 Task: Look for space in Blaj, Romania from 6th September, 2023 to 10th September, 2023 for 1 adult in price range Rs.9000 to Rs.17000. Place can be private room with 1  bedroom having 1 bed and 1 bathroom. Property type can be house, flat, guest house, hotel. Booking option can be shelf check-in. Required host language is English.
Action: Mouse moved to (600, 122)
Screenshot: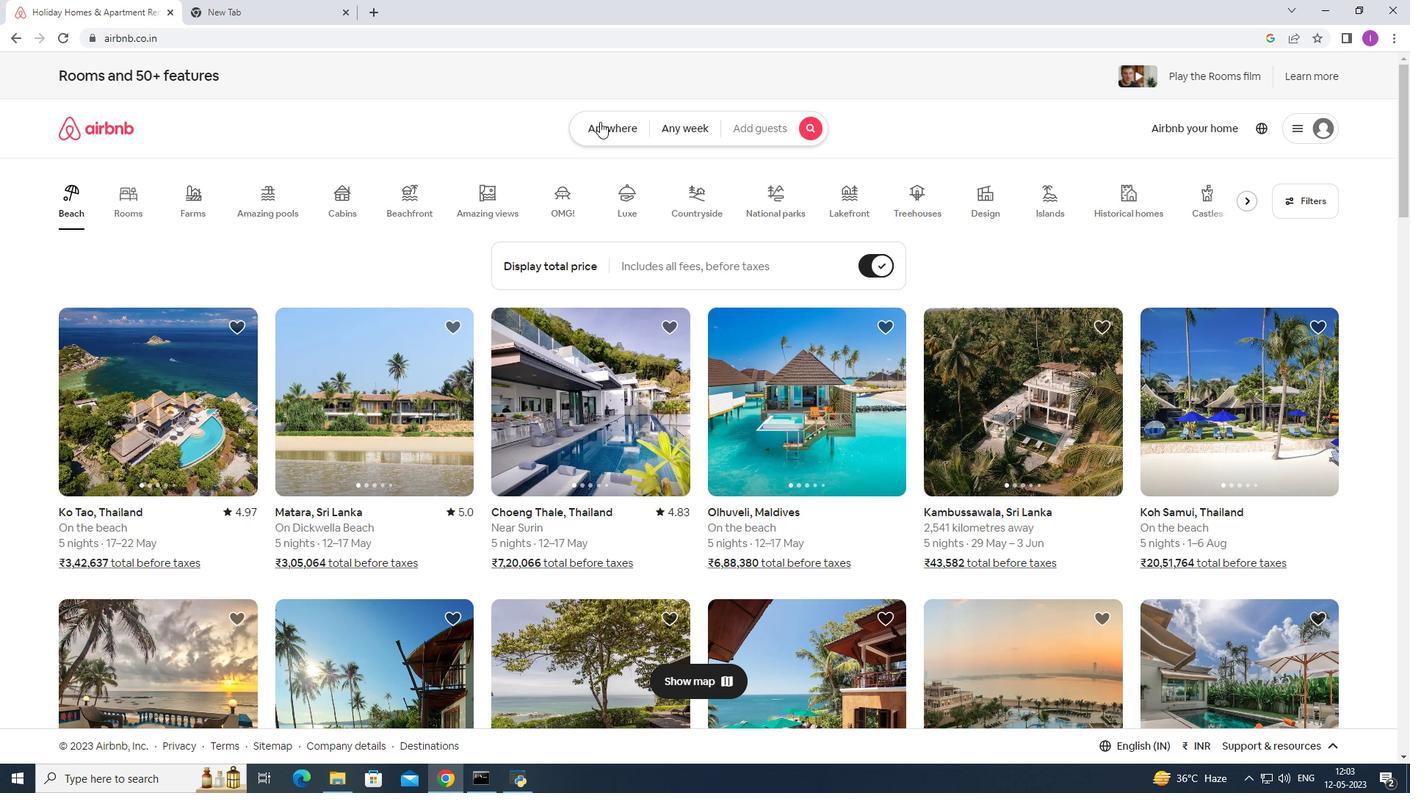 
Action: Mouse pressed left at (600, 122)
Screenshot: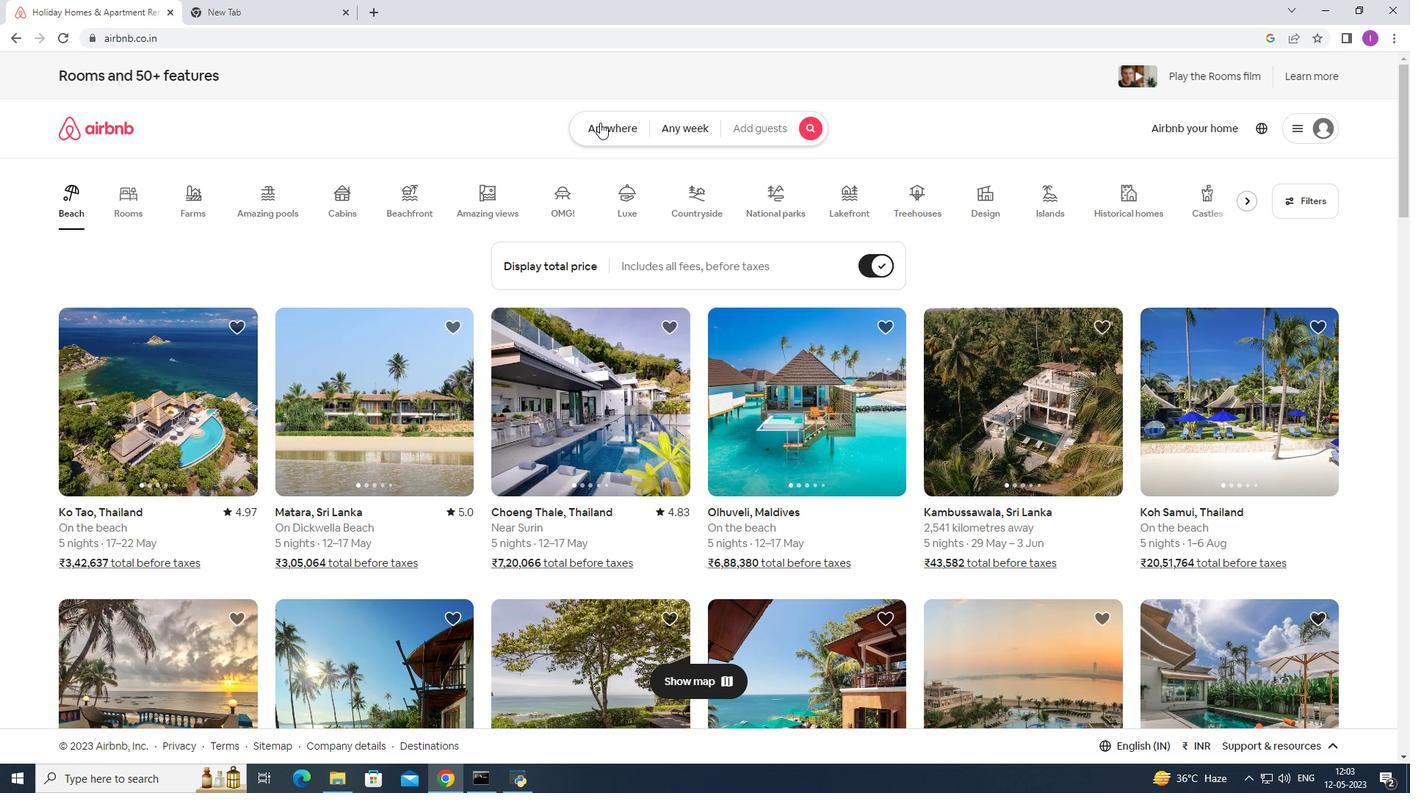 
Action: Mouse moved to (472, 193)
Screenshot: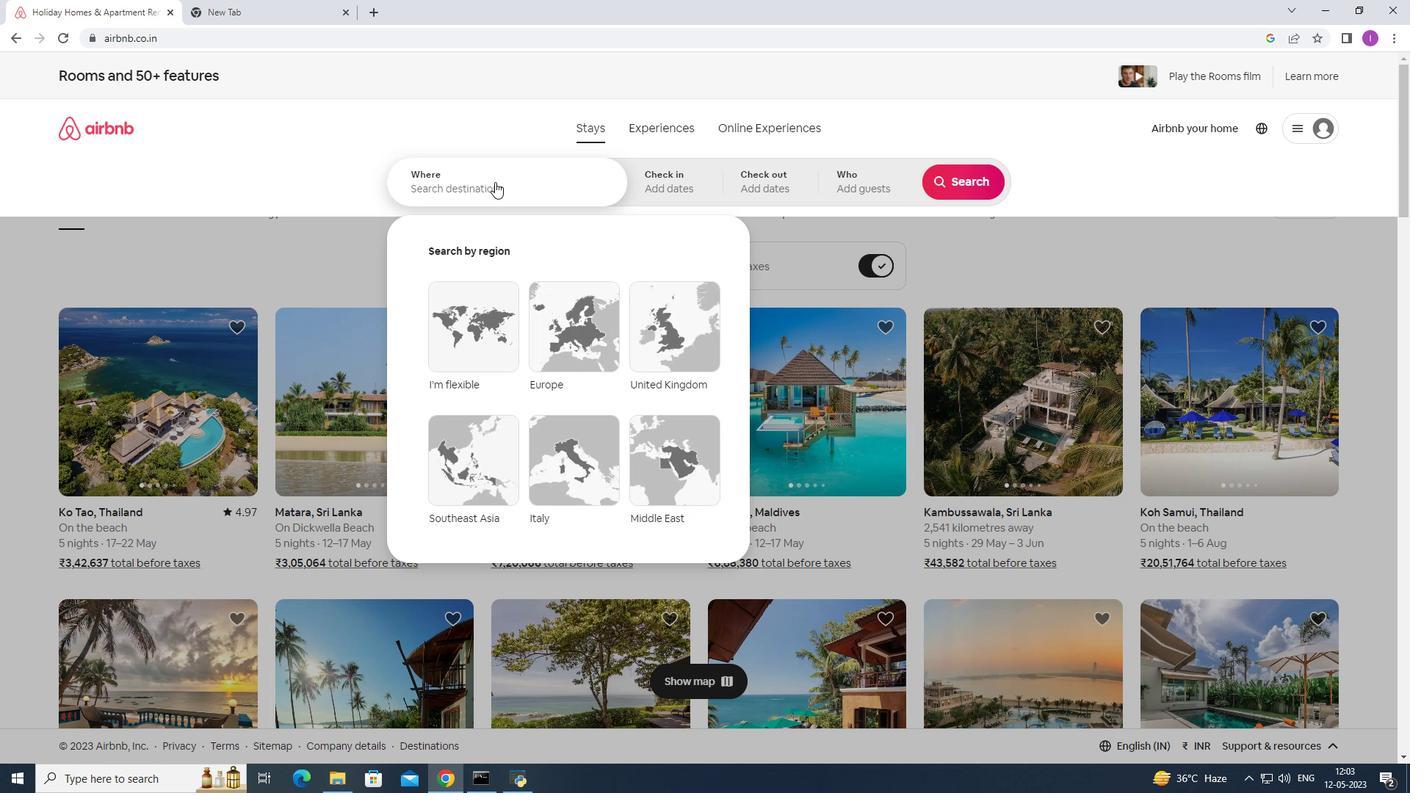 
Action: Mouse pressed left at (472, 193)
Screenshot: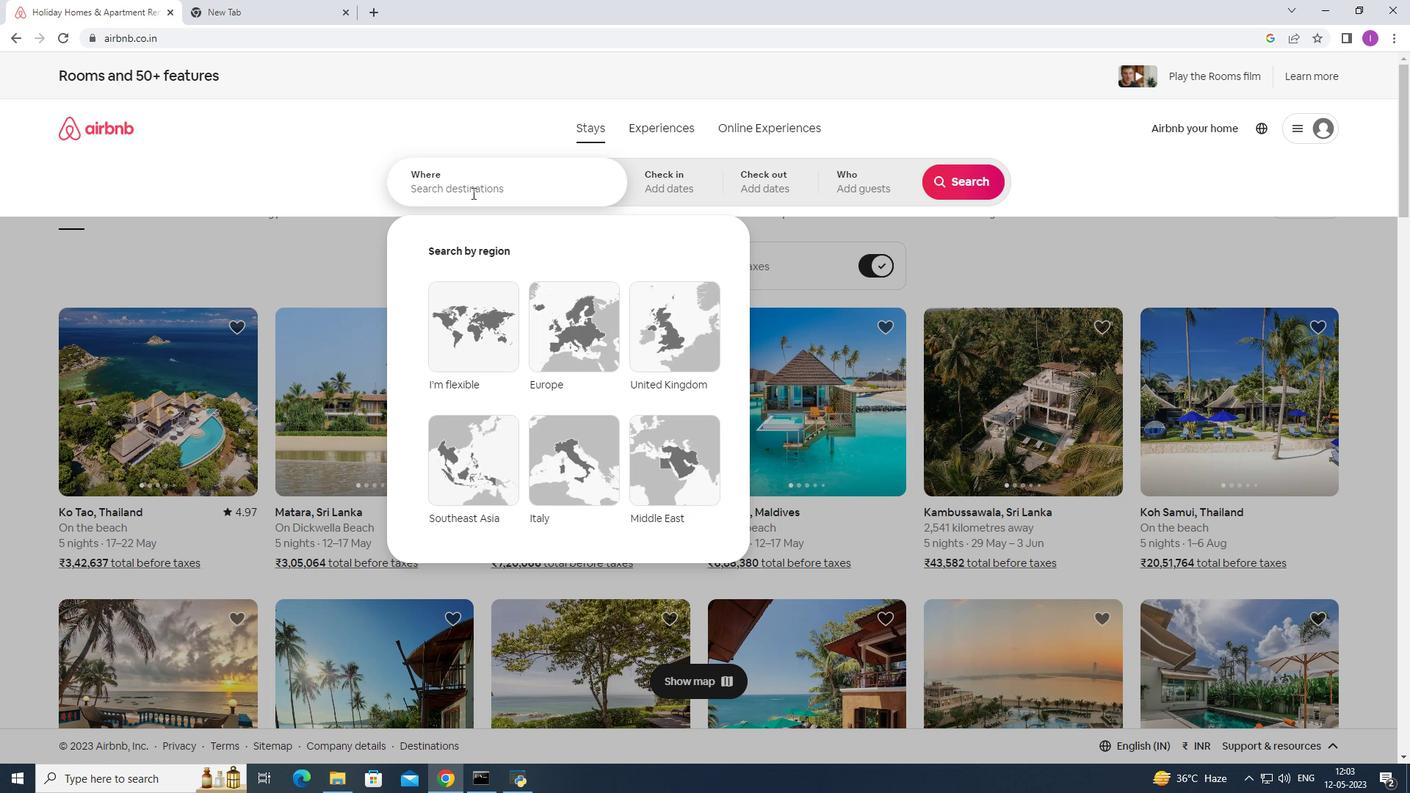 
Action: Mouse moved to (500, 181)
Screenshot: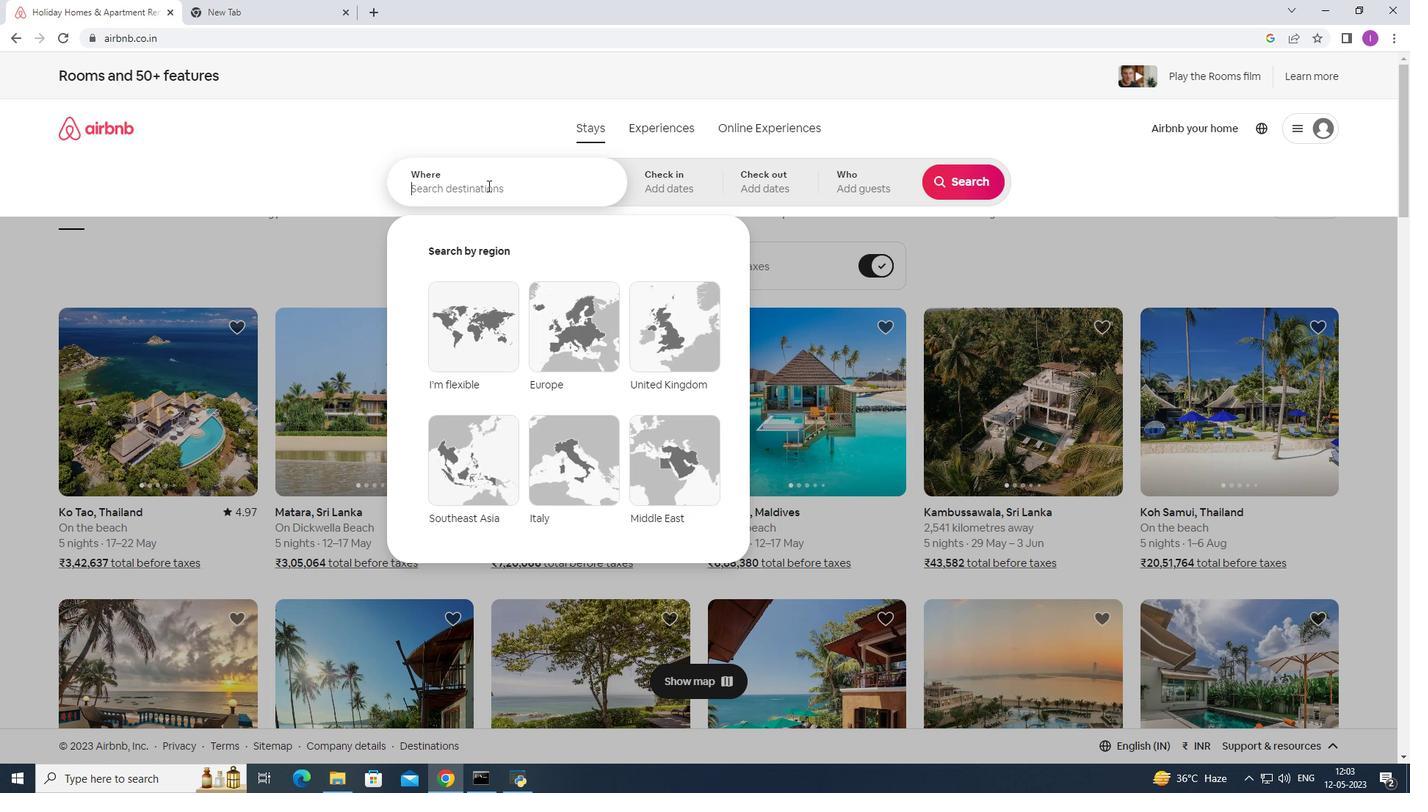 
Action: Key pressed <Key.shift><Key.shift><Key.shift><Key.shift><Key.shift><Key.shift><Key.shift><Key.shift><Key.shift><Key.shift><Key.shift><Key.shift><Key.shift><Key.shift><Key.shift><Key.shift><Key.shift><Key.shift><Key.shift><Key.shift><Key.shift>Blaj,<Key.shift><Key.shift><Key.shift><Key.shift><Key.shift><Key.shift><Key.shift><Key.shift><Key.shift><Key.shift>Romania
Screenshot: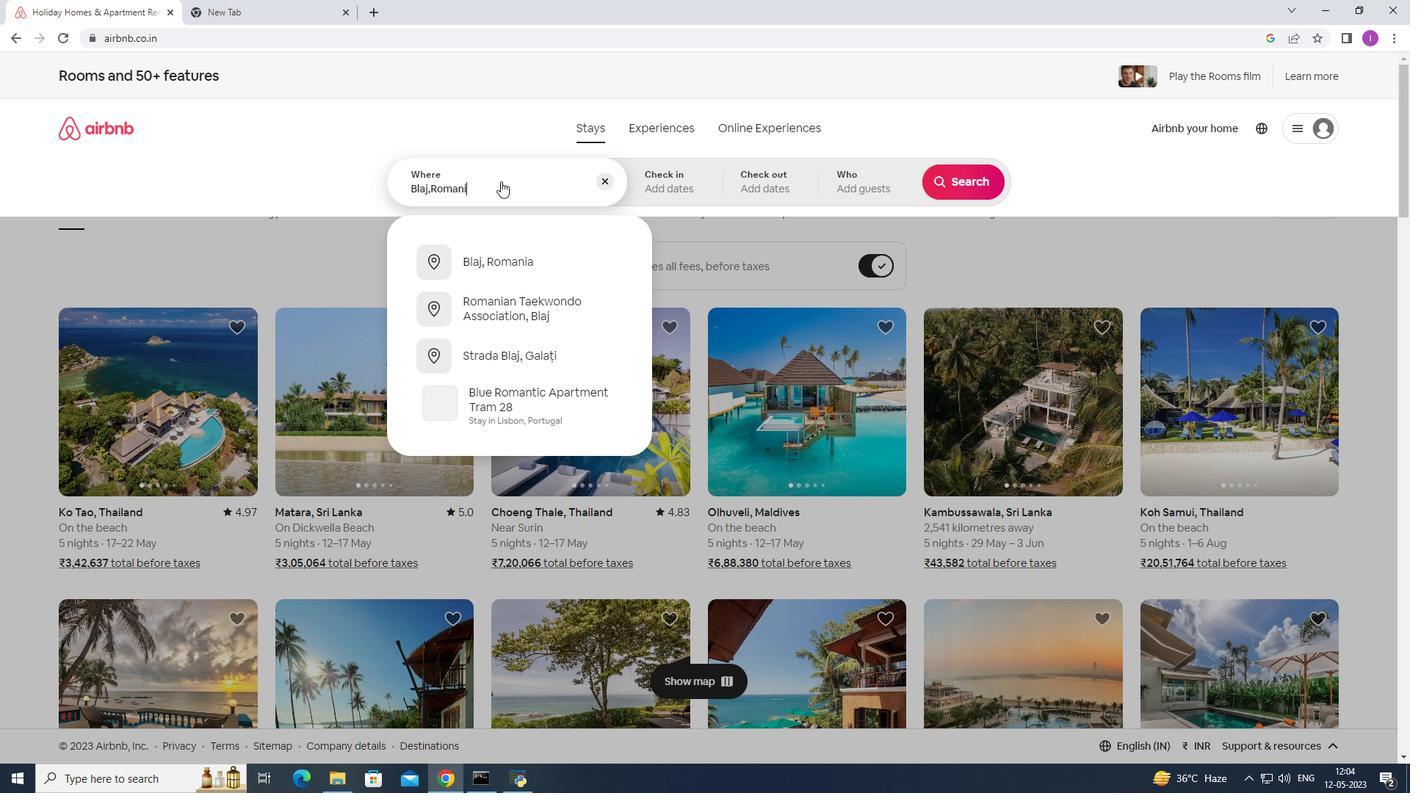 
Action: Mouse moved to (481, 259)
Screenshot: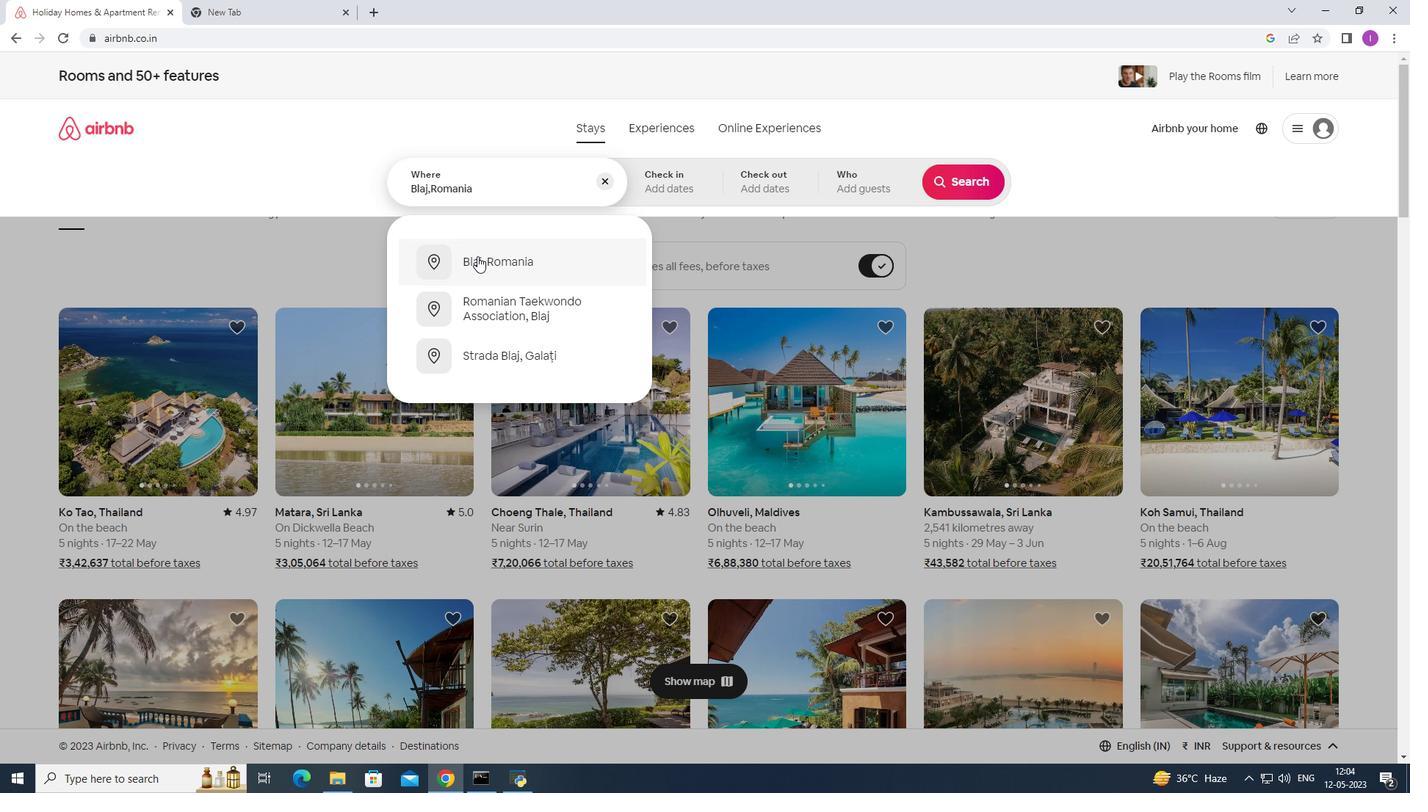 
Action: Mouse pressed left at (481, 259)
Screenshot: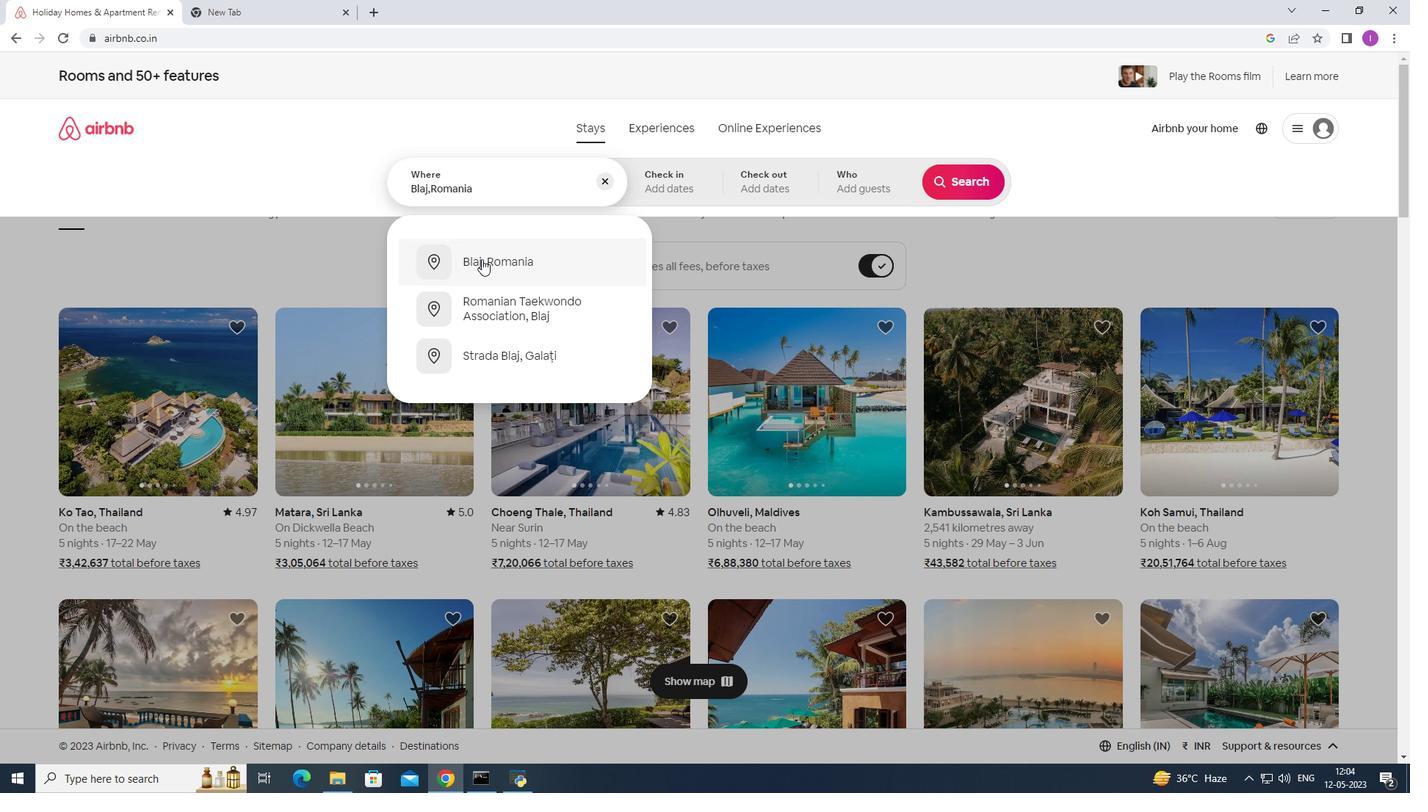 
Action: Mouse moved to (956, 298)
Screenshot: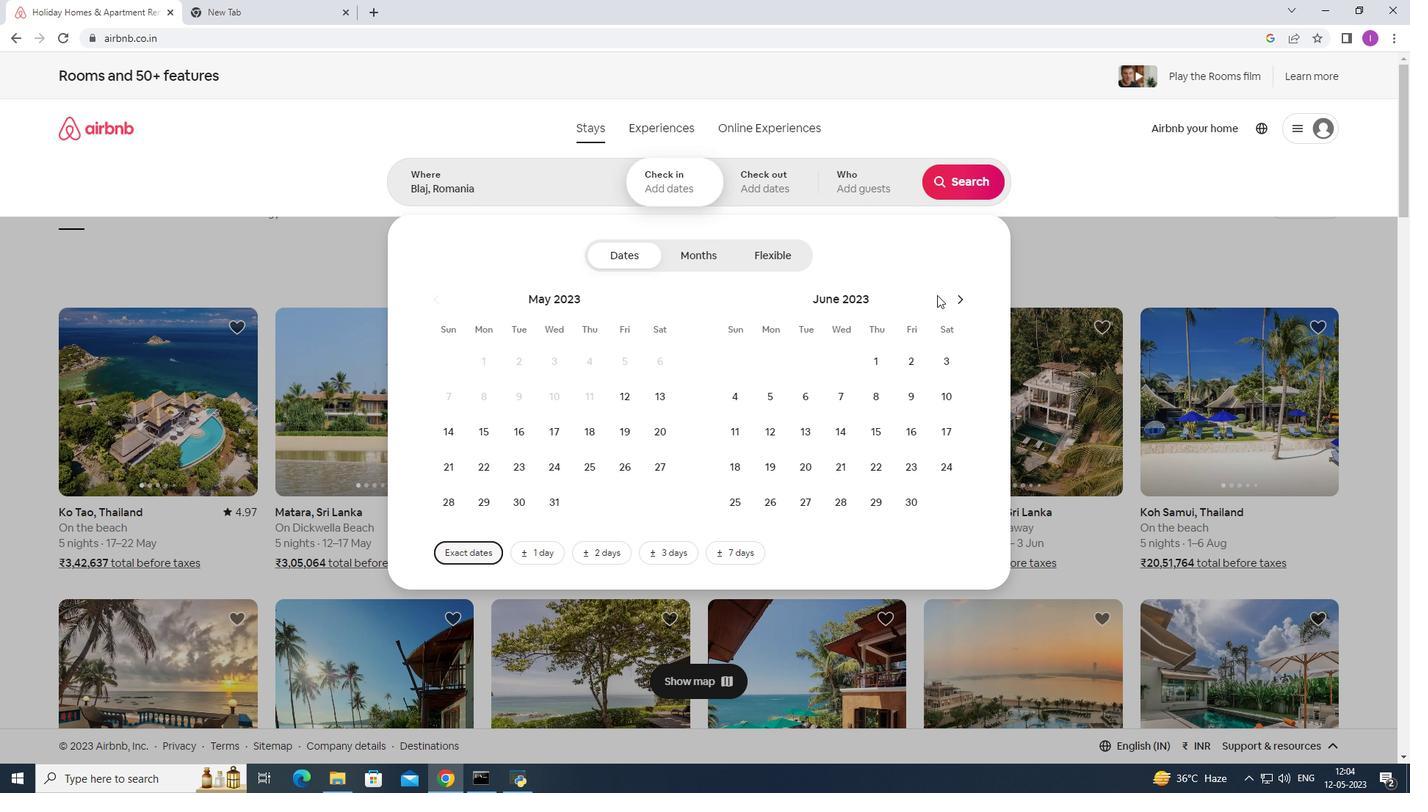 
Action: Mouse pressed left at (956, 298)
Screenshot: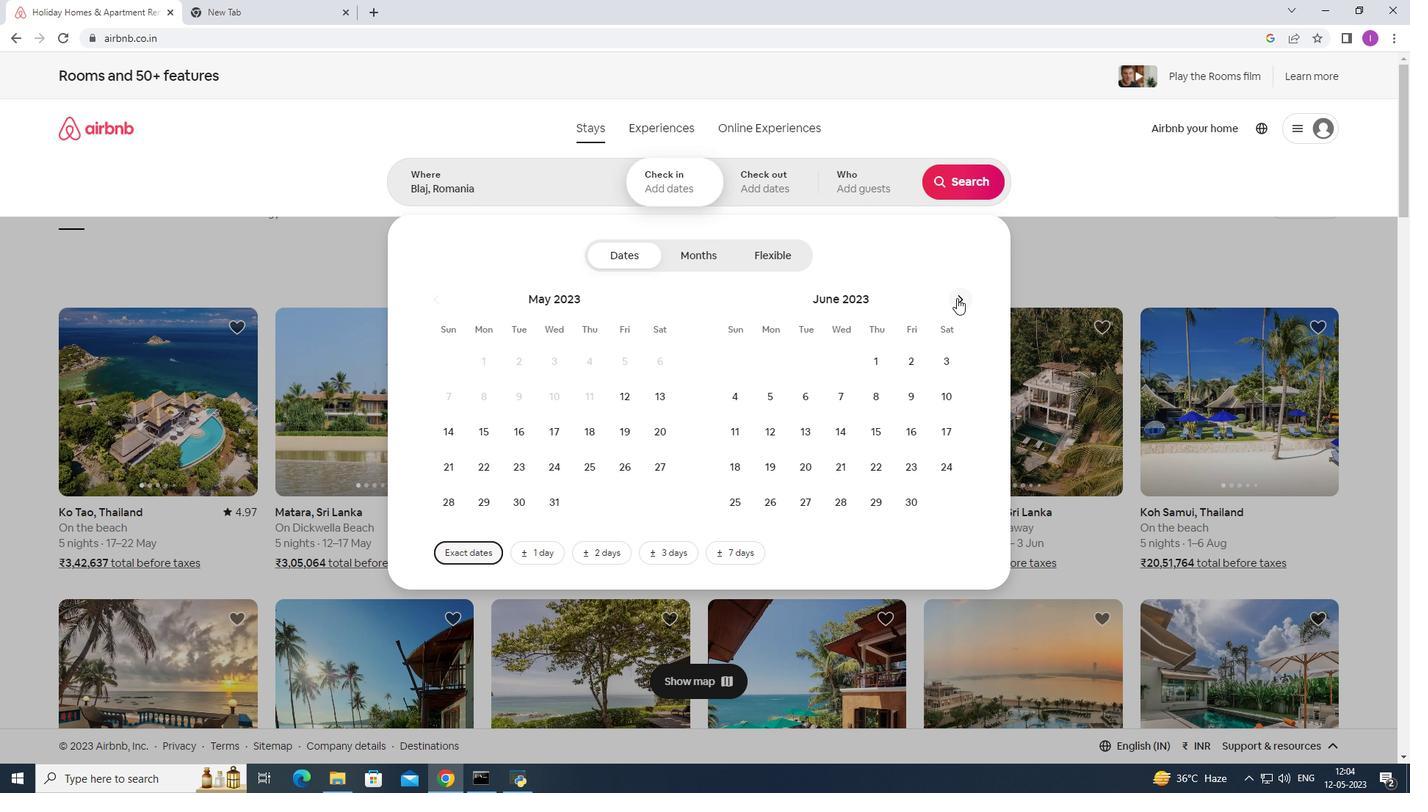 
Action: Mouse pressed left at (956, 298)
Screenshot: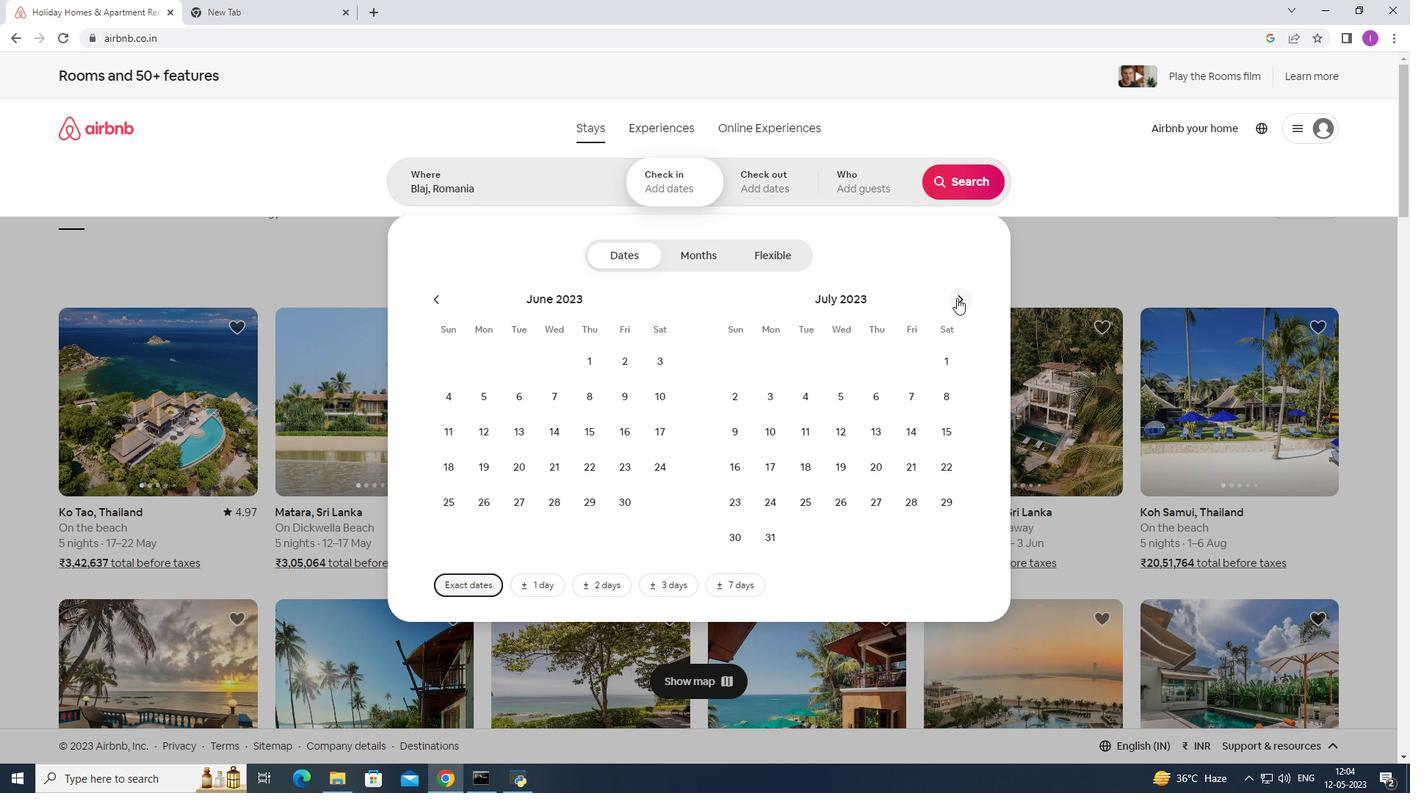 
Action: Mouse pressed left at (956, 298)
Screenshot: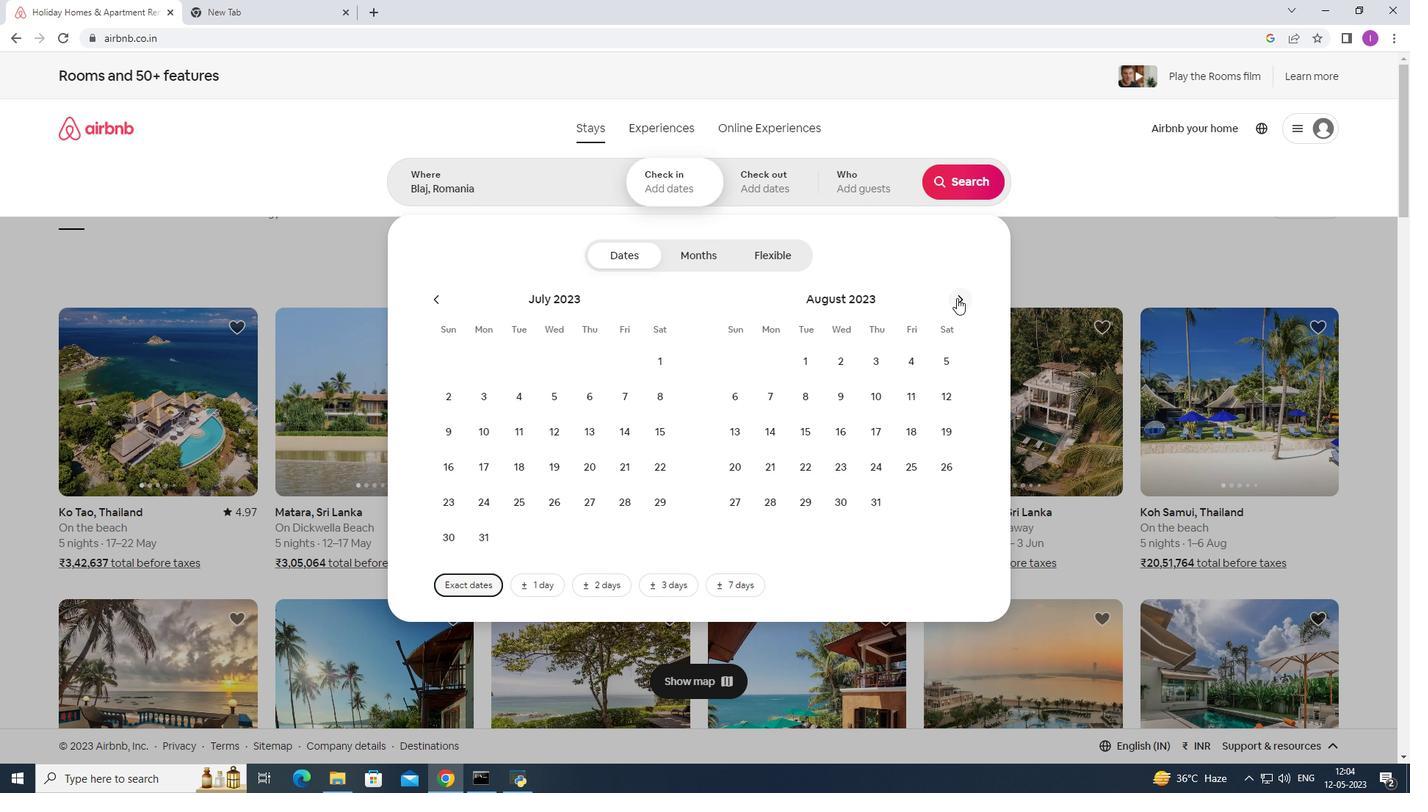 
Action: Mouse moved to (826, 396)
Screenshot: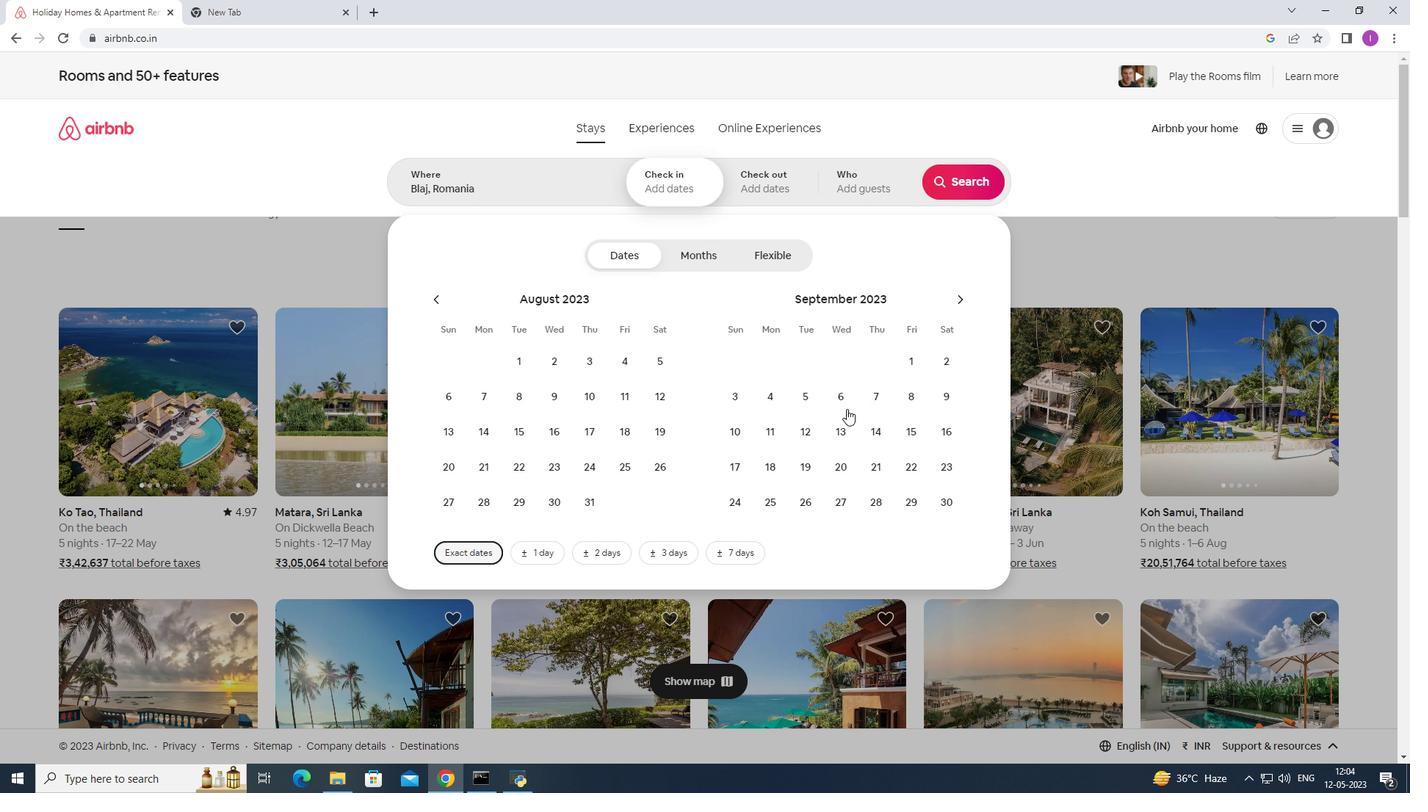
Action: Mouse pressed left at (826, 396)
Screenshot: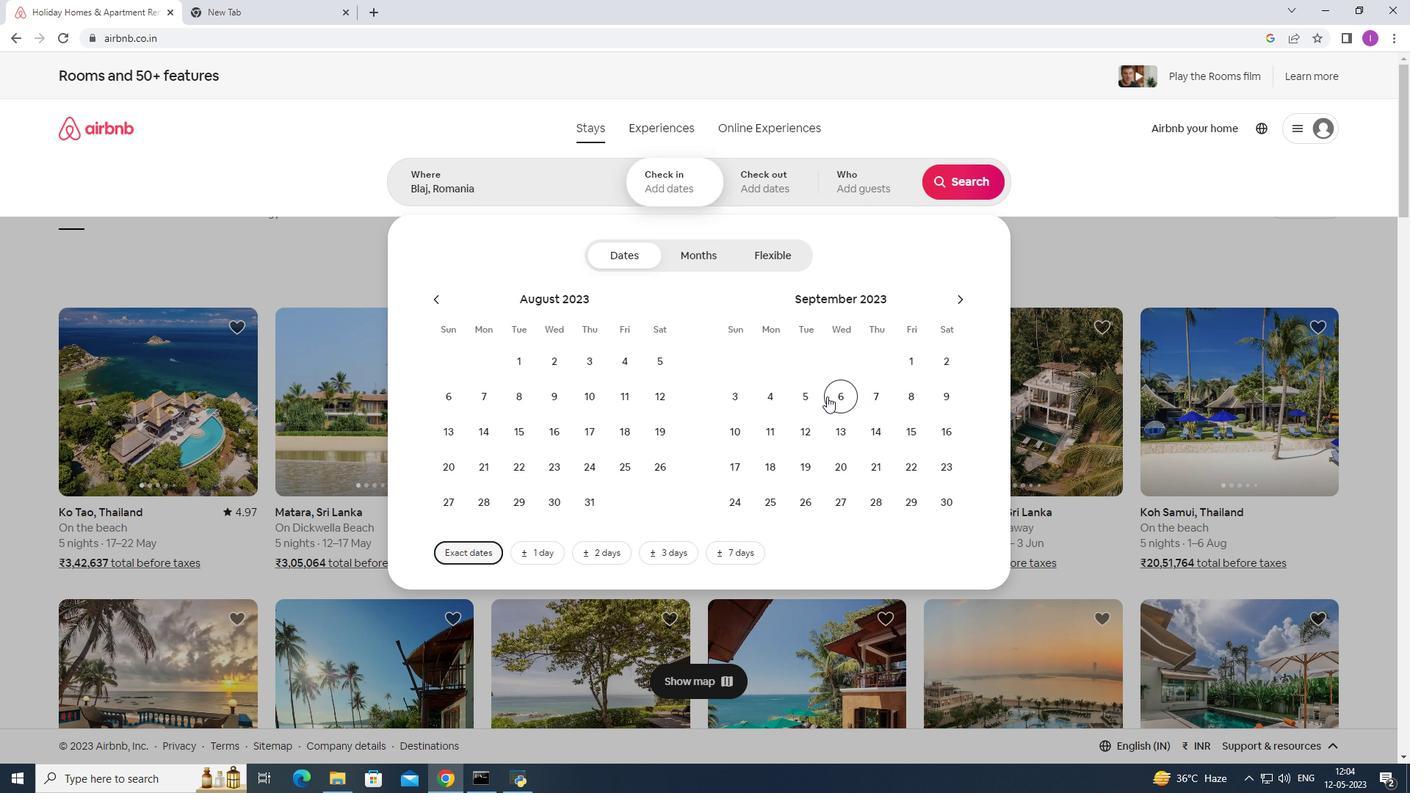 
Action: Mouse moved to (734, 436)
Screenshot: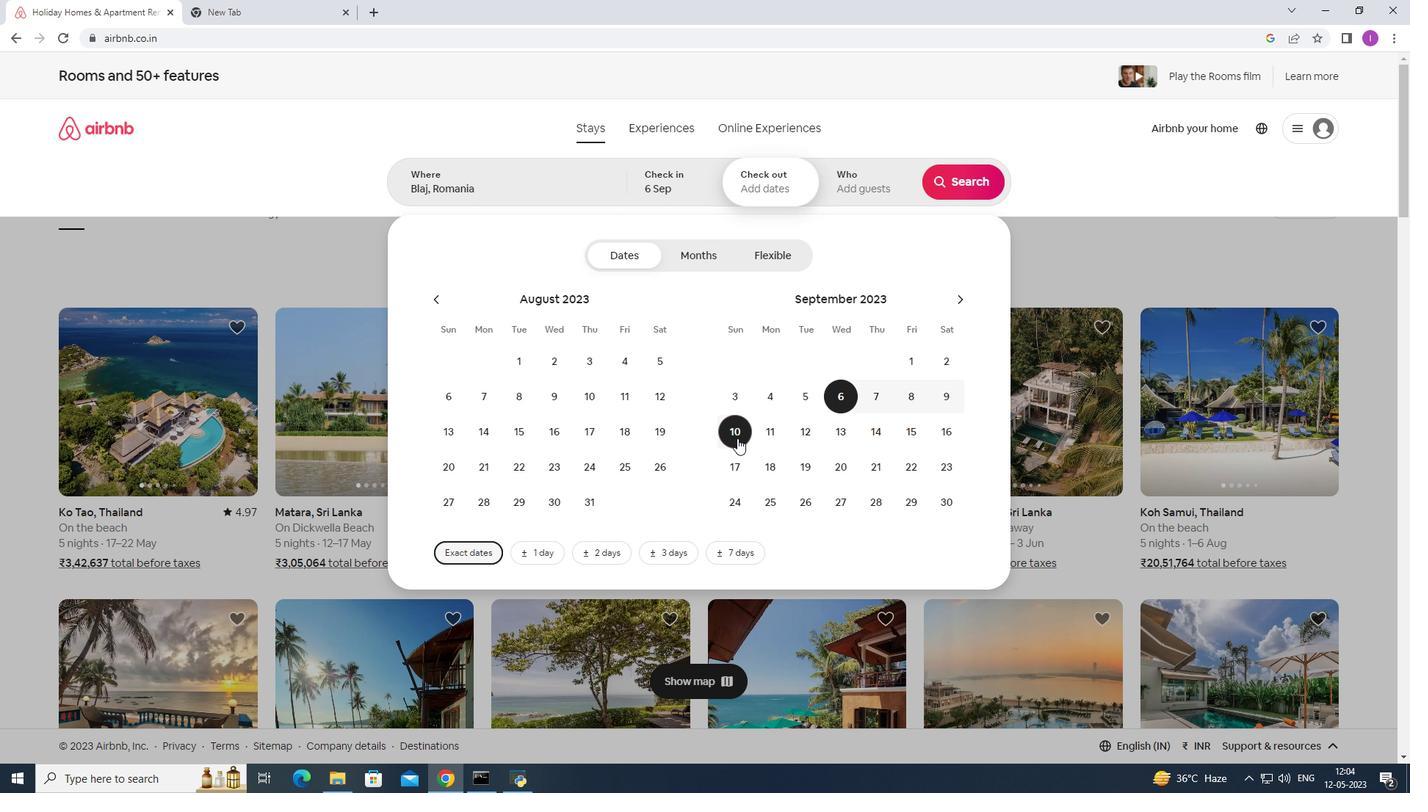 
Action: Mouse pressed left at (734, 436)
Screenshot: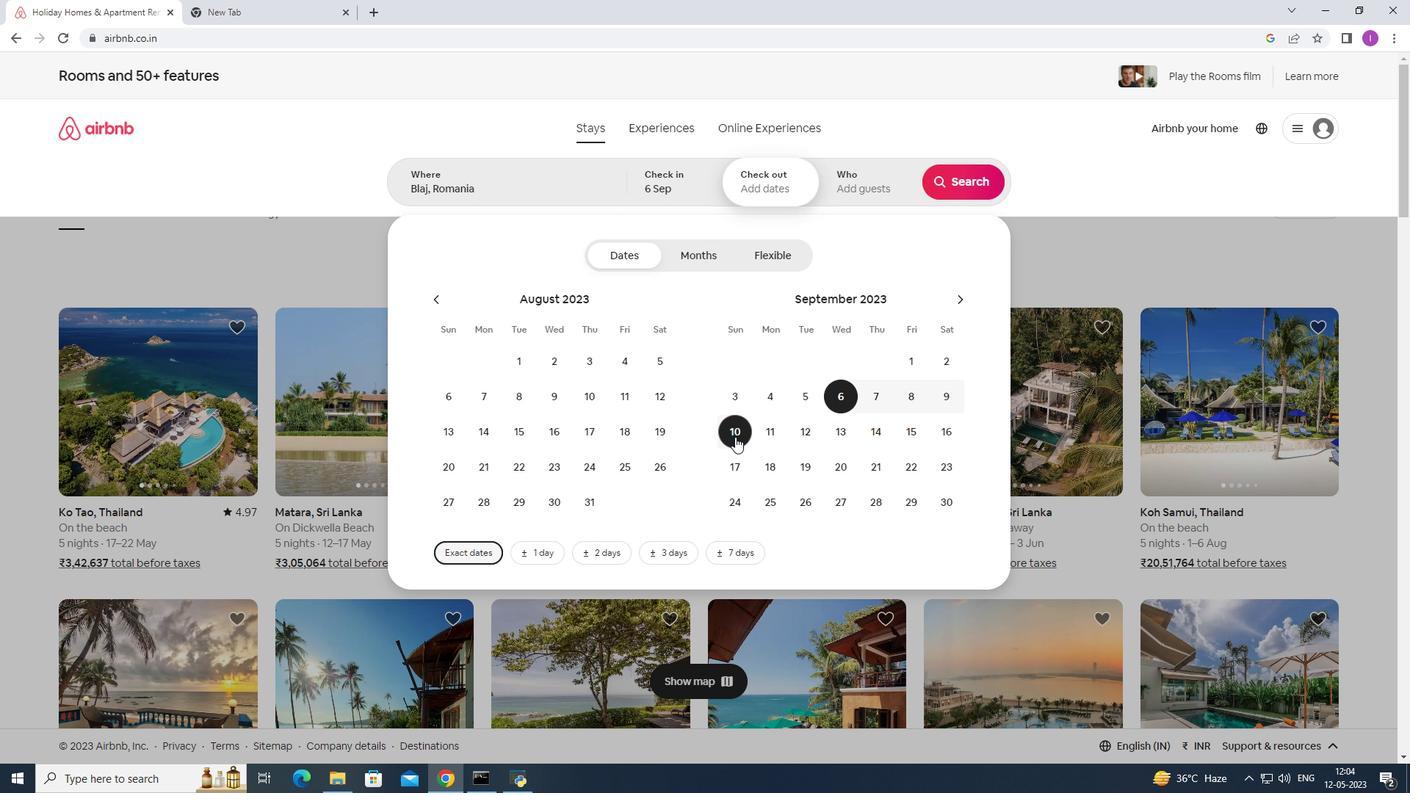 
Action: Mouse moved to (885, 186)
Screenshot: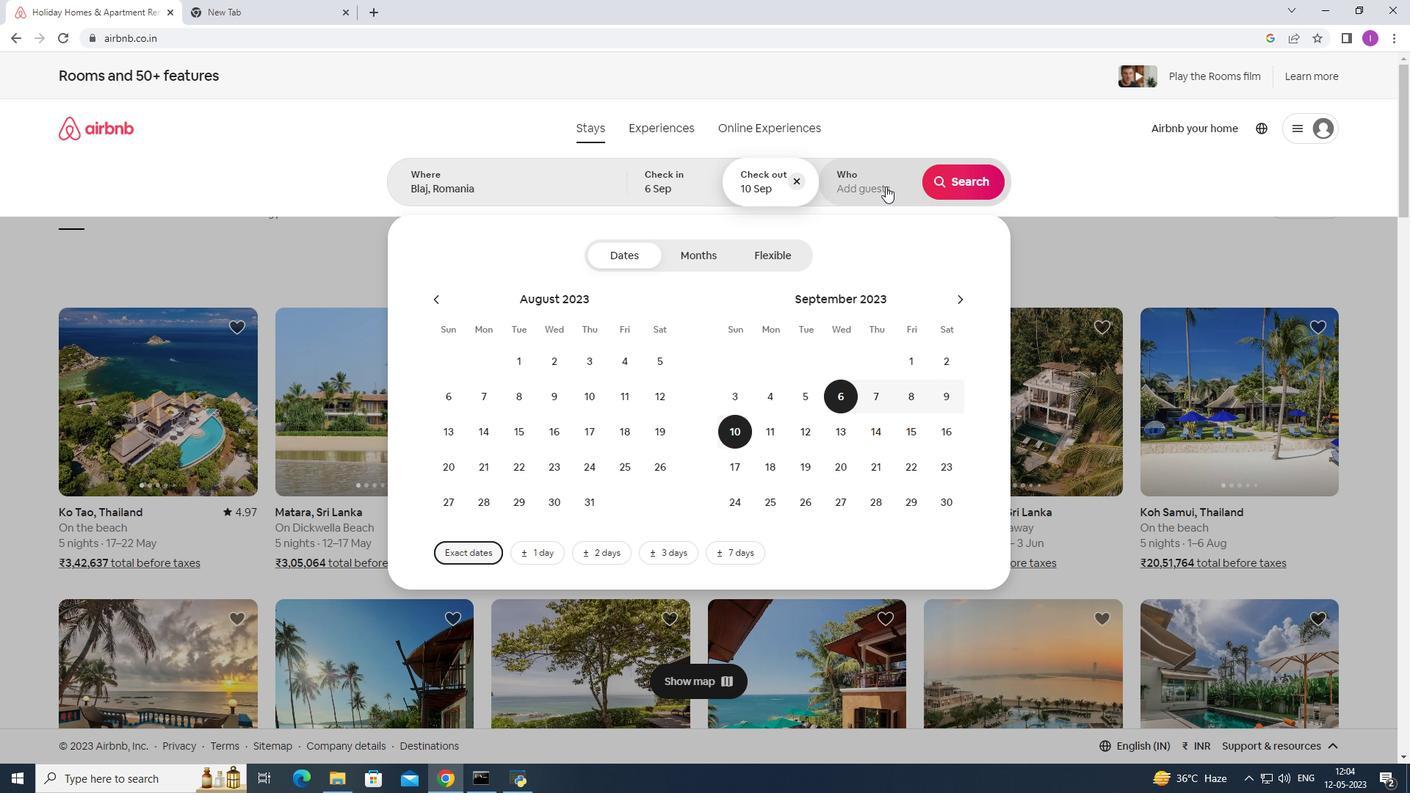 
Action: Mouse pressed left at (885, 186)
Screenshot: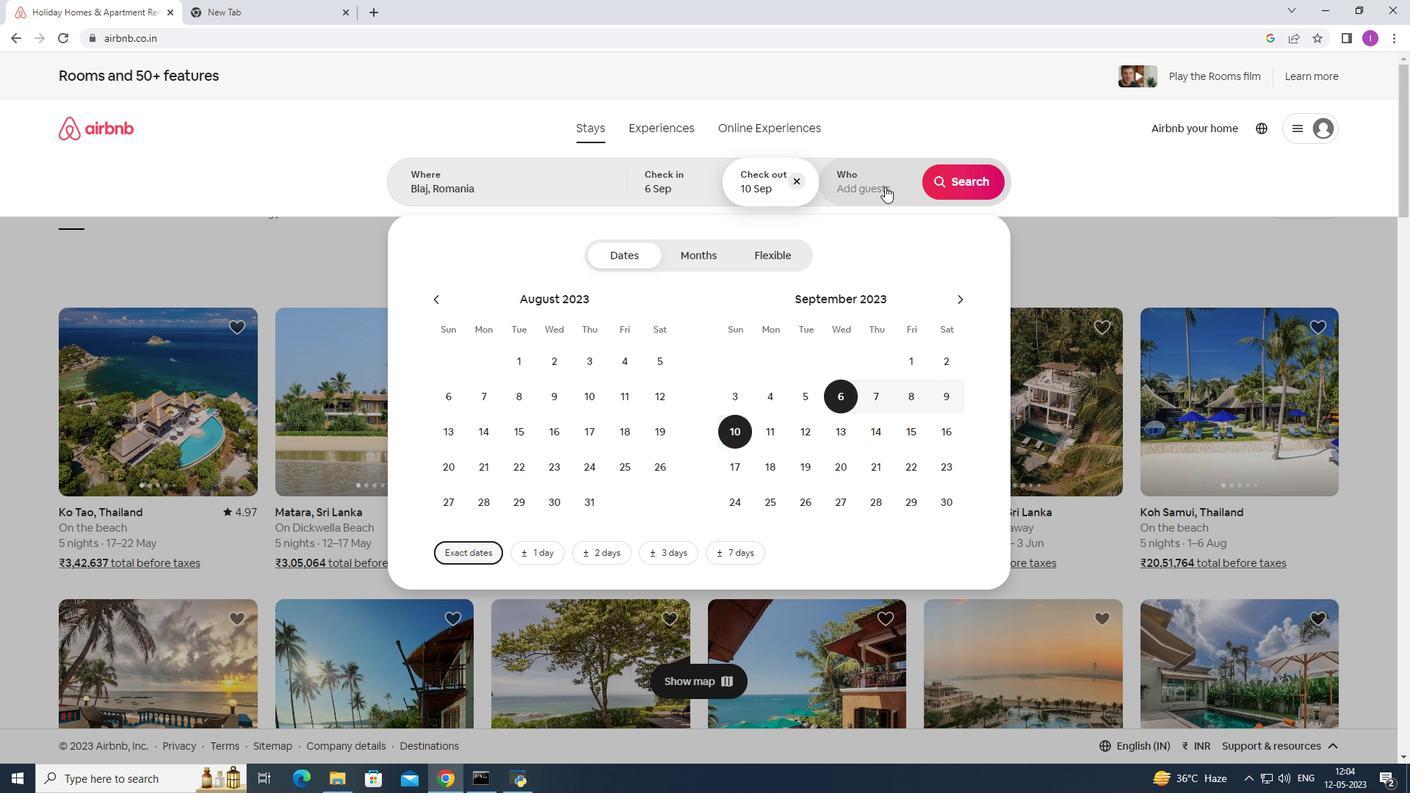 
Action: Mouse moved to (960, 263)
Screenshot: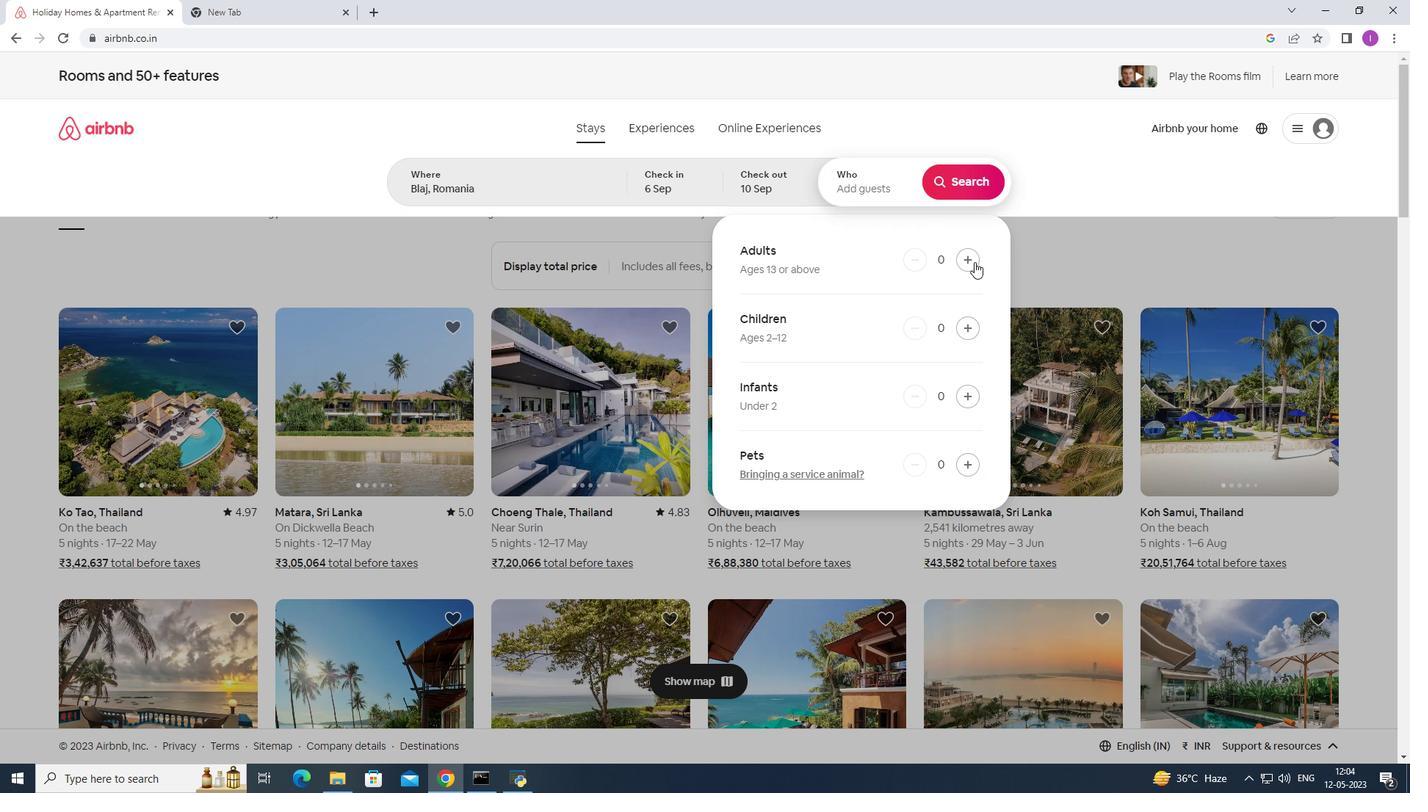 
Action: Mouse pressed left at (960, 263)
Screenshot: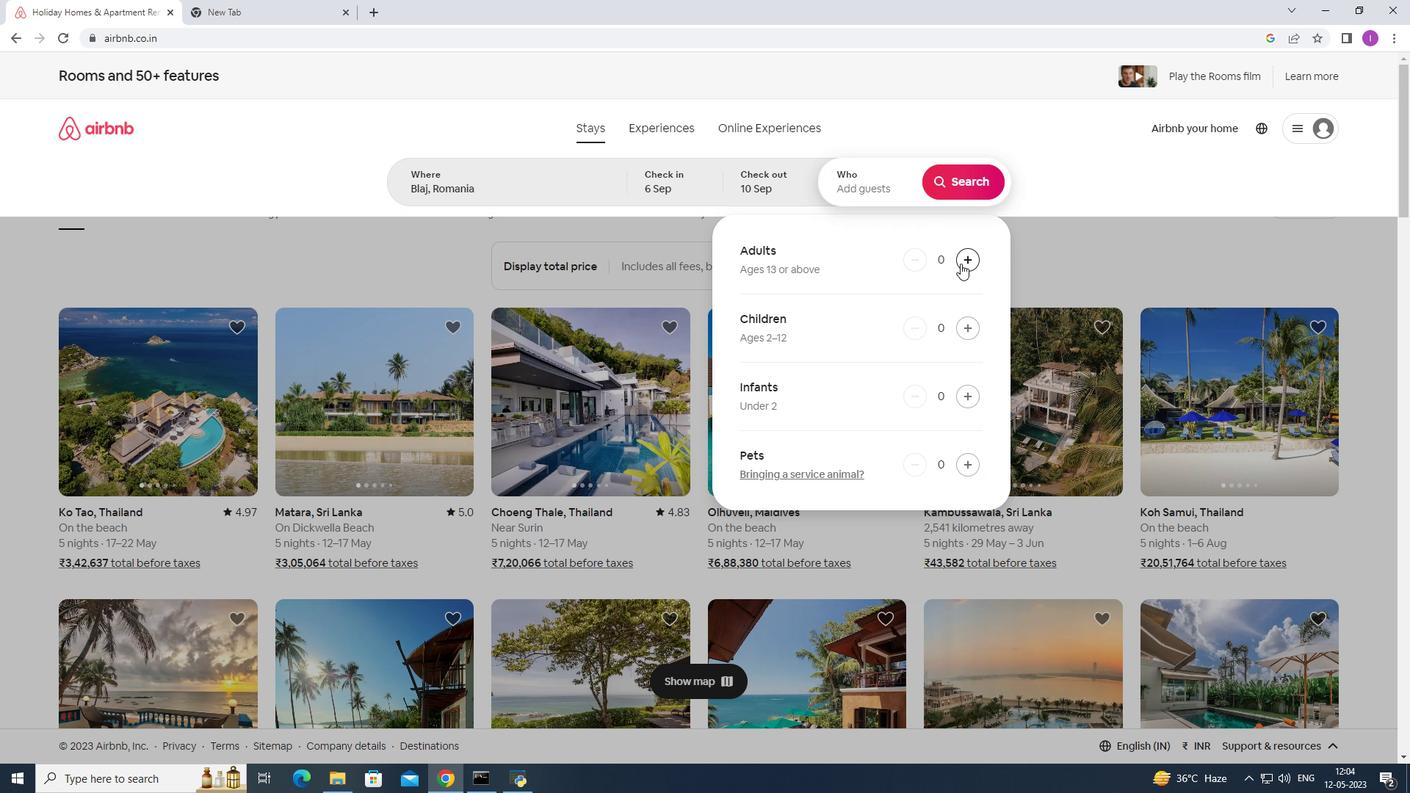 
Action: Mouse moved to (960, 179)
Screenshot: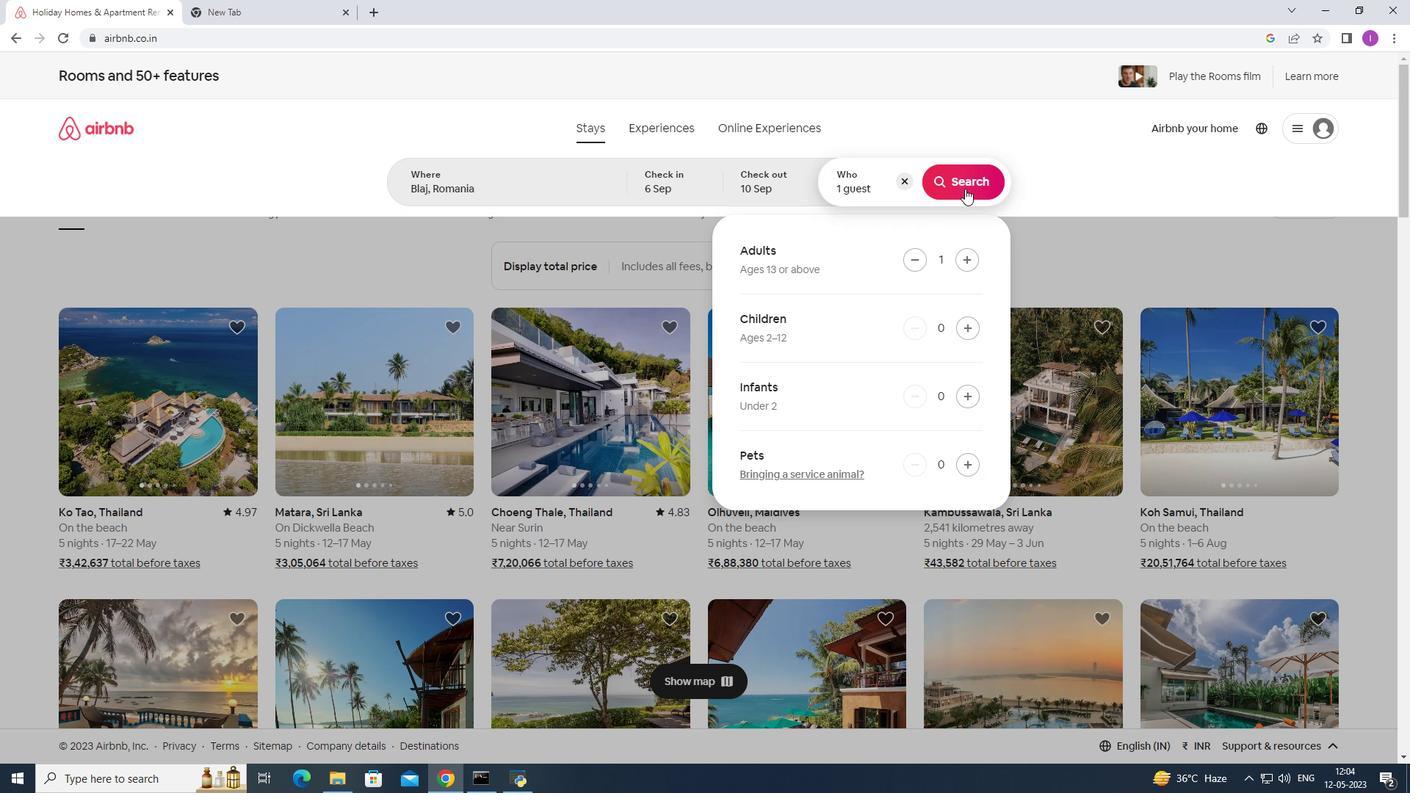 
Action: Mouse pressed left at (960, 179)
Screenshot: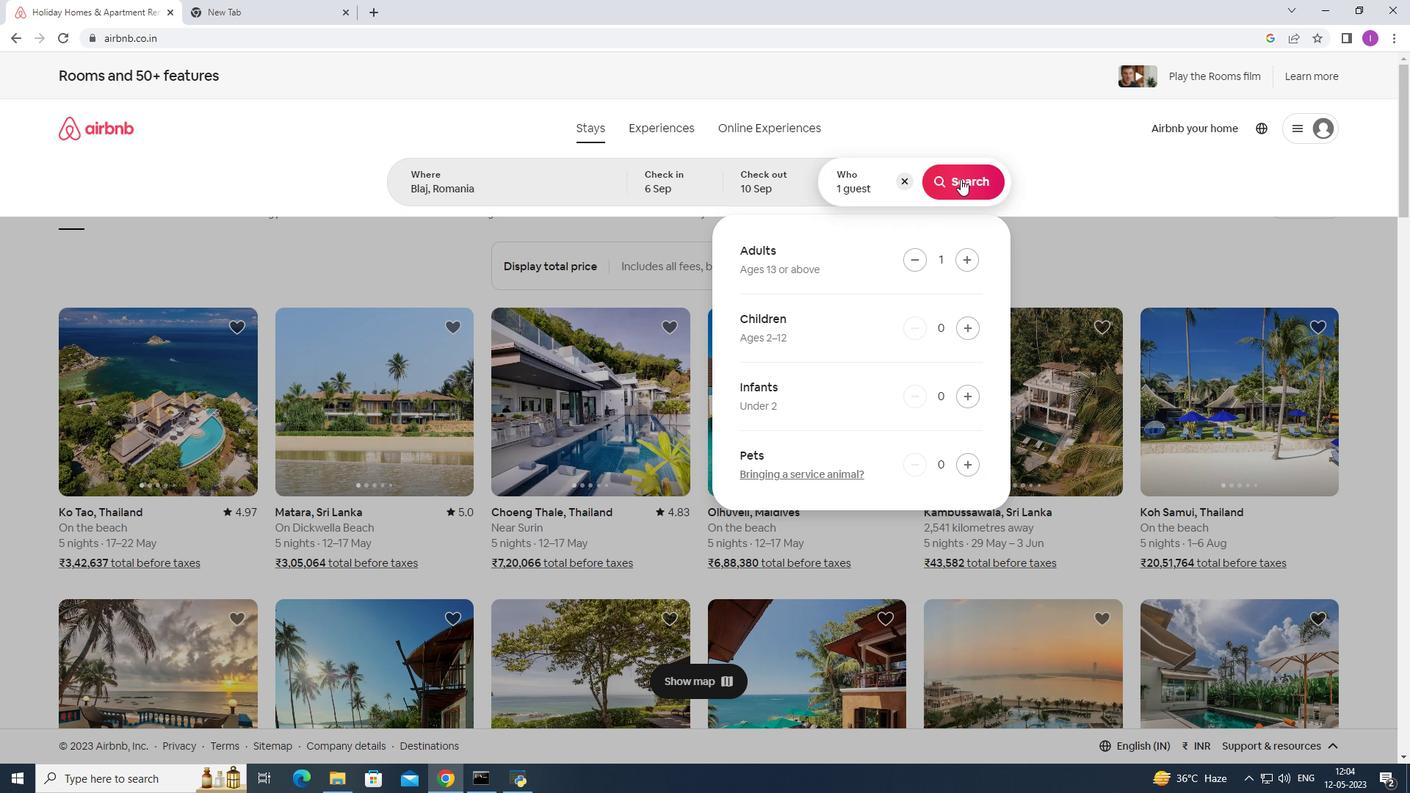 
Action: Mouse moved to (1357, 147)
Screenshot: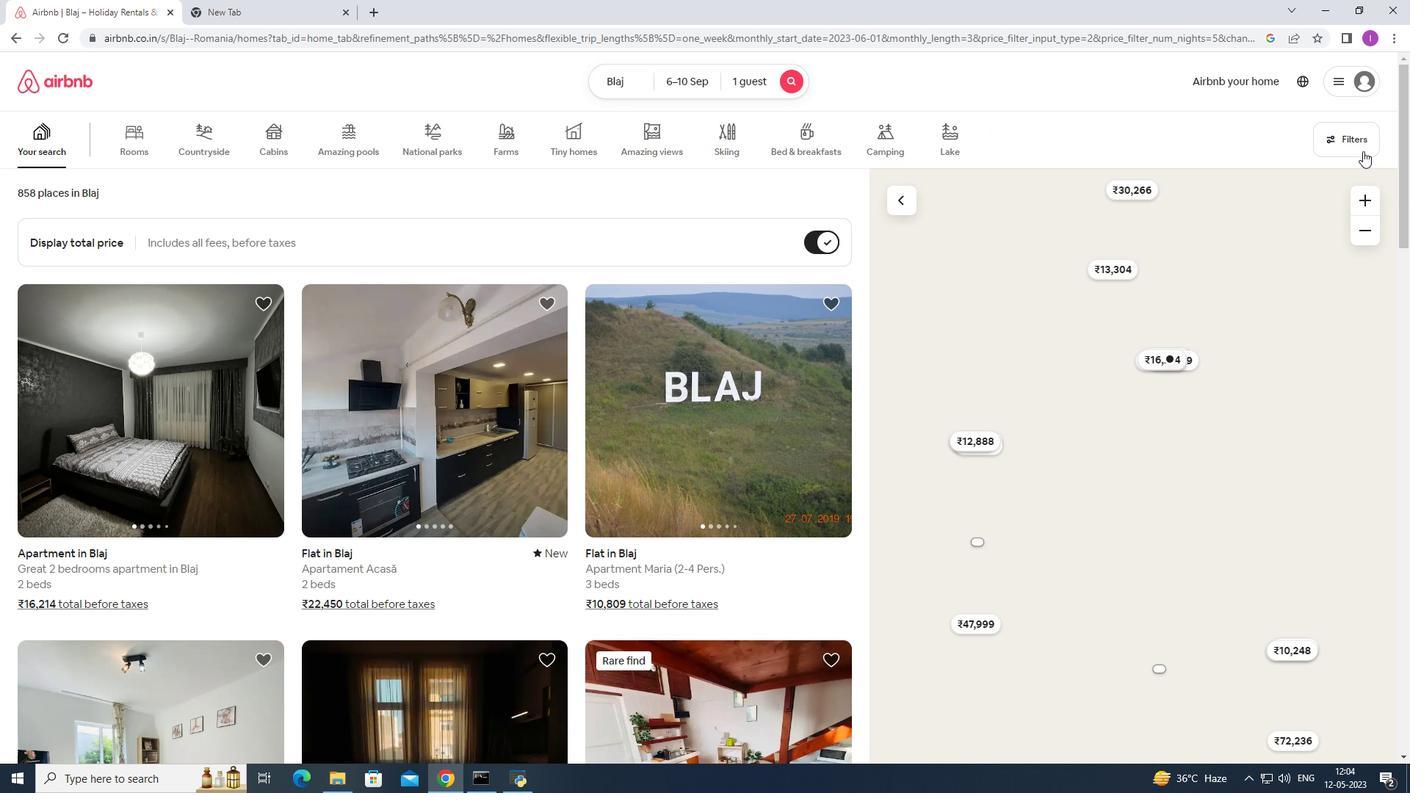 
Action: Mouse pressed left at (1357, 147)
Screenshot: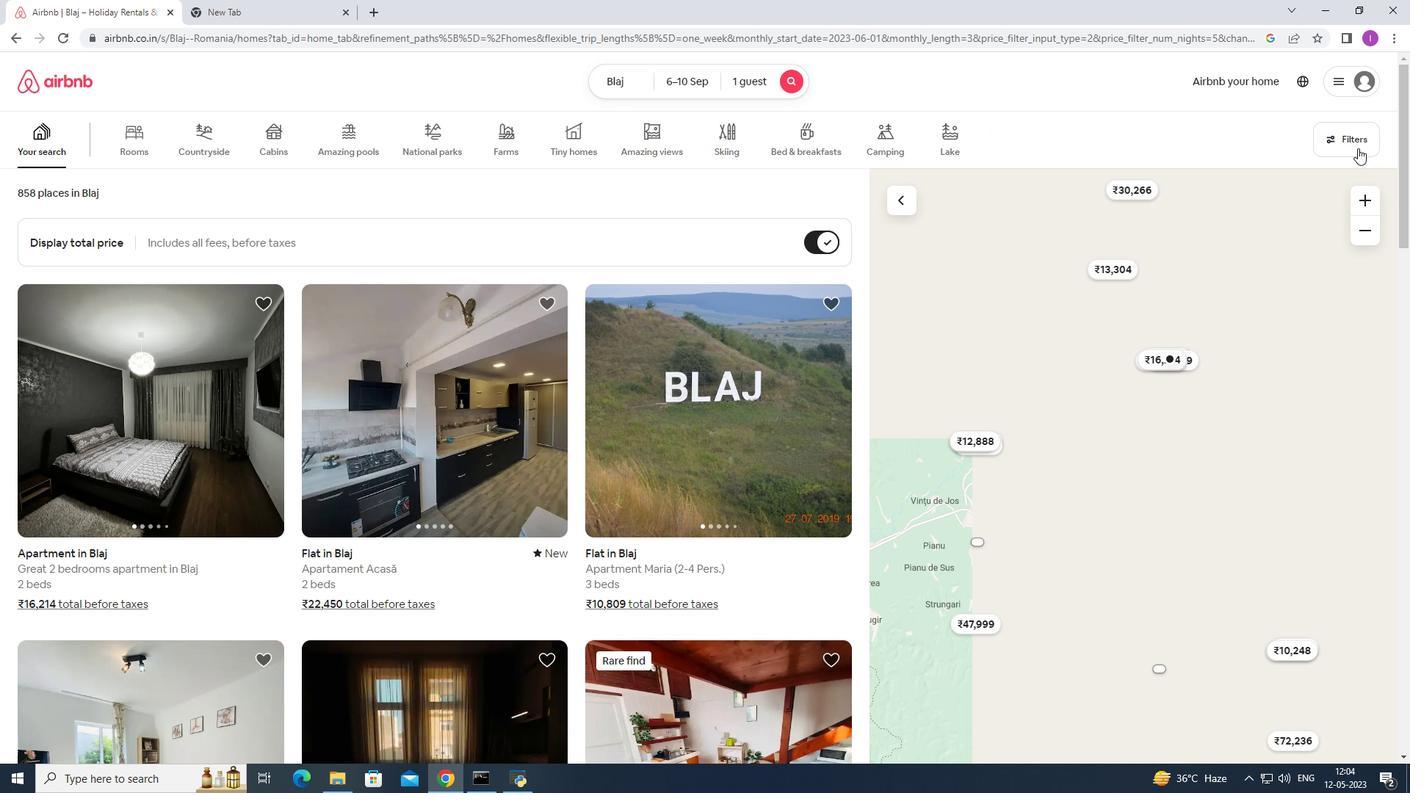 
Action: Mouse moved to (783, 502)
Screenshot: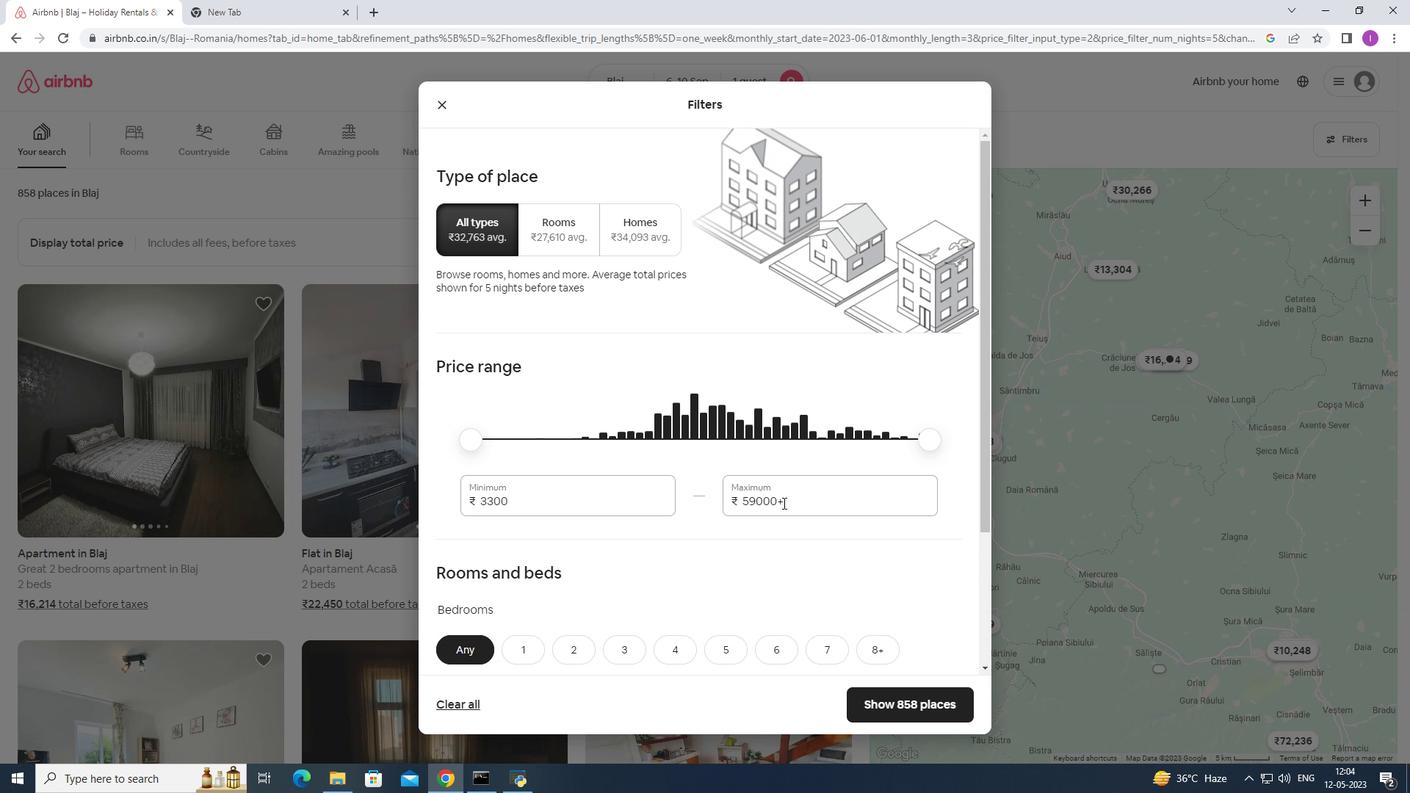 
Action: Mouse pressed left at (783, 502)
Screenshot: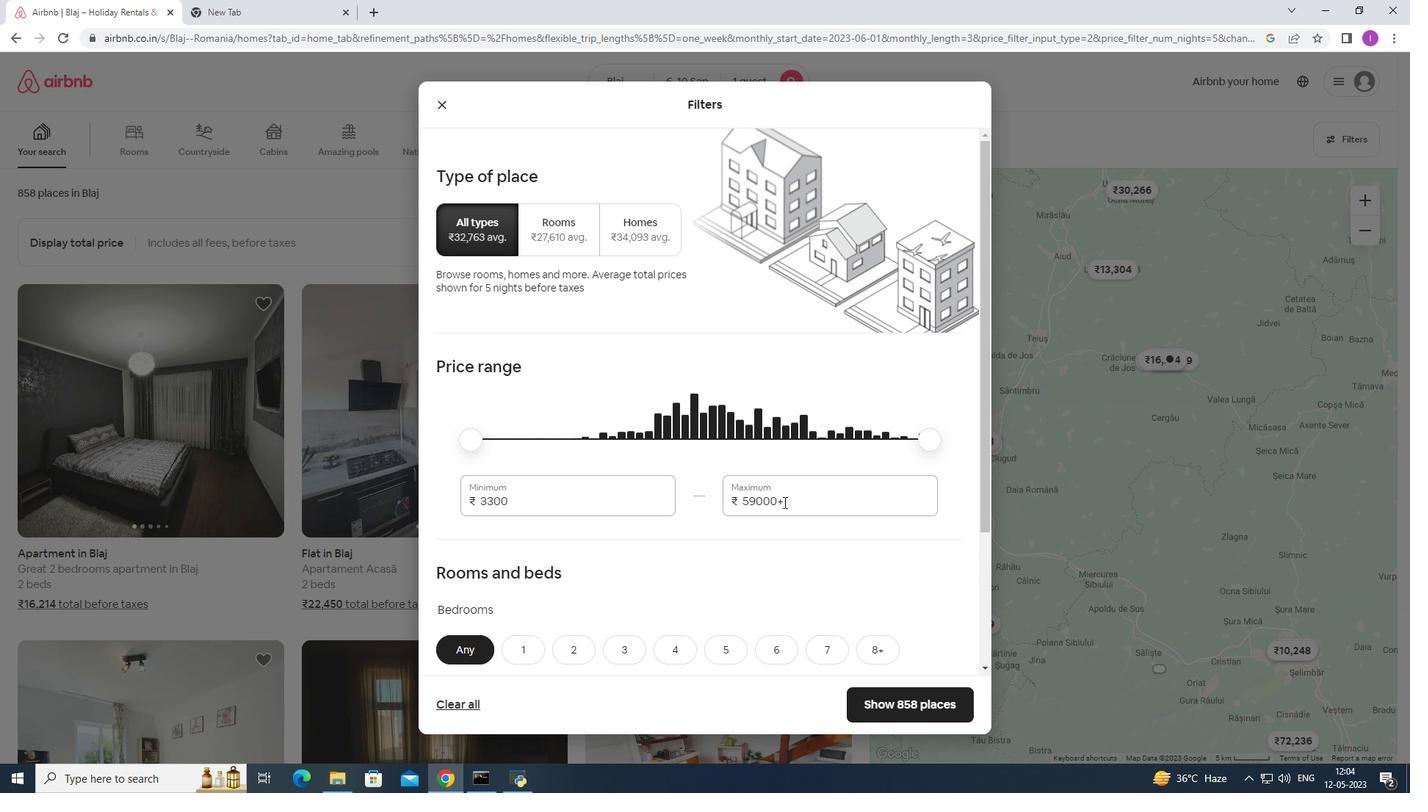 
Action: Mouse moved to (741, 495)
Screenshot: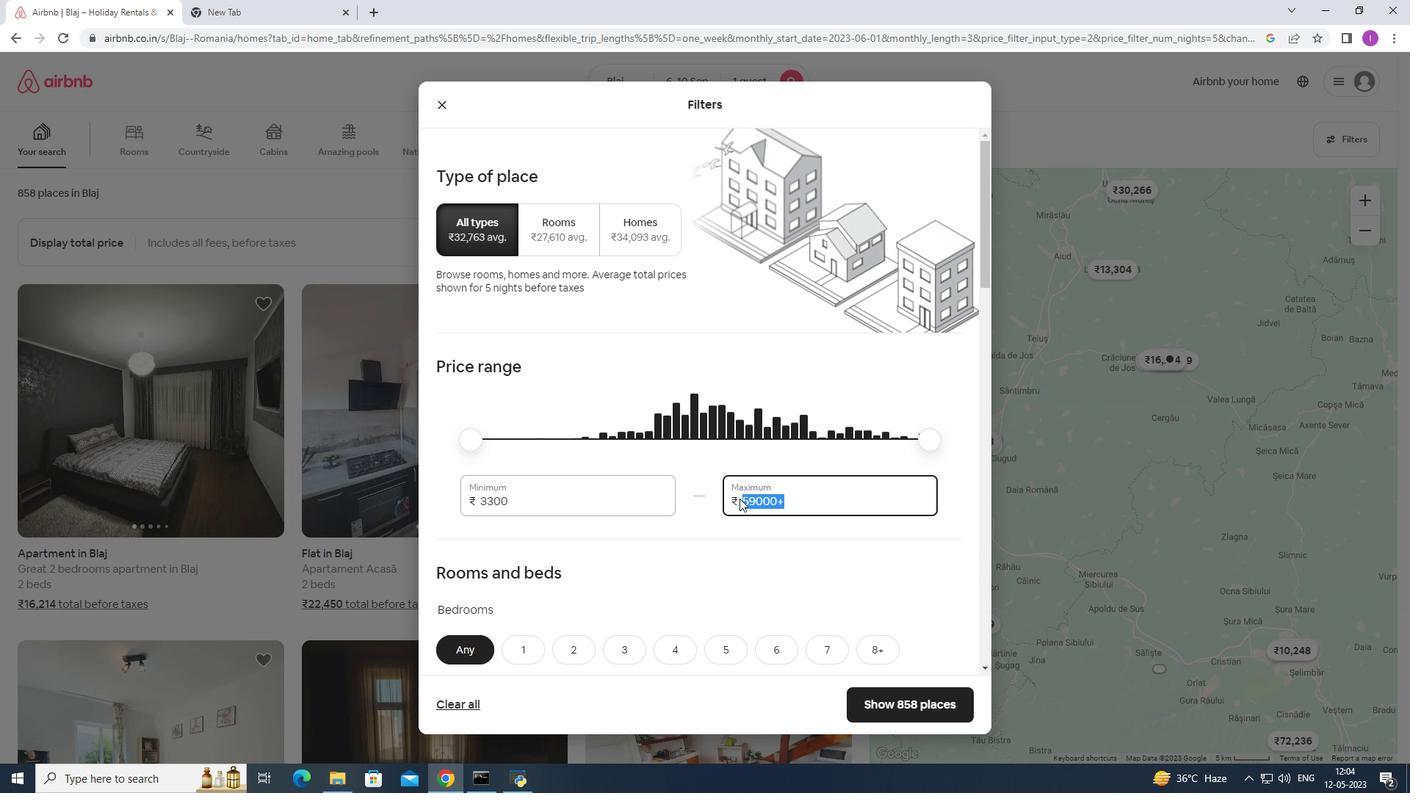 
Action: Key pressed 1
Screenshot: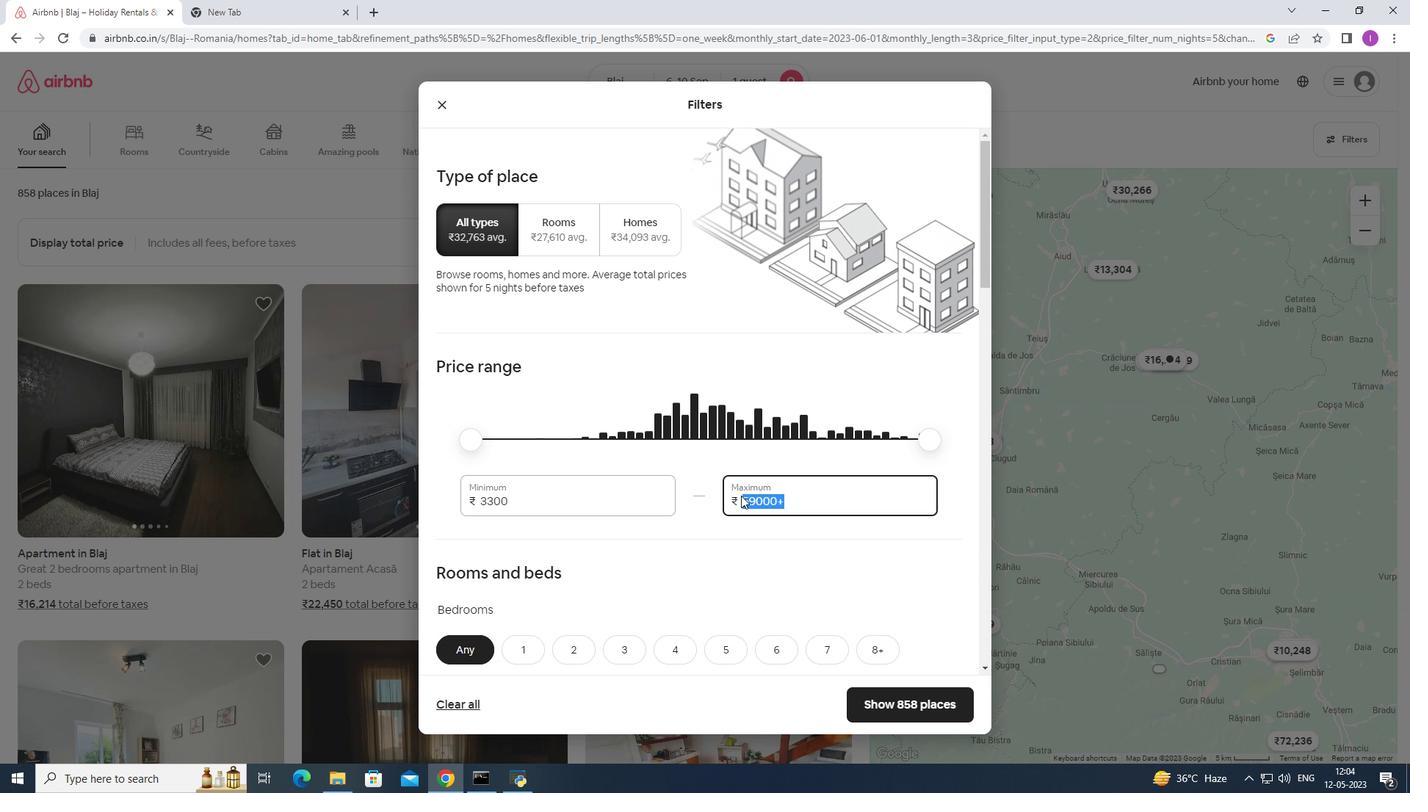 
Action: Mouse moved to (742, 491)
Screenshot: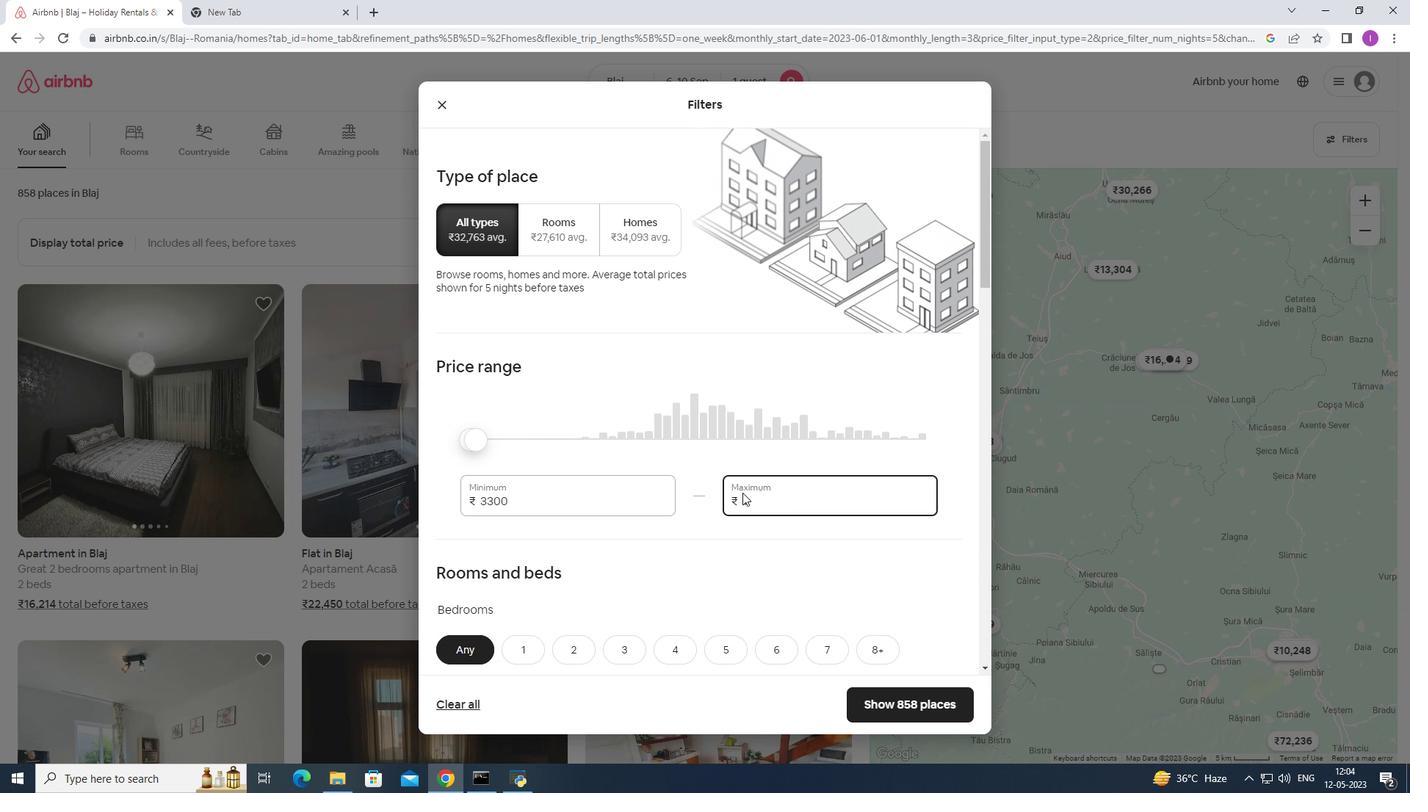 
Action: Key pressed 7
Screenshot: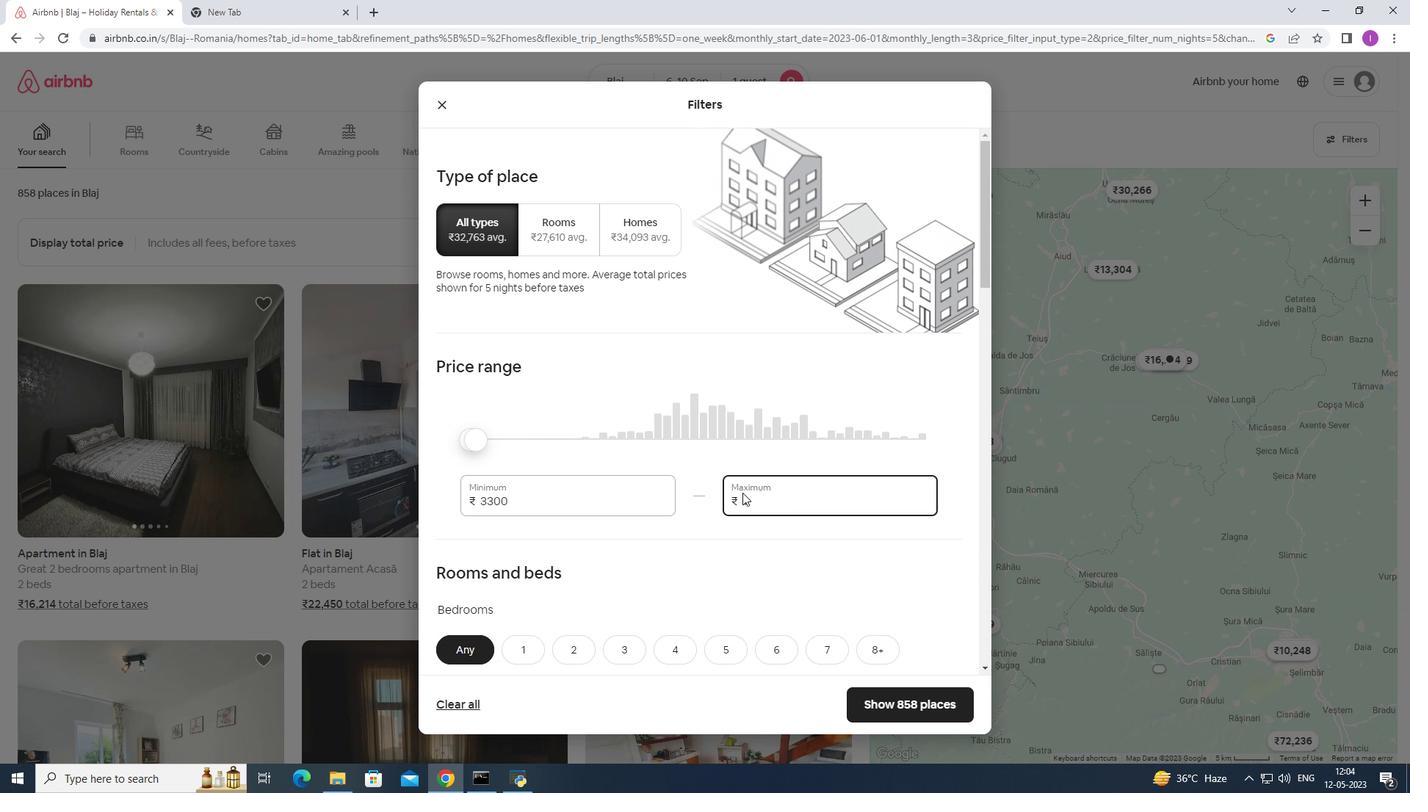 
Action: Mouse moved to (743, 489)
Screenshot: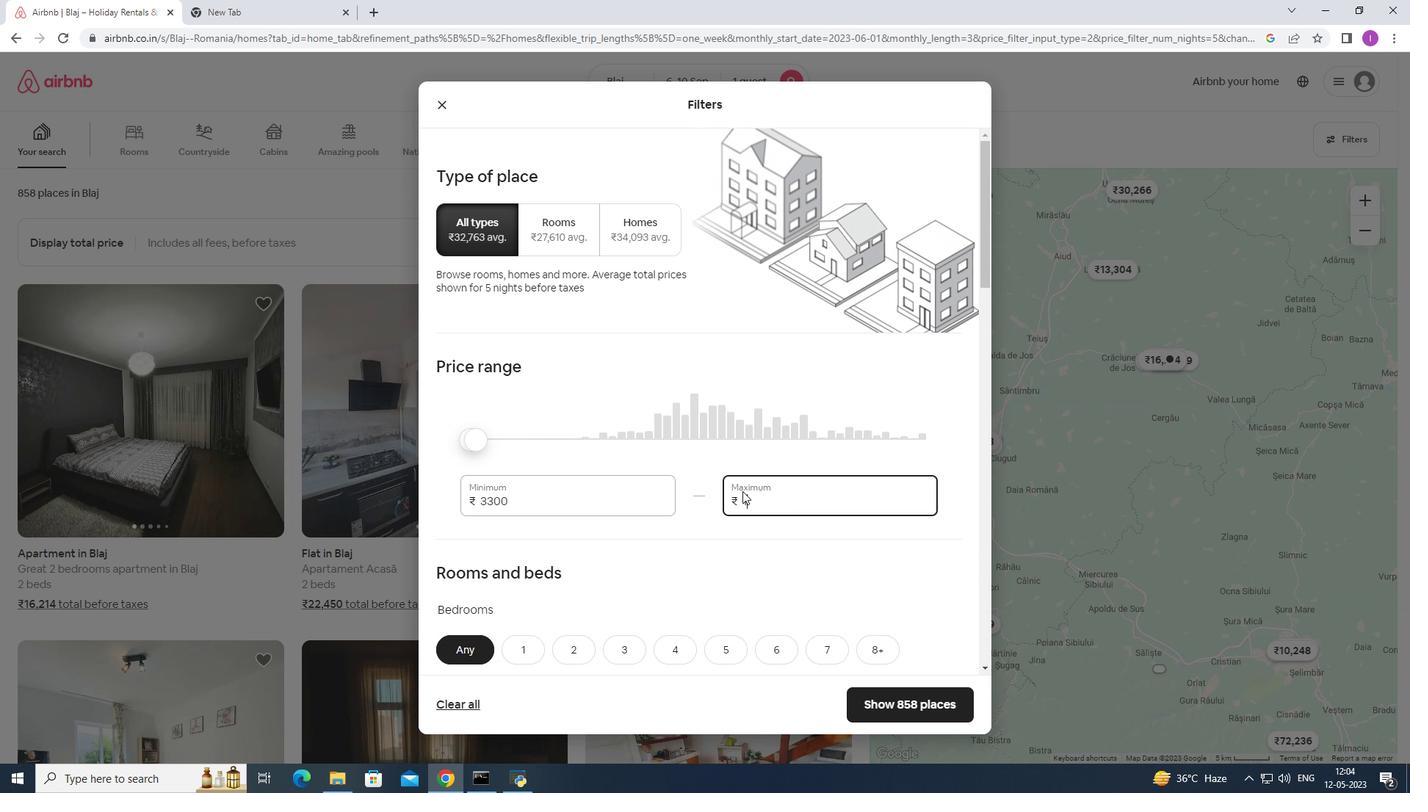 
Action: Key pressed 0
Screenshot: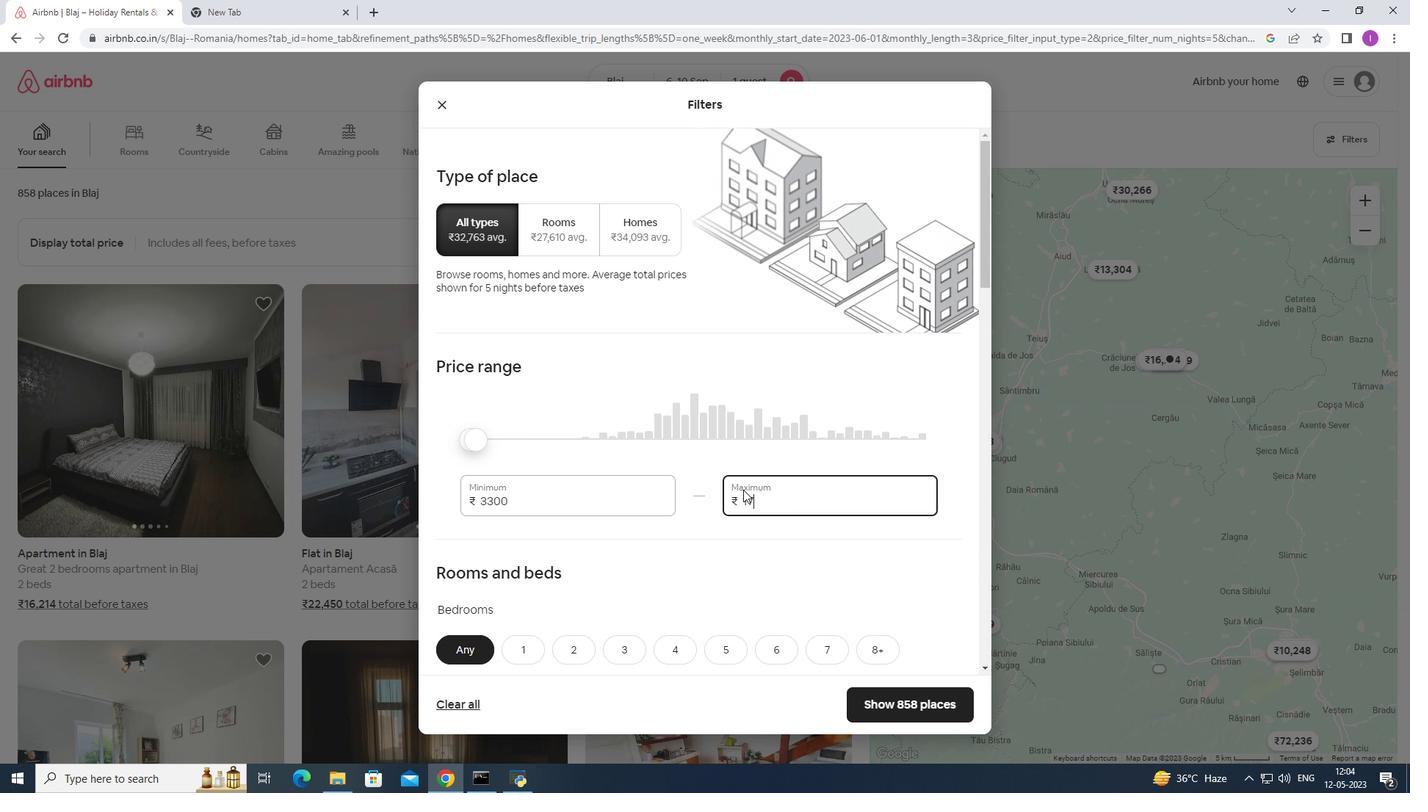 
Action: Mouse moved to (743, 489)
Screenshot: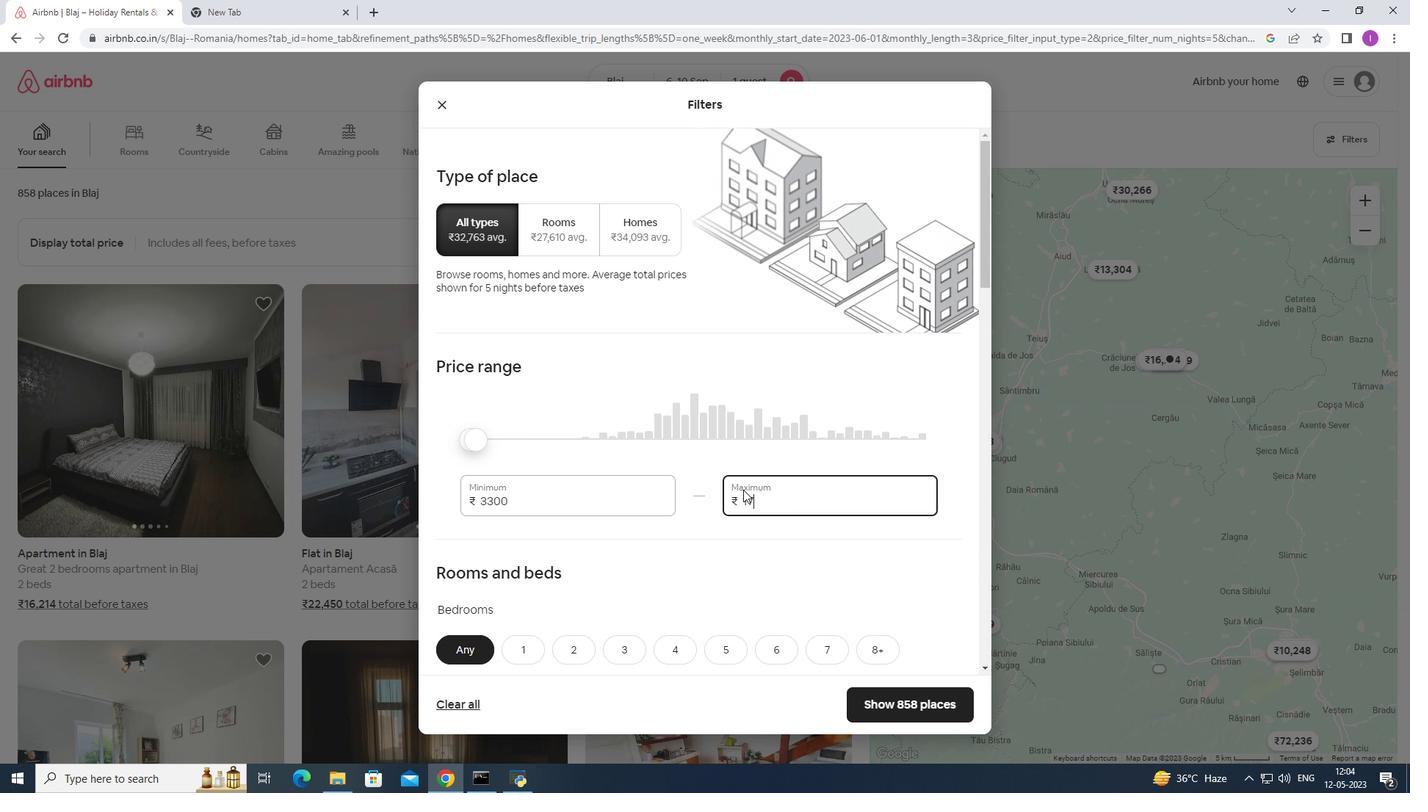 
Action: Key pressed 0
Screenshot: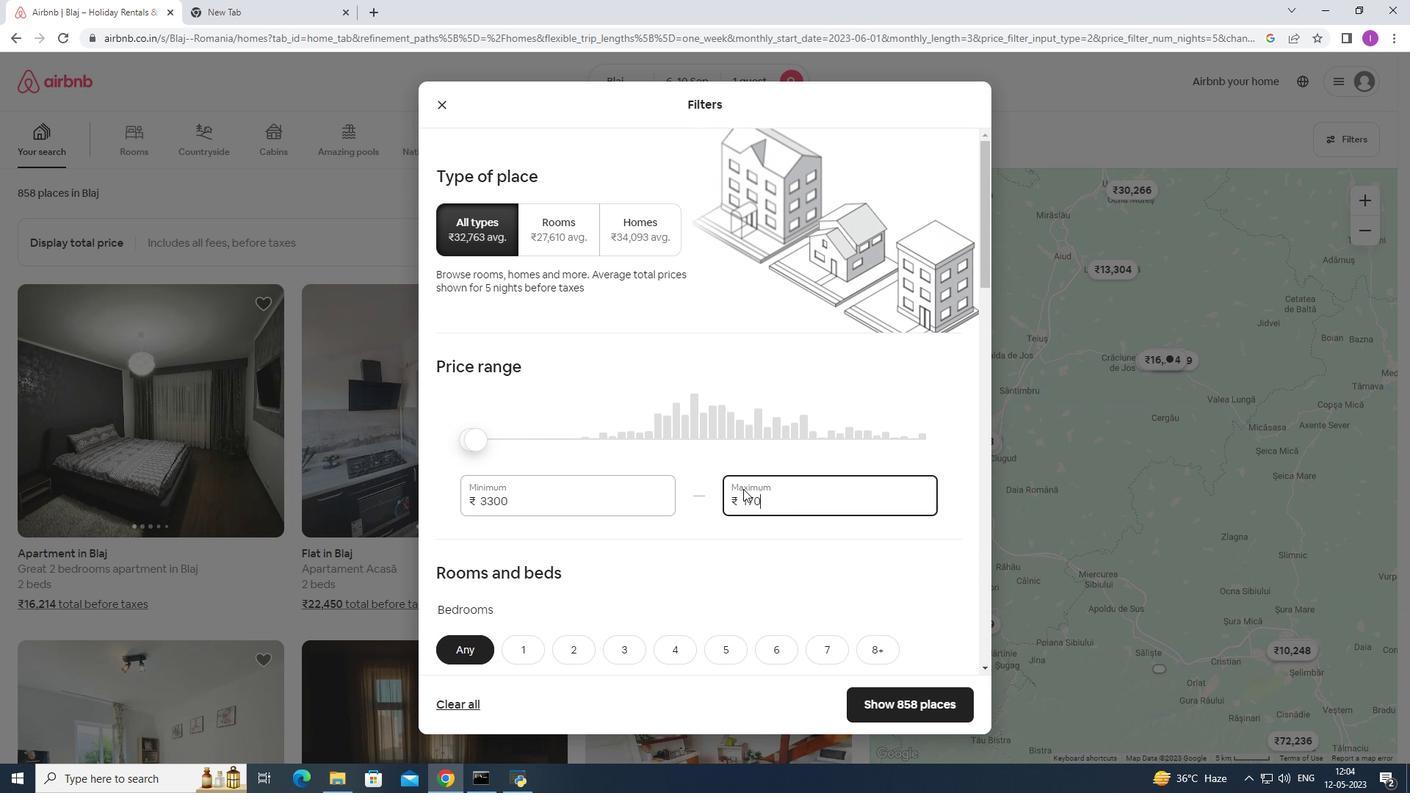 
Action: Mouse moved to (744, 488)
Screenshot: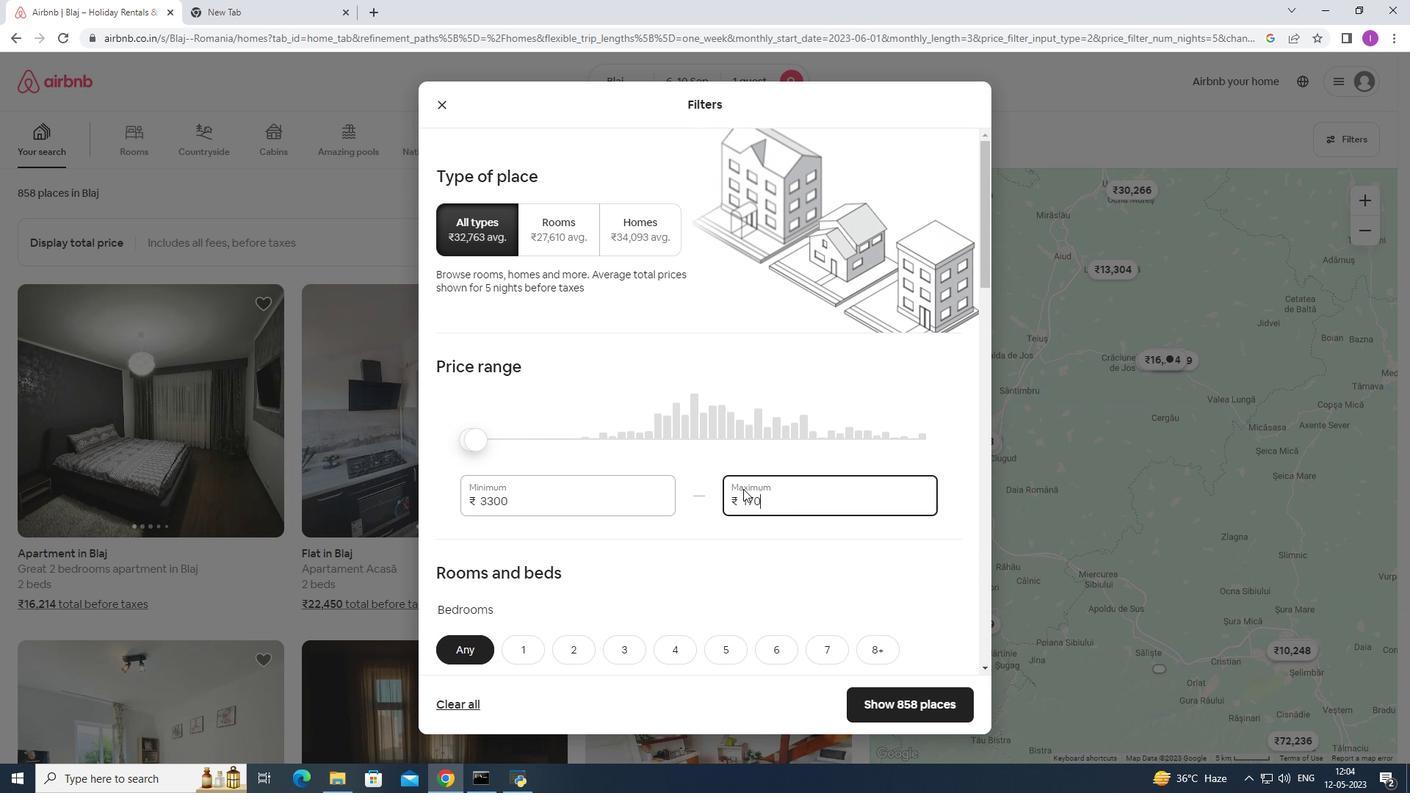 
Action: Key pressed 0
Screenshot: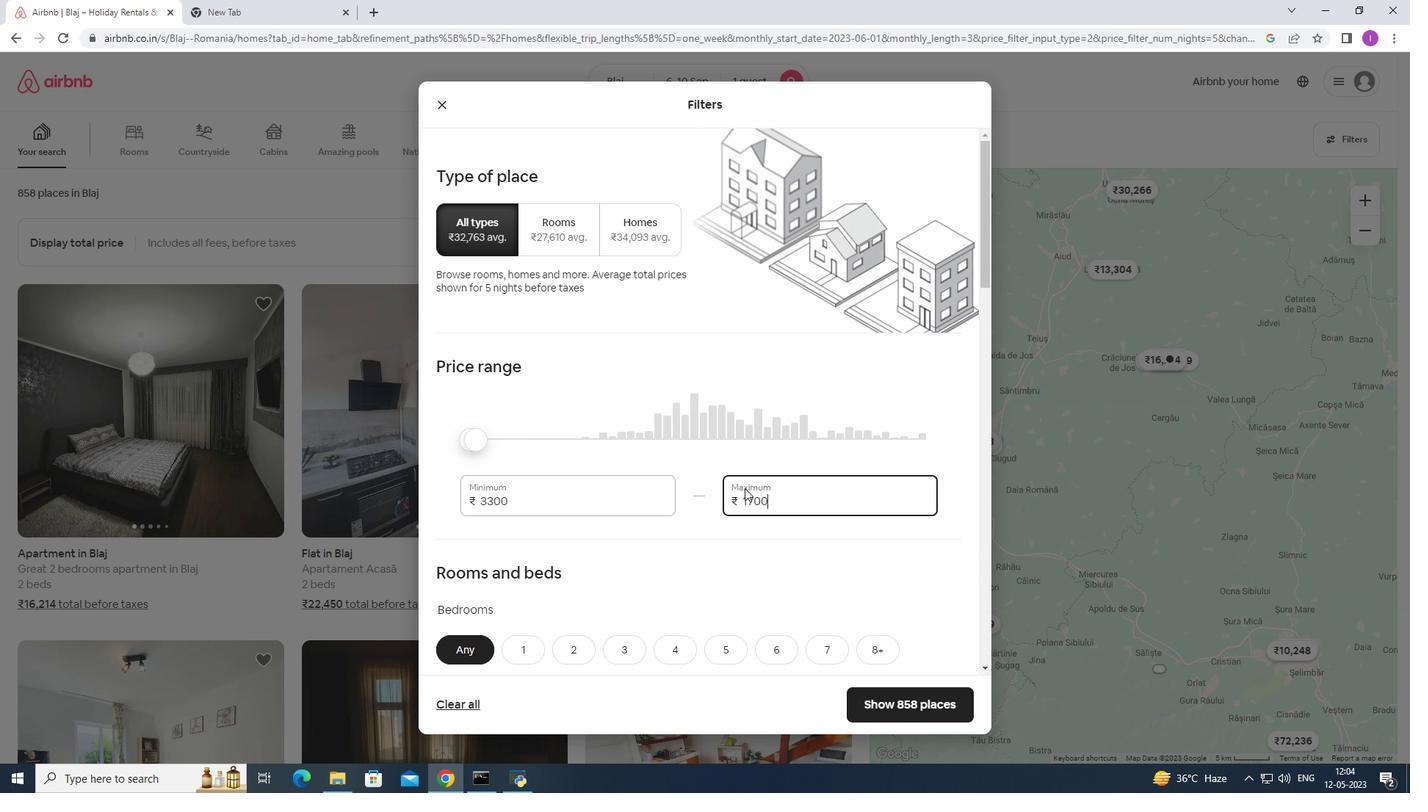 
Action: Mouse moved to (514, 502)
Screenshot: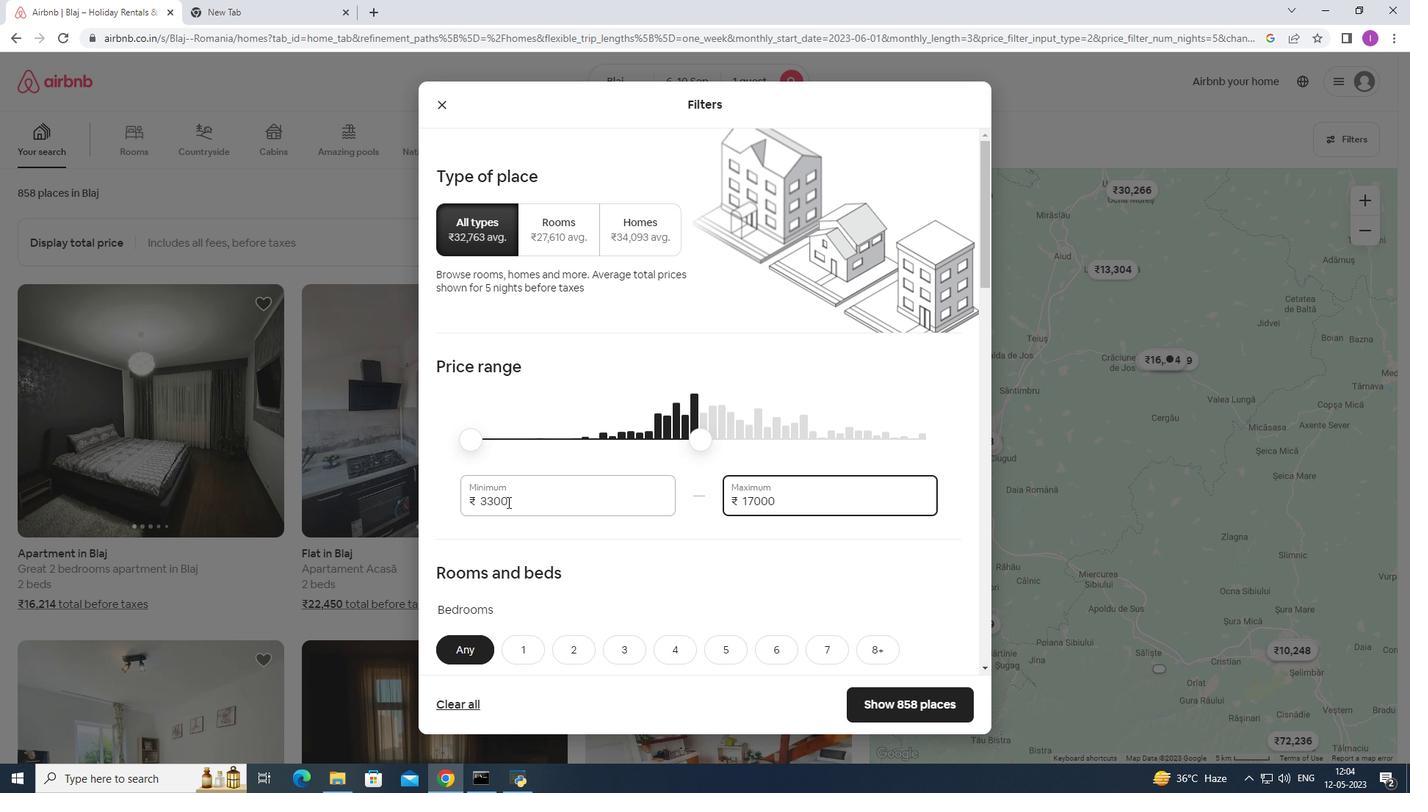 
Action: Mouse pressed left at (514, 502)
Screenshot: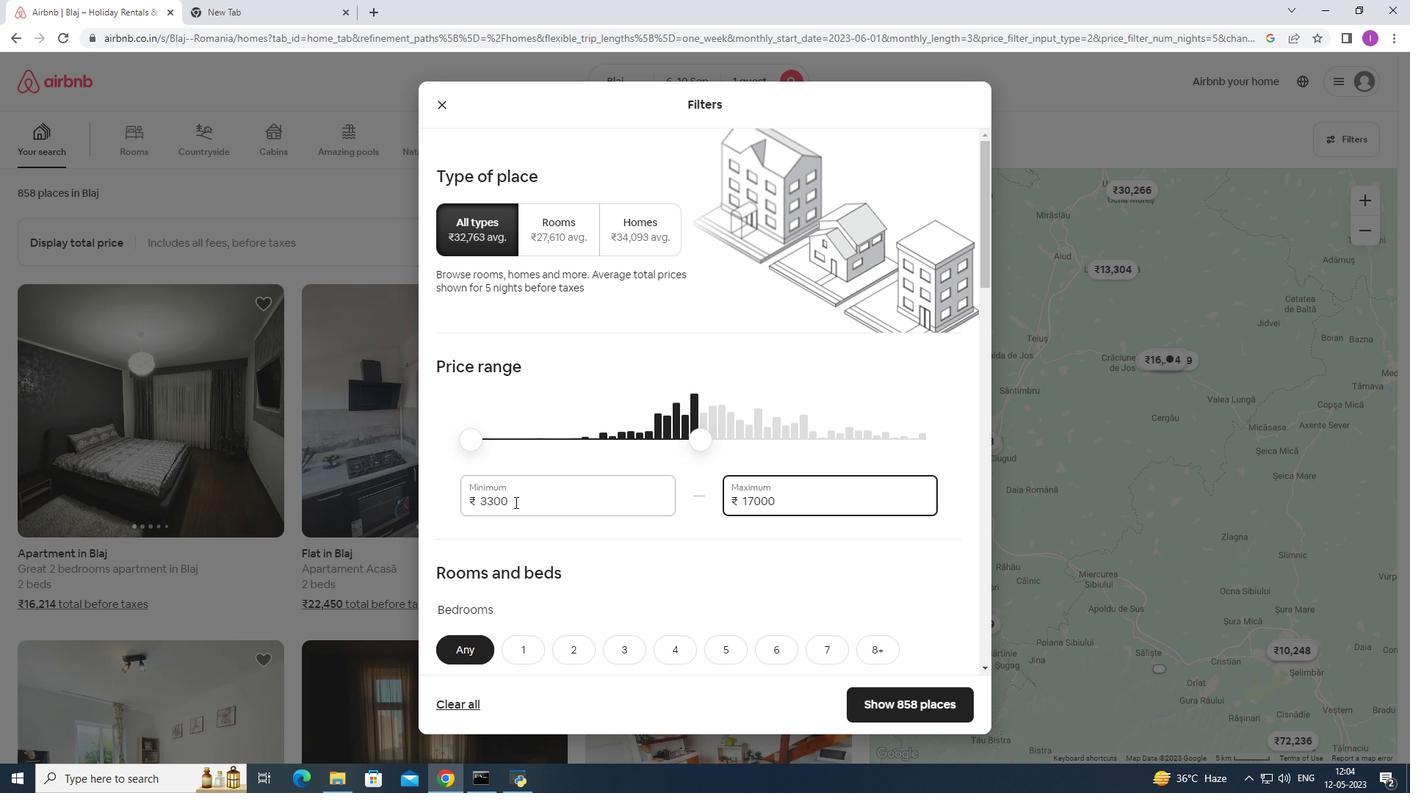 
Action: Mouse moved to (591, 522)
Screenshot: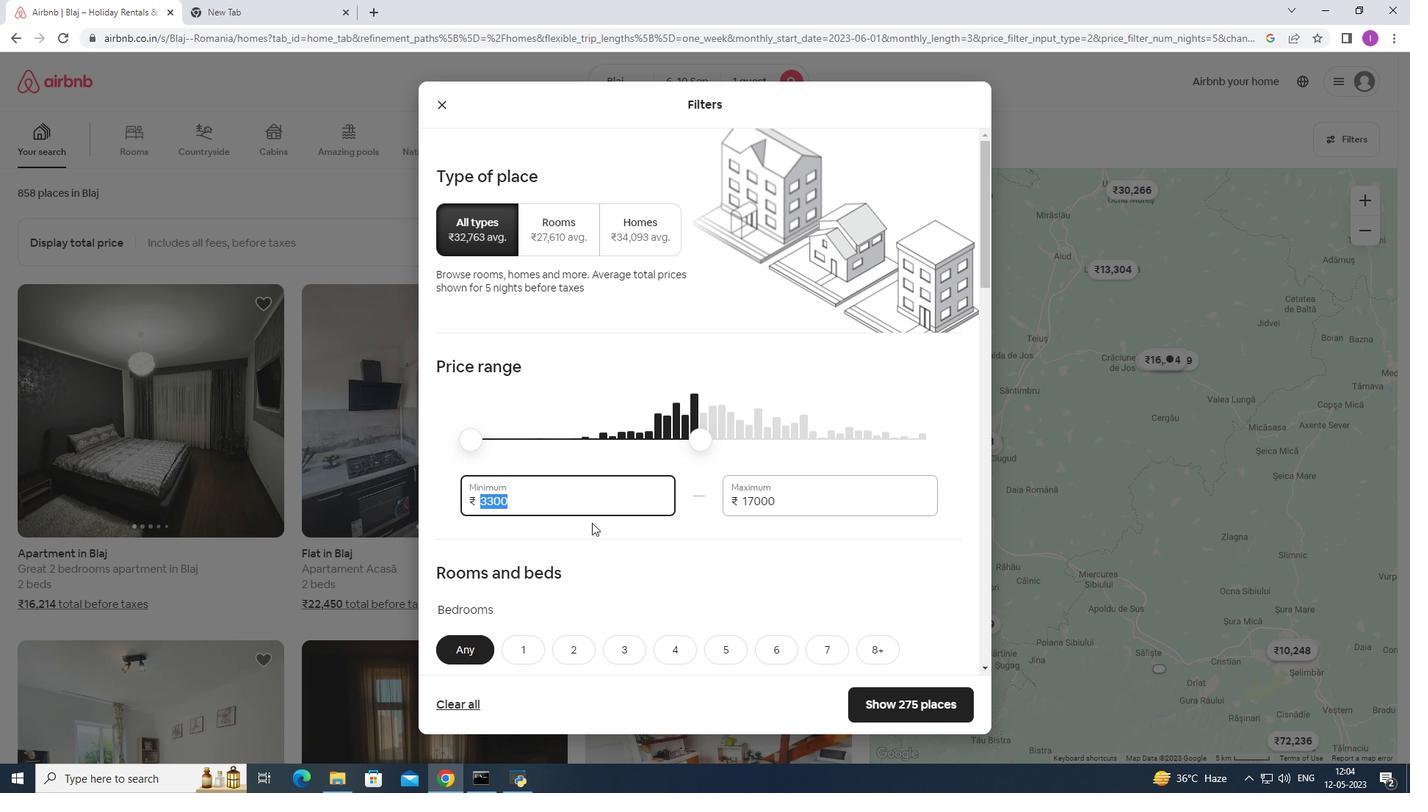 
Action: Key pressed 9
Screenshot: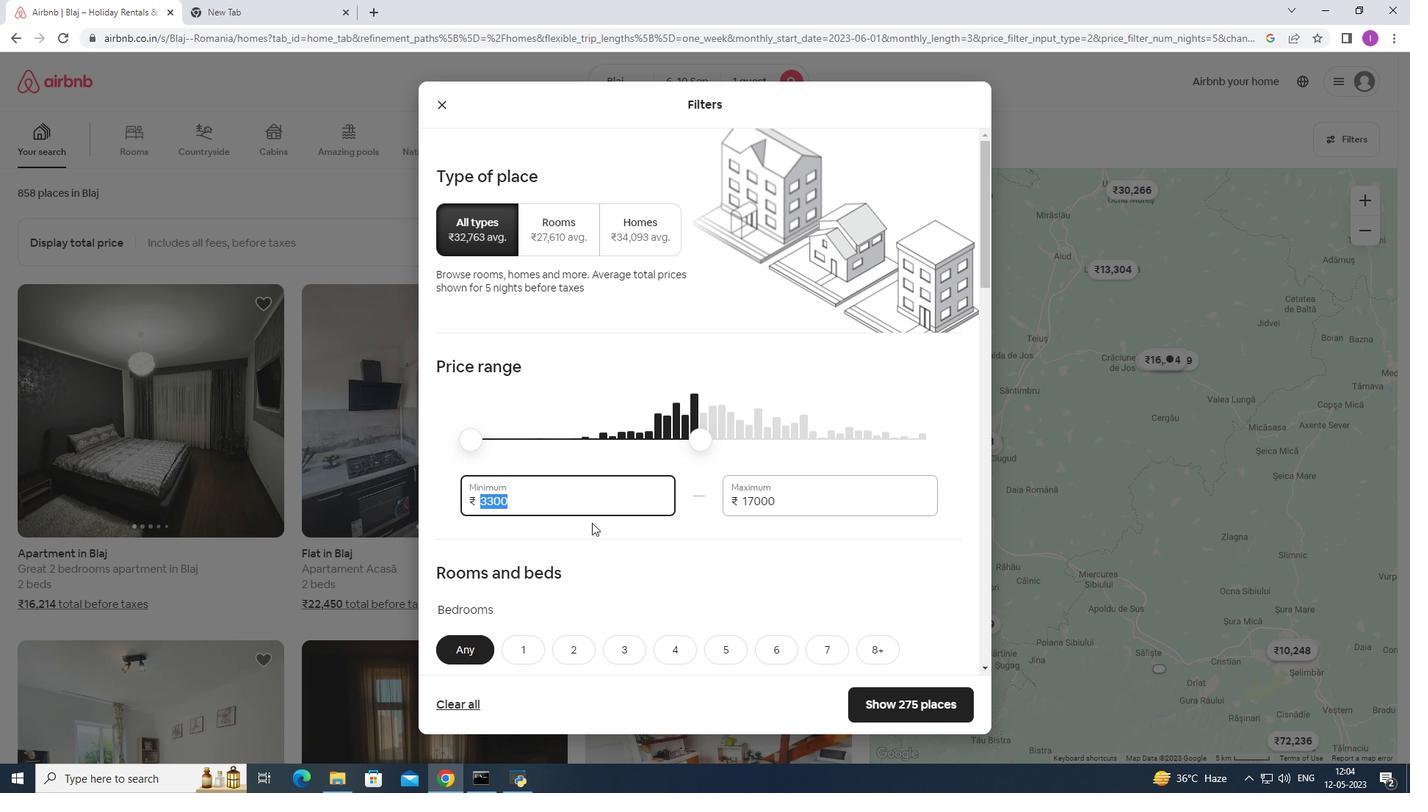 
Action: Mouse moved to (591, 521)
Screenshot: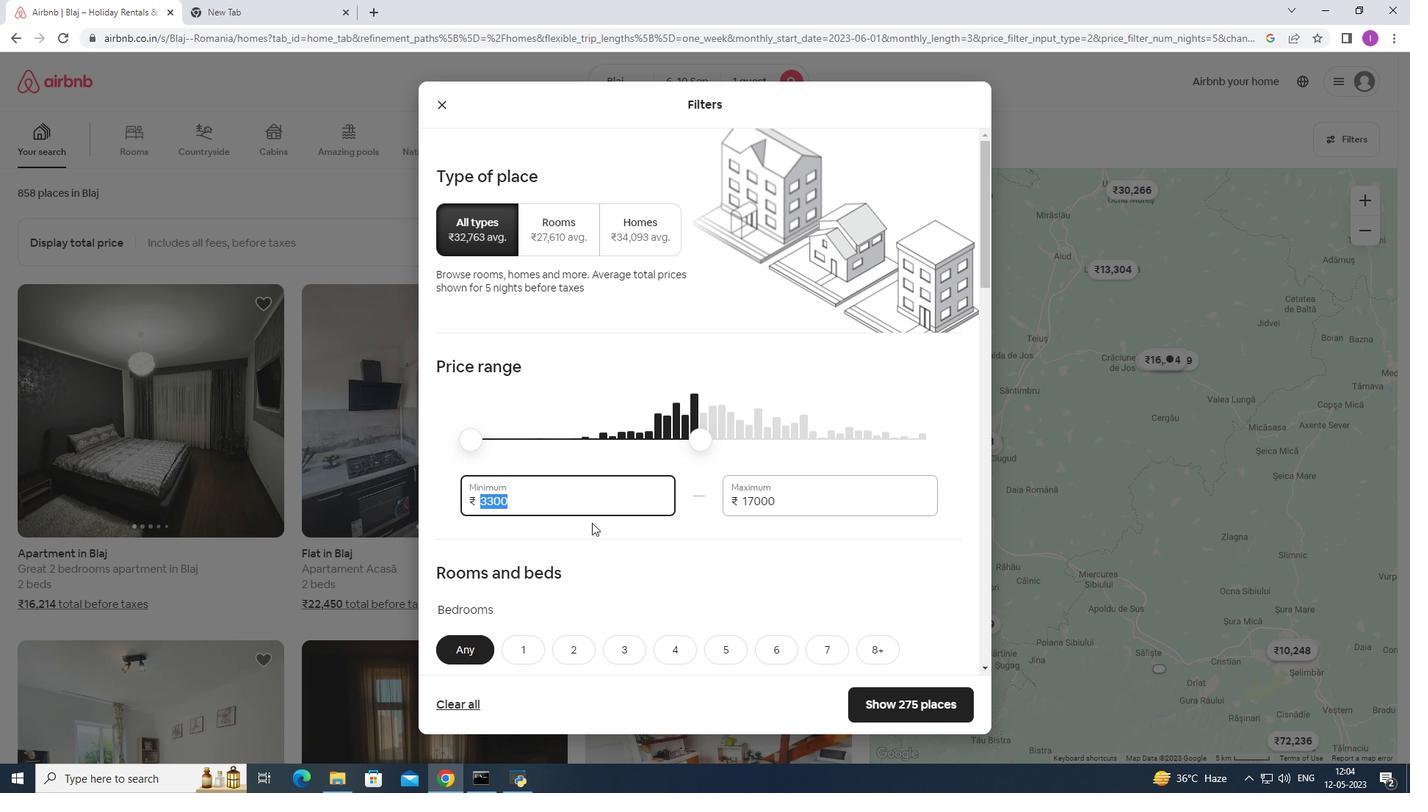 
Action: Key pressed 0000
Screenshot: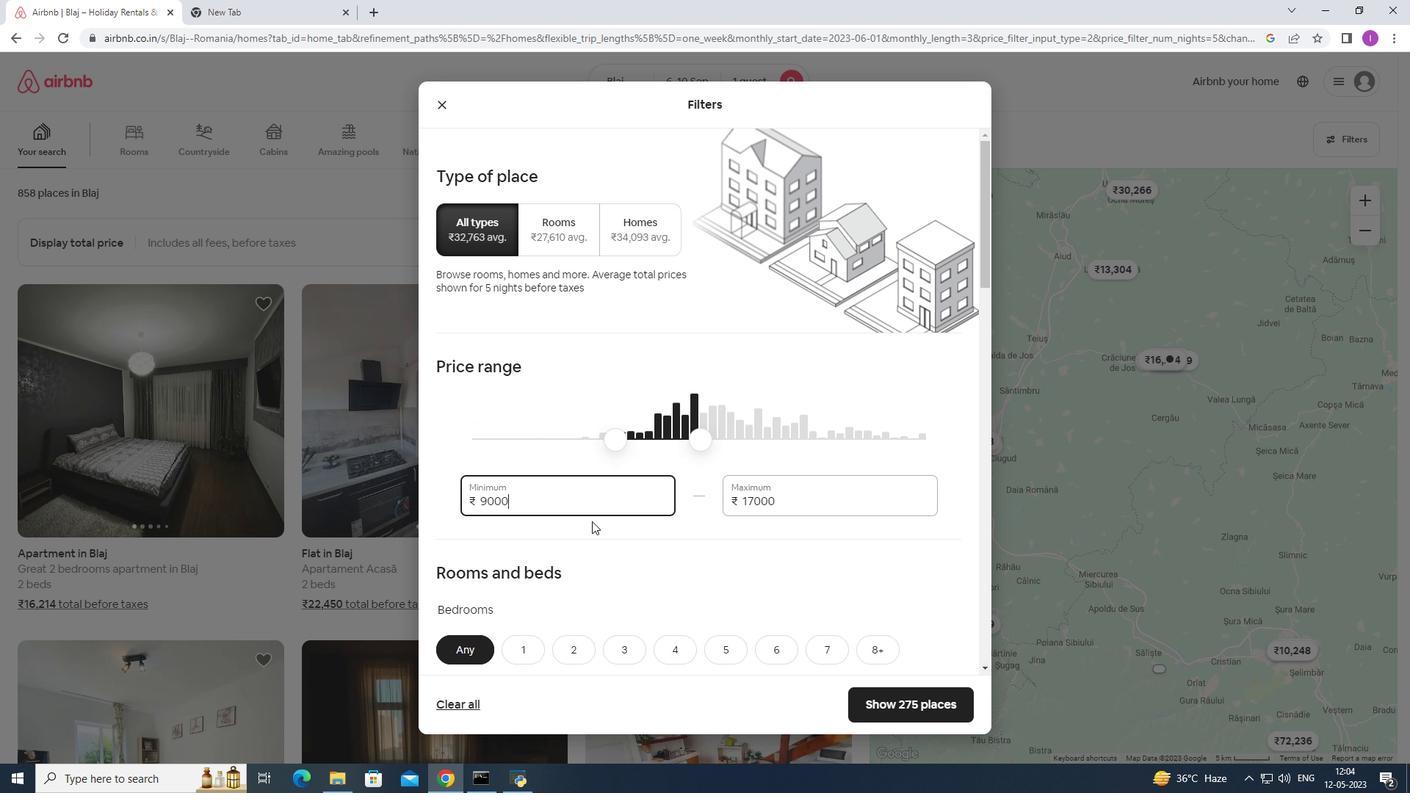 
Action: Mouse moved to (578, 526)
Screenshot: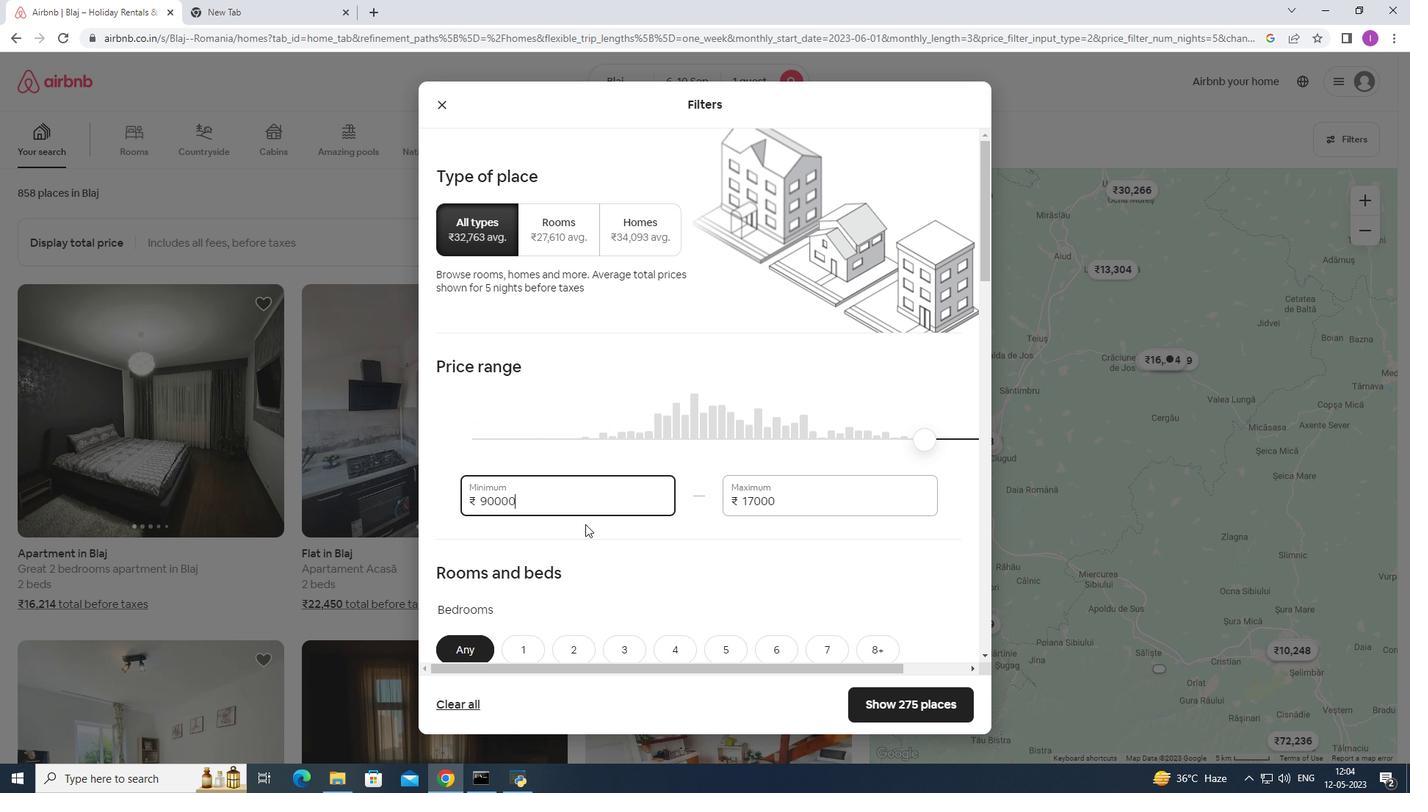 
Action: Key pressed <Key.backspace>
Screenshot: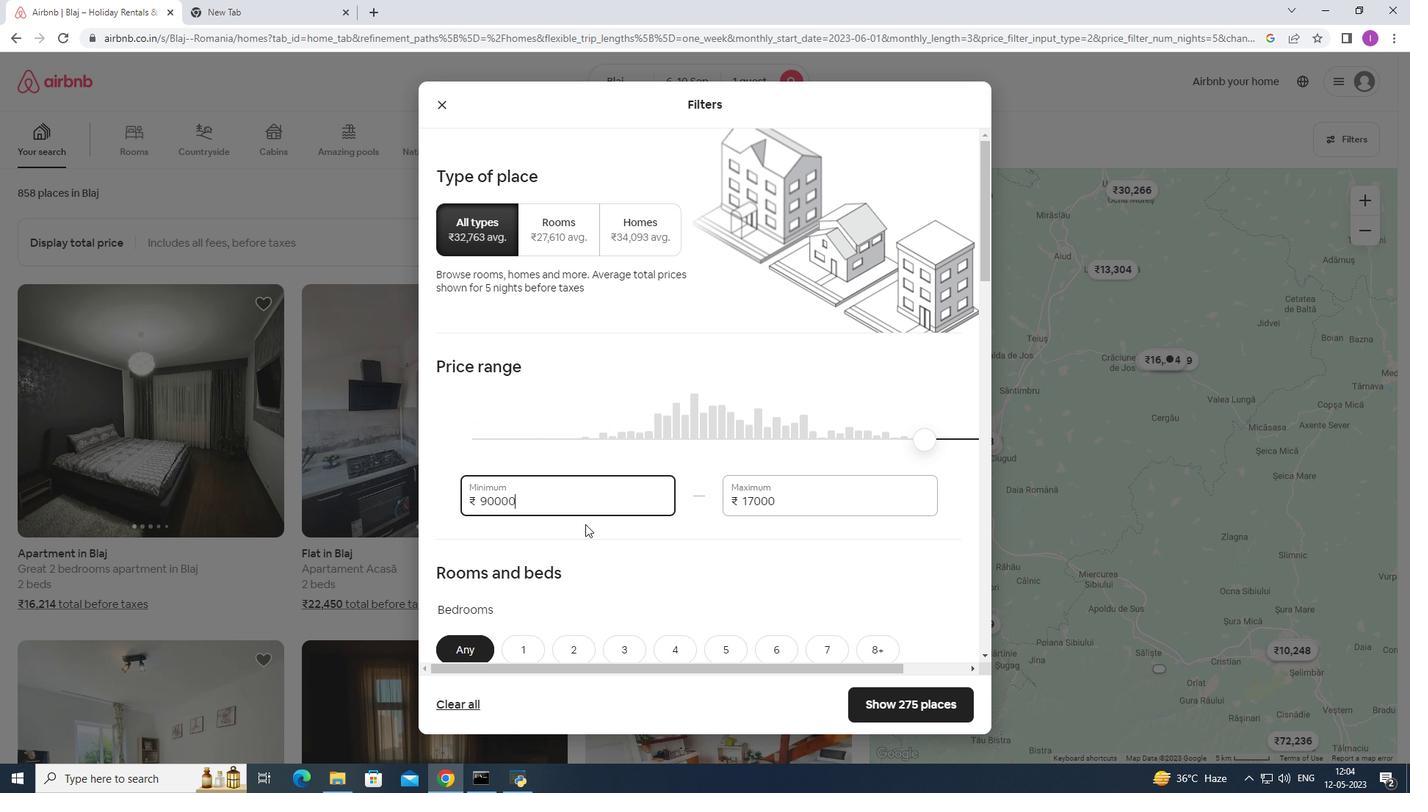 
Action: Mouse moved to (577, 514)
Screenshot: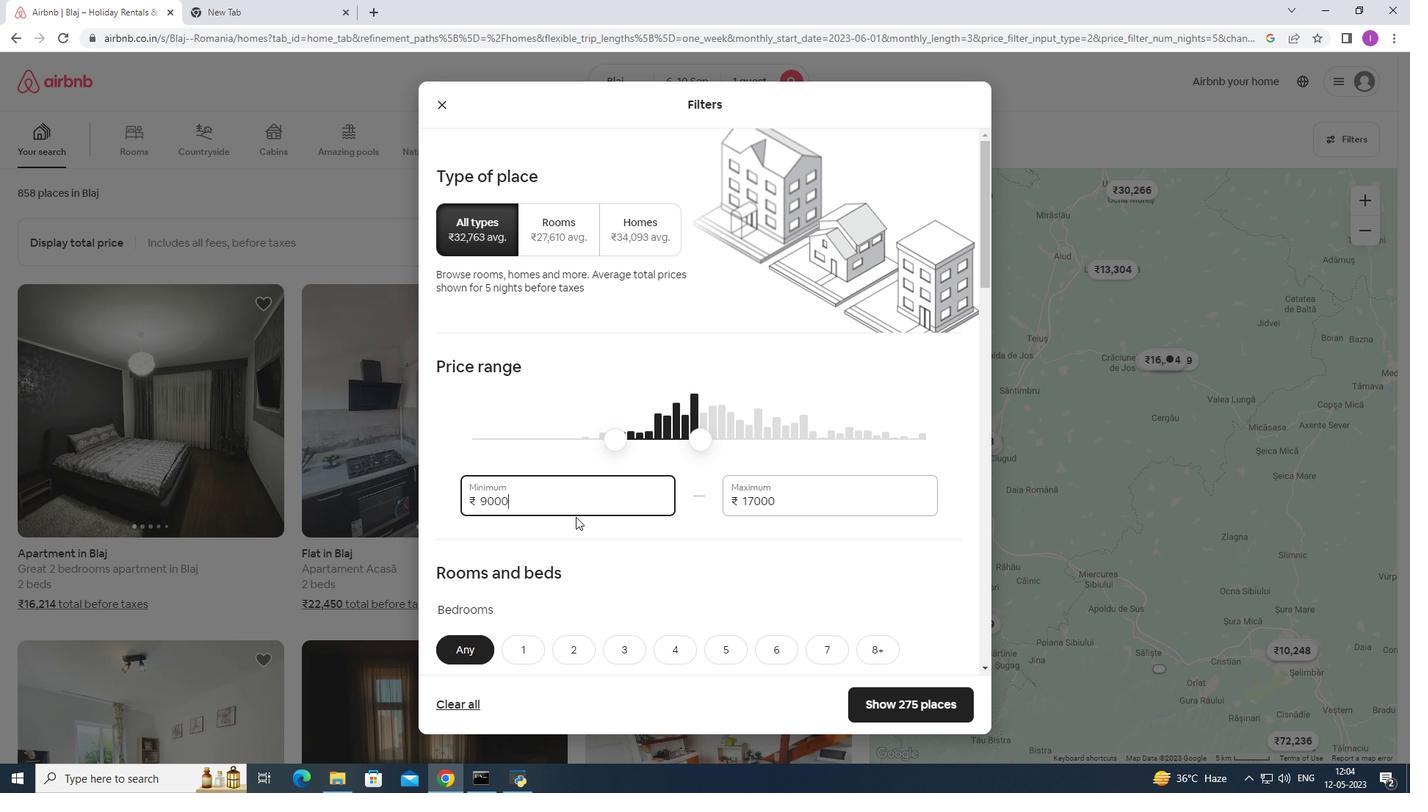 
Action: Mouse scrolled (577, 513) with delta (0, 0)
Screenshot: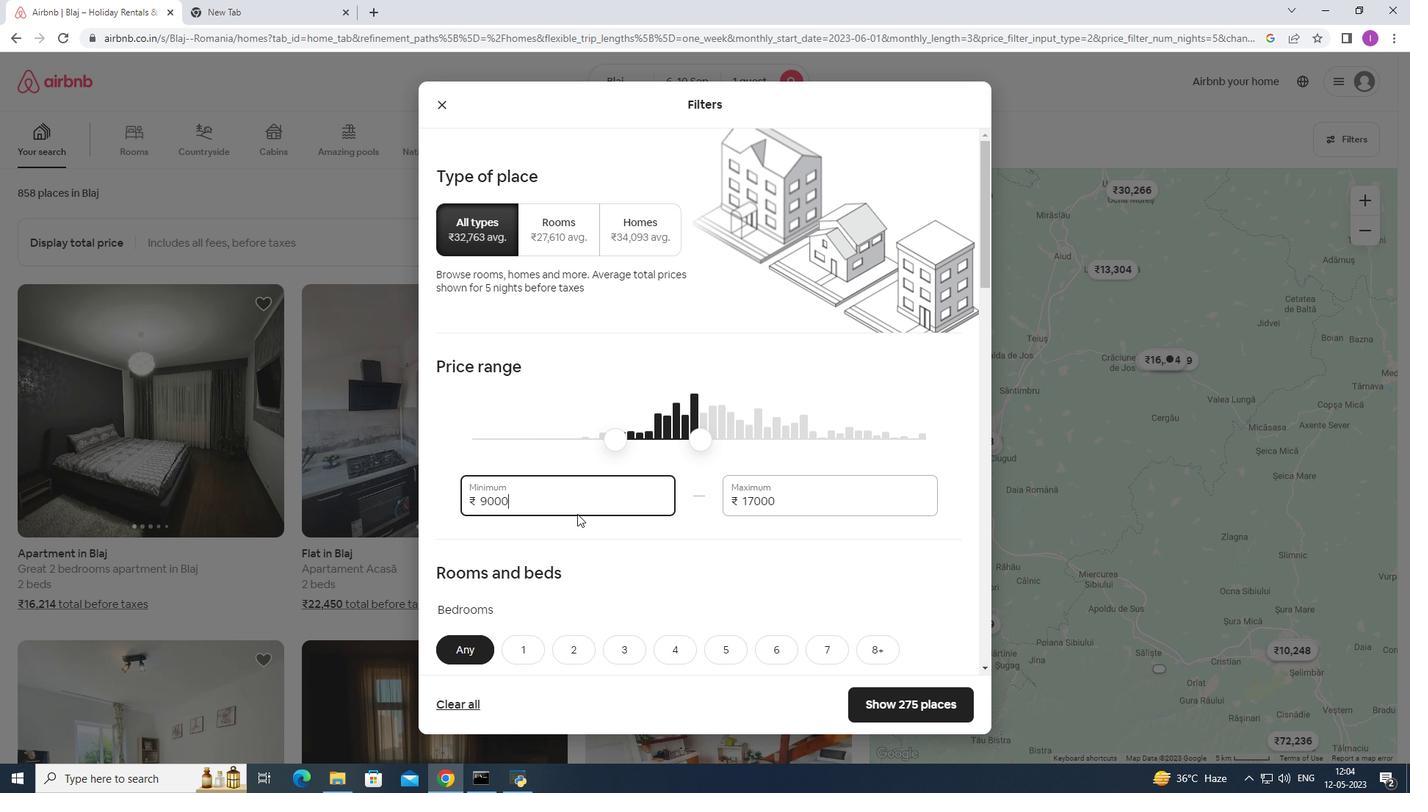 
Action: Mouse scrolled (577, 513) with delta (0, 0)
Screenshot: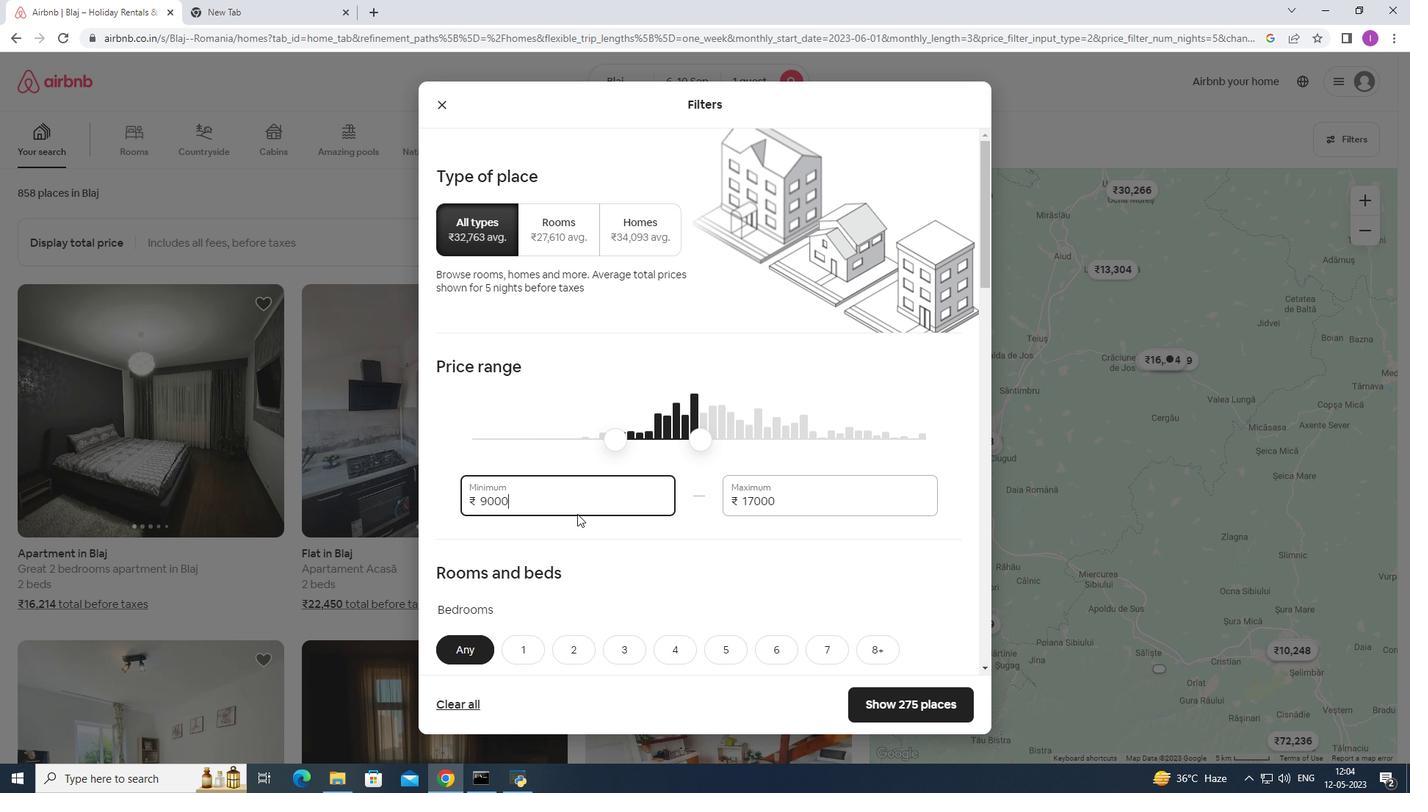 
Action: Mouse scrolled (577, 513) with delta (0, 0)
Screenshot: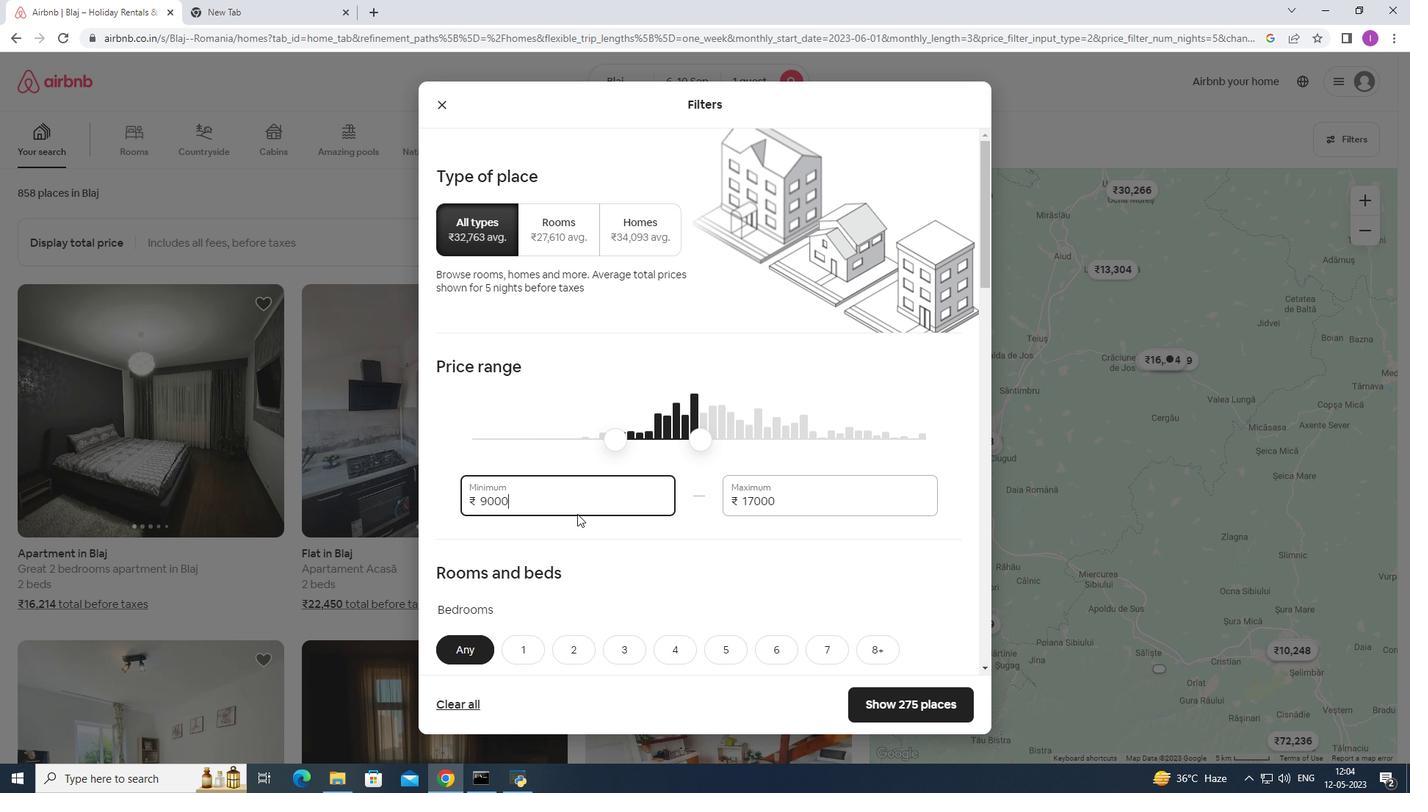 
Action: Mouse moved to (514, 433)
Screenshot: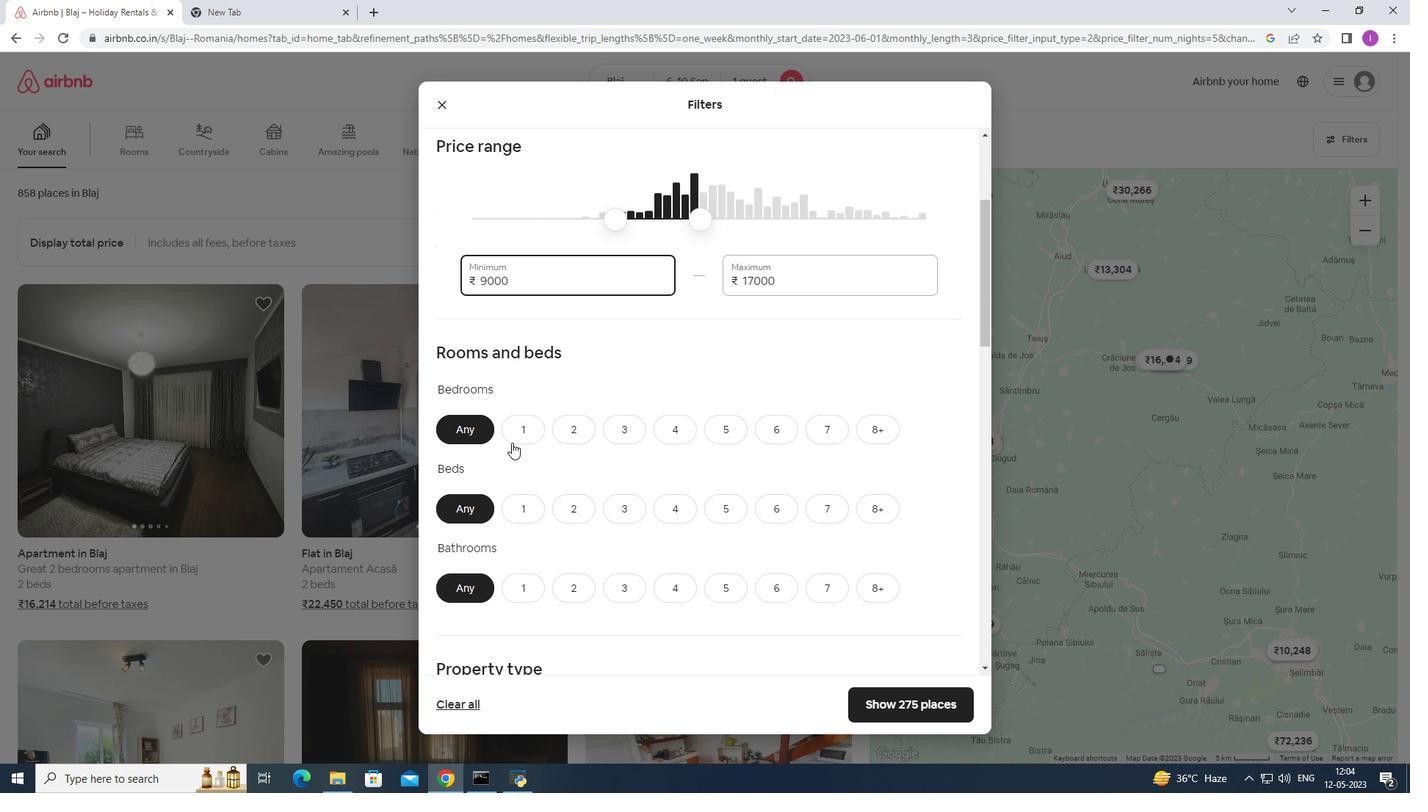 
Action: Mouse pressed left at (514, 433)
Screenshot: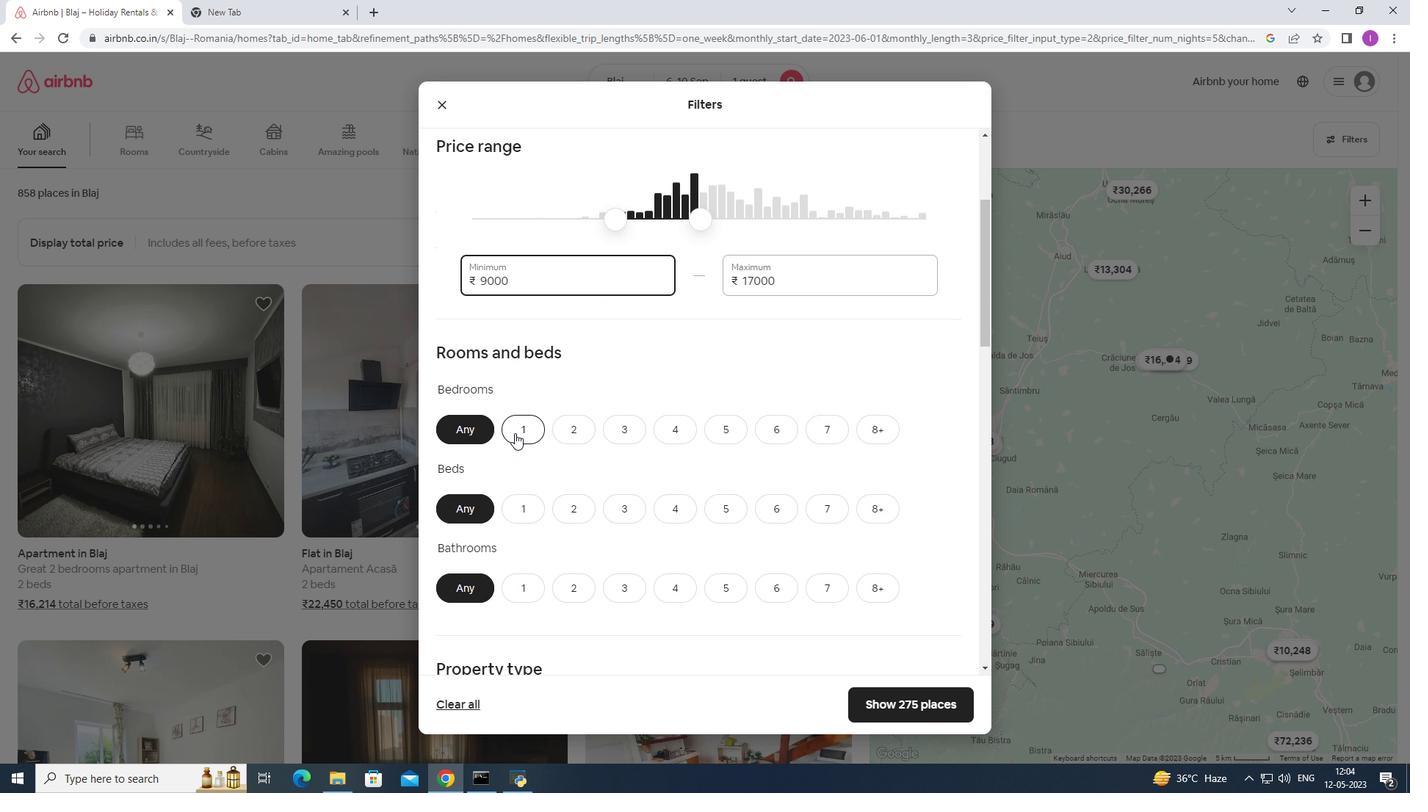 
Action: Mouse moved to (525, 513)
Screenshot: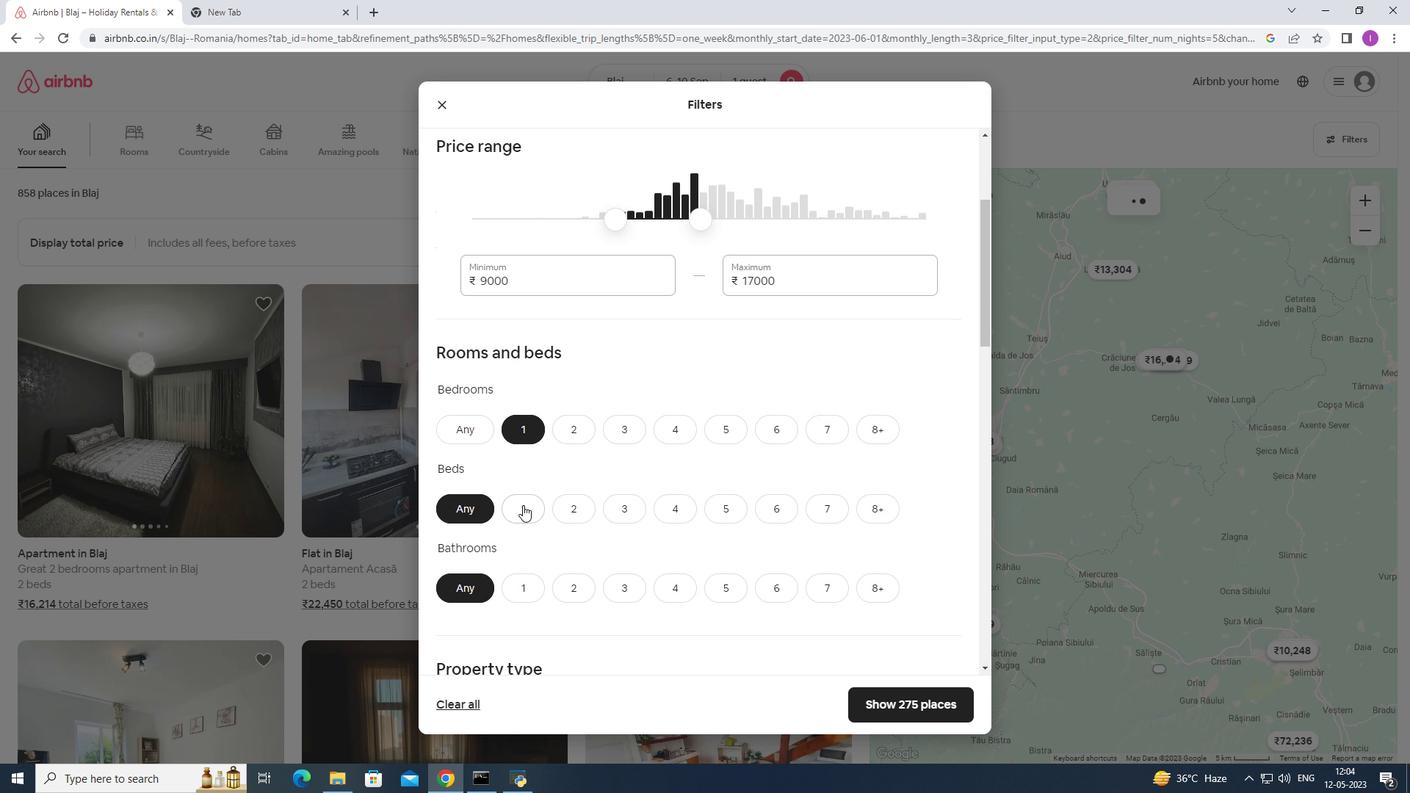 
Action: Mouse pressed left at (525, 513)
Screenshot: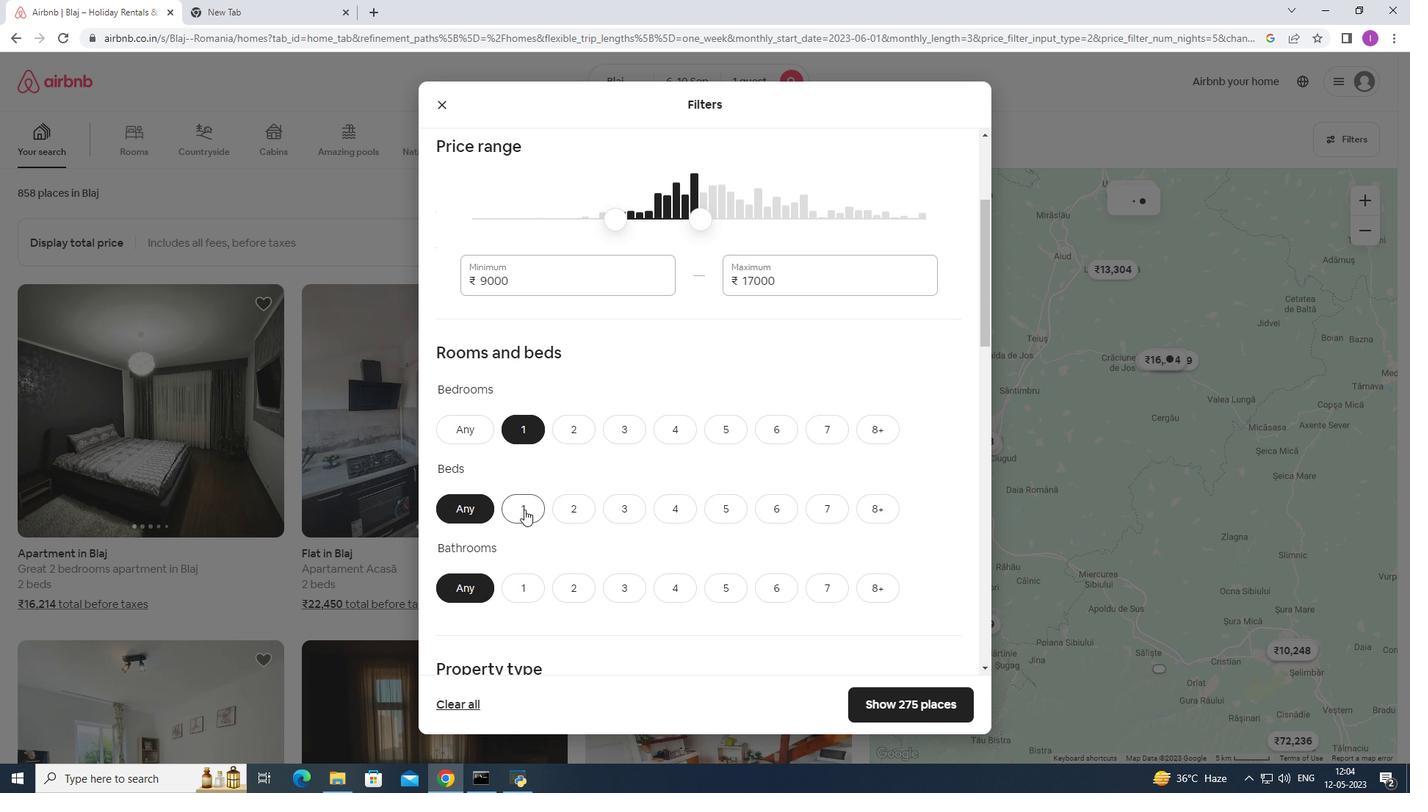 
Action: Mouse moved to (526, 576)
Screenshot: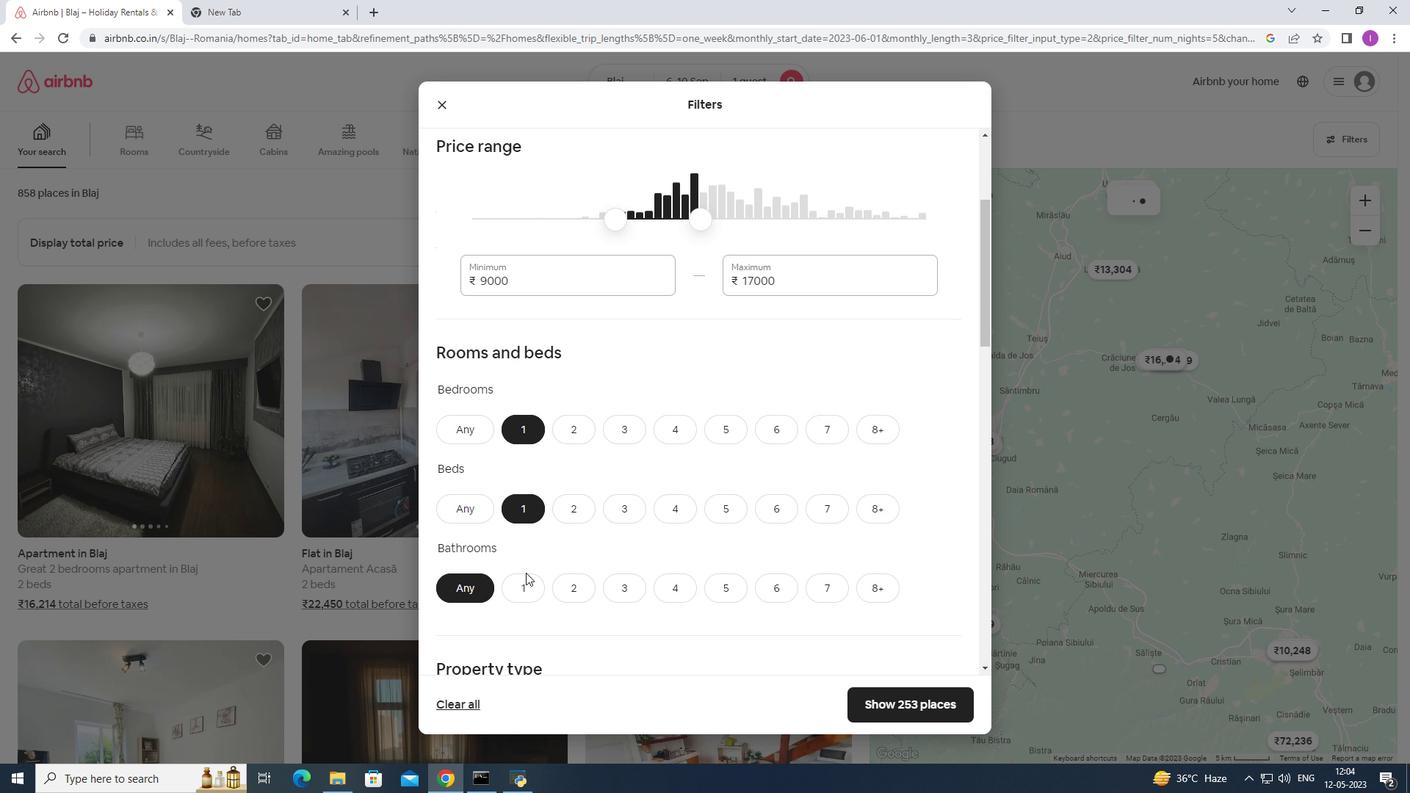
Action: Mouse pressed left at (526, 576)
Screenshot: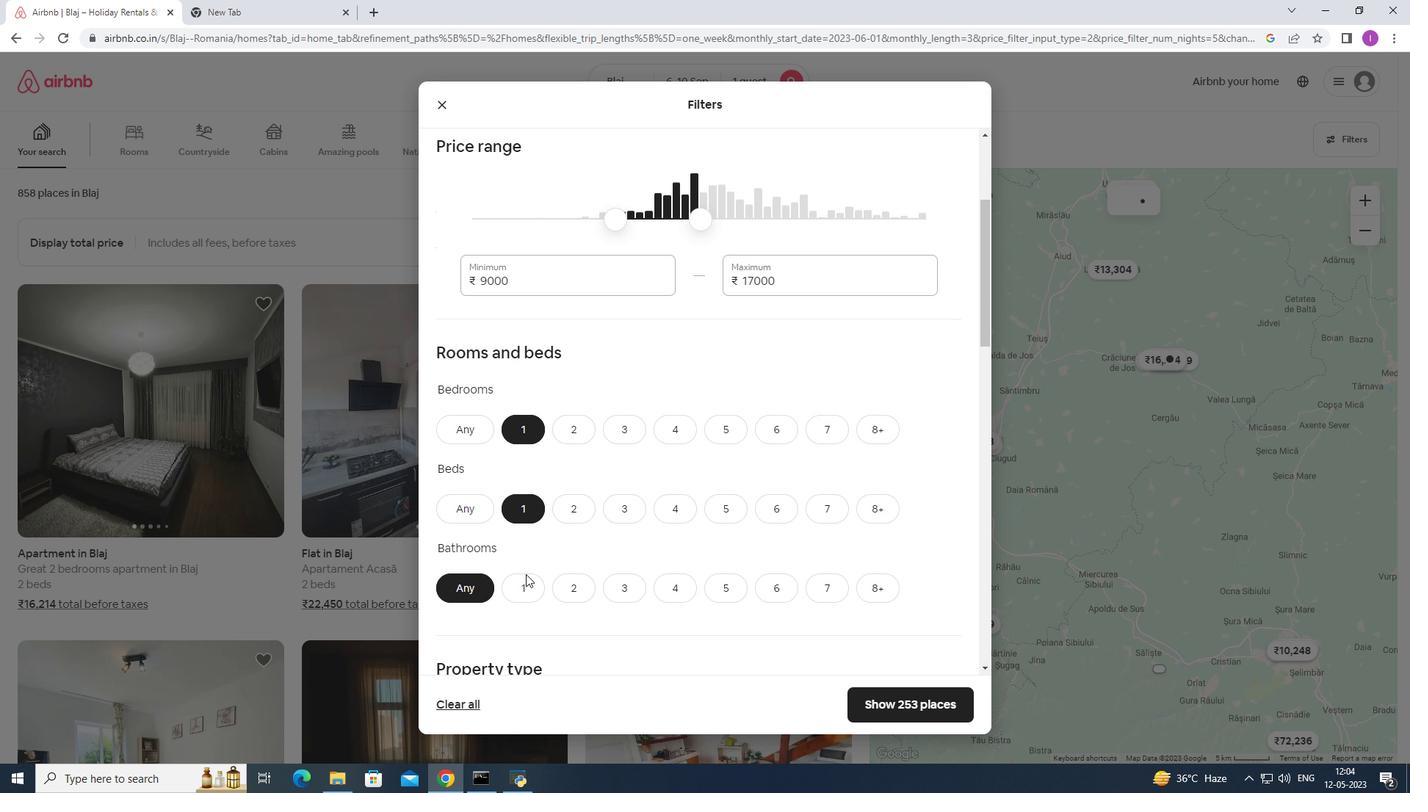 
Action: Mouse moved to (498, 548)
Screenshot: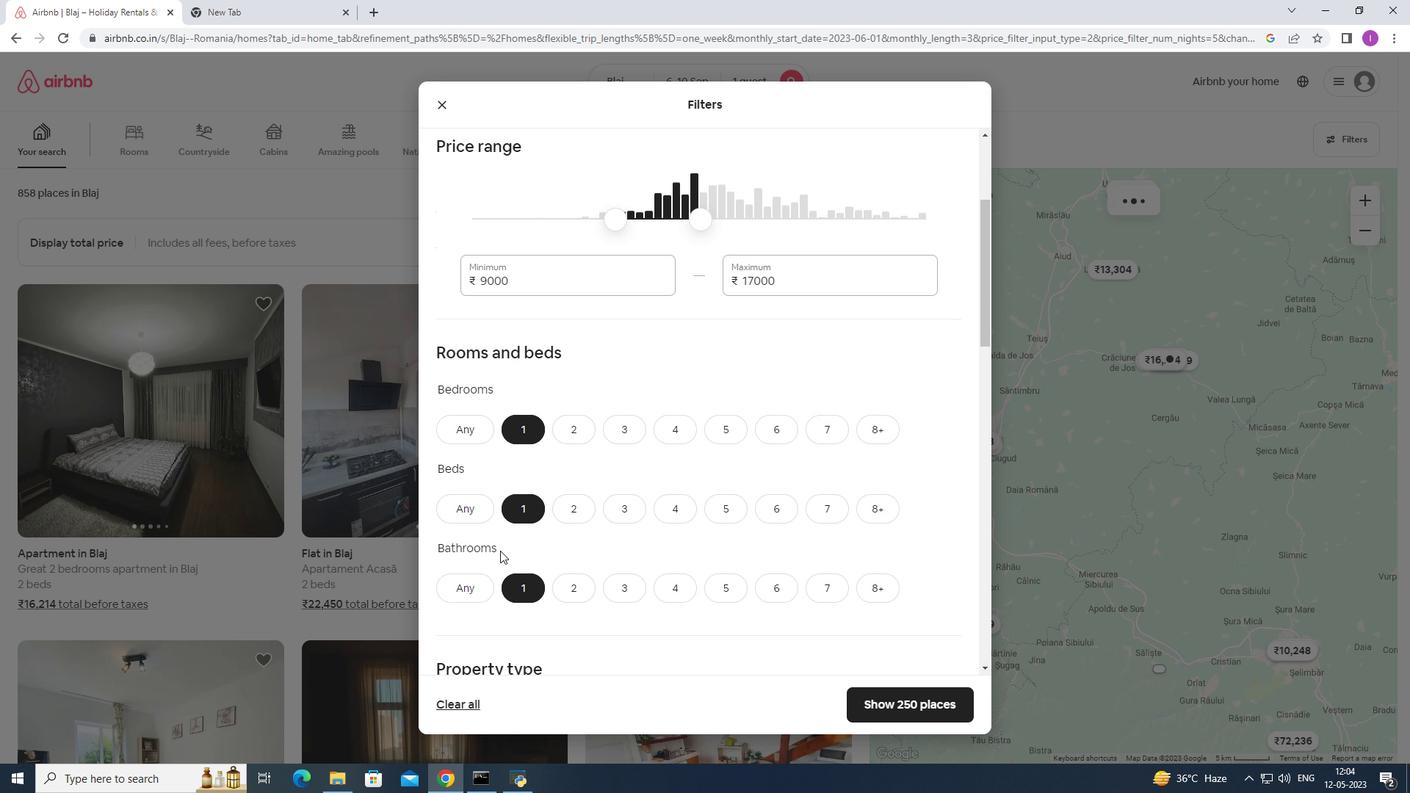 
Action: Mouse scrolled (498, 547) with delta (0, 0)
Screenshot: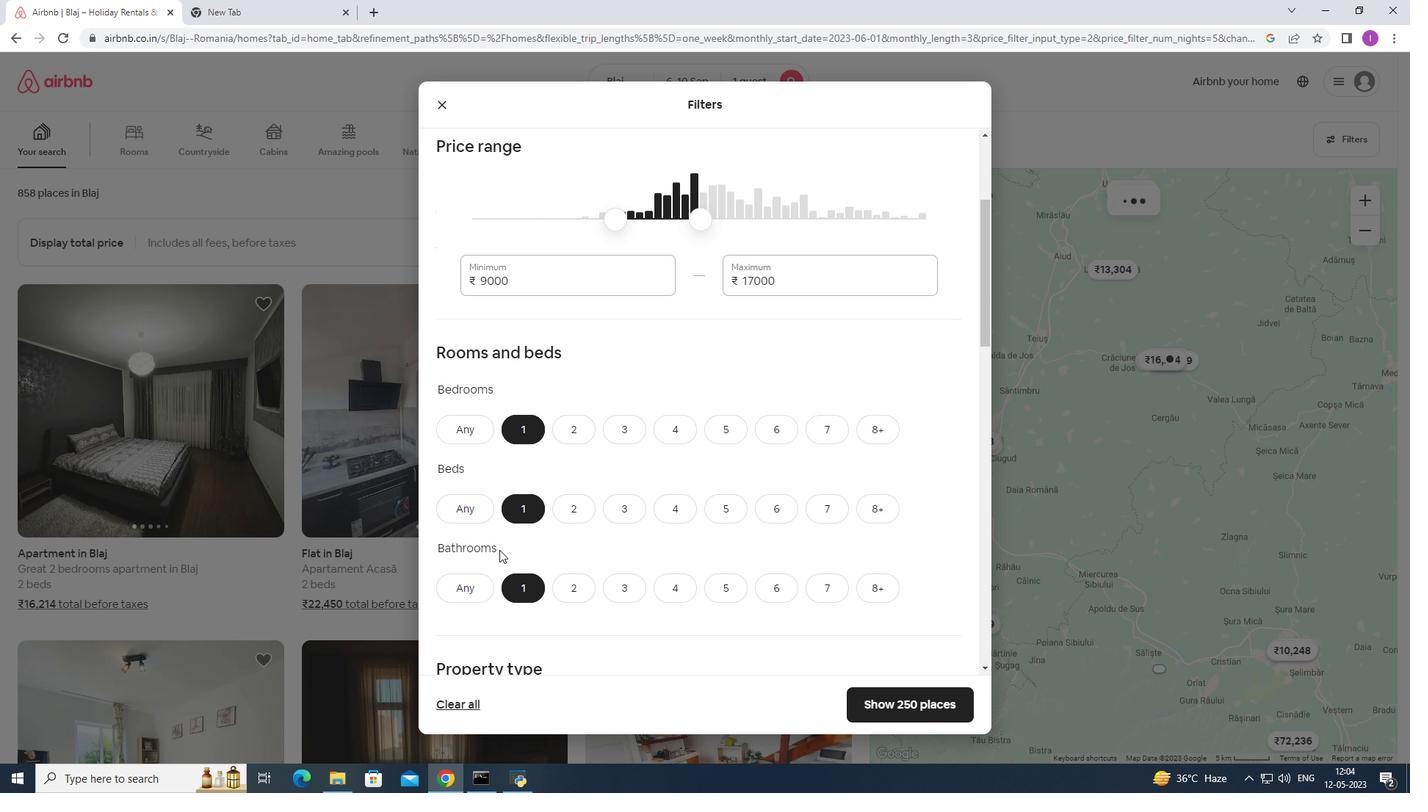 
Action: Mouse scrolled (498, 547) with delta (0, 0)
Screenshot: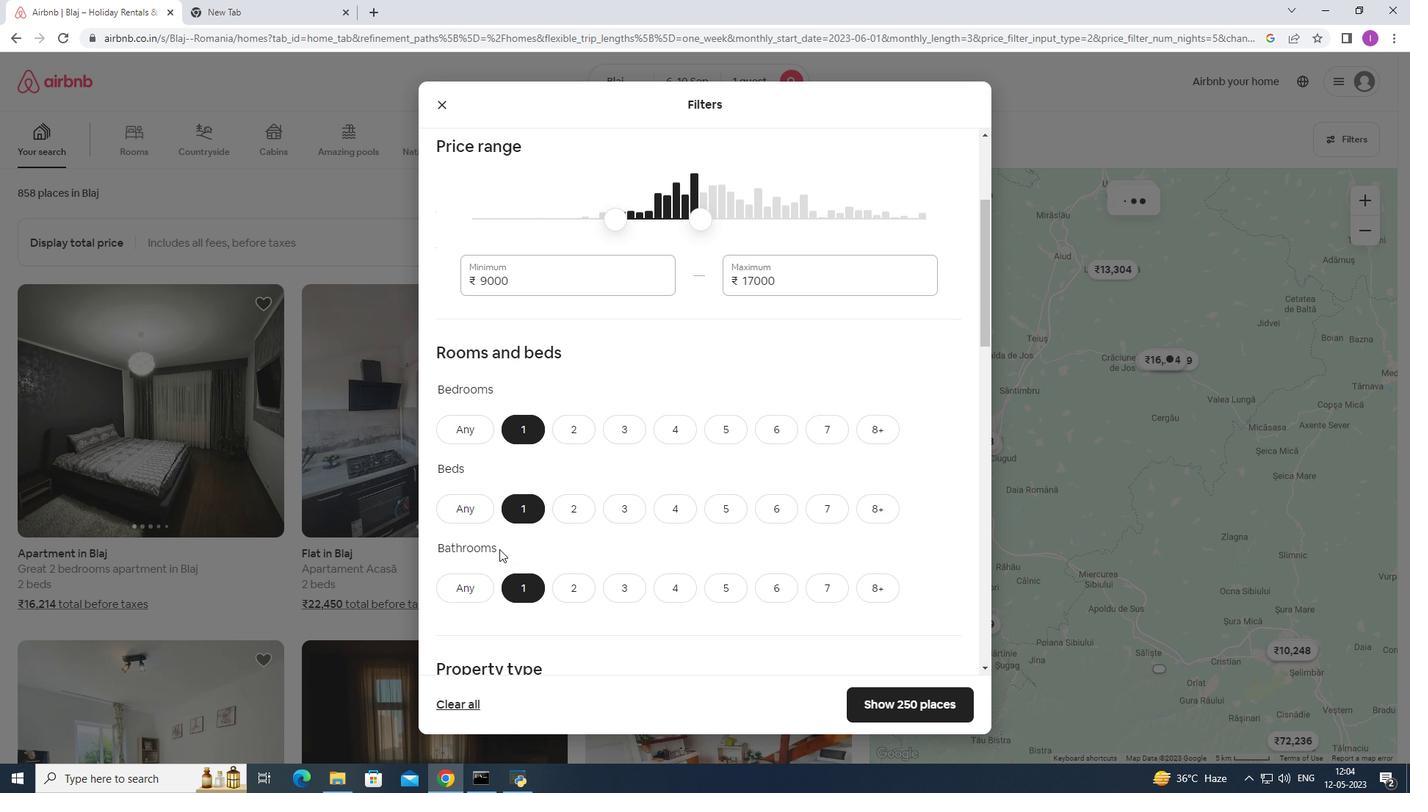 
Action: Mouse scrolled (498, 547) with delta (0, 0)
Screenshot: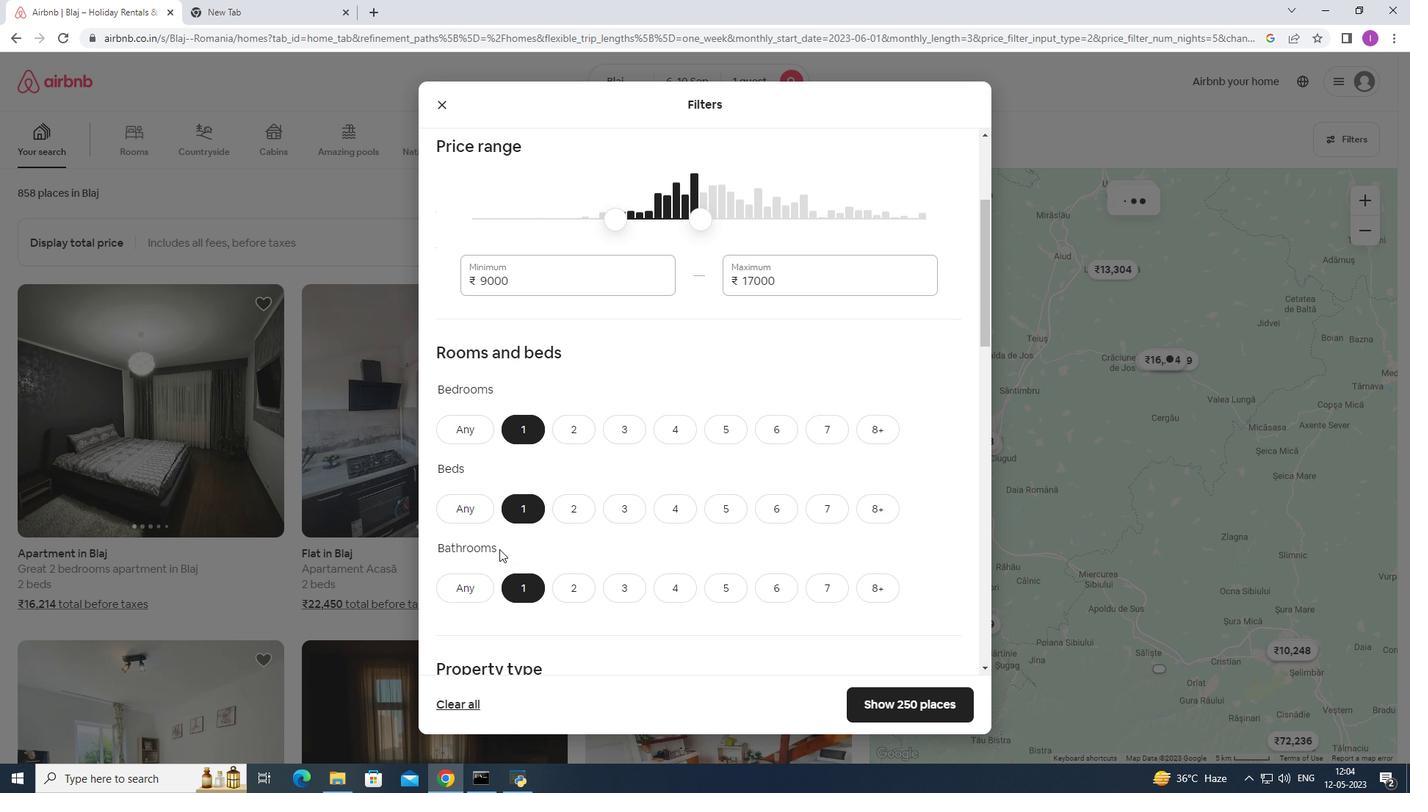 
Action: Mouse scrolled (498, 547) with delta (0, 0)
Screenshot: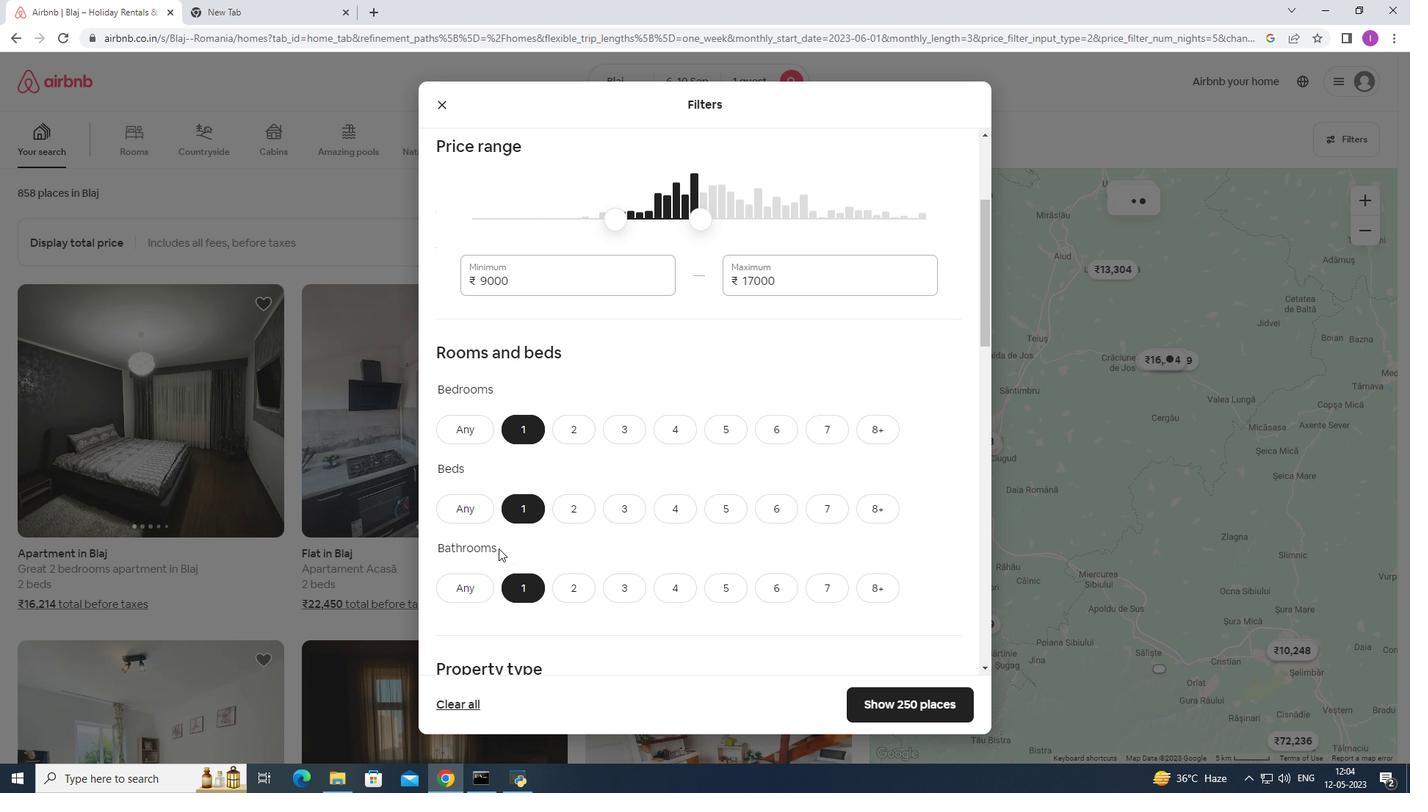 
Action: Mouse moved to (497, 487)
Screenshot: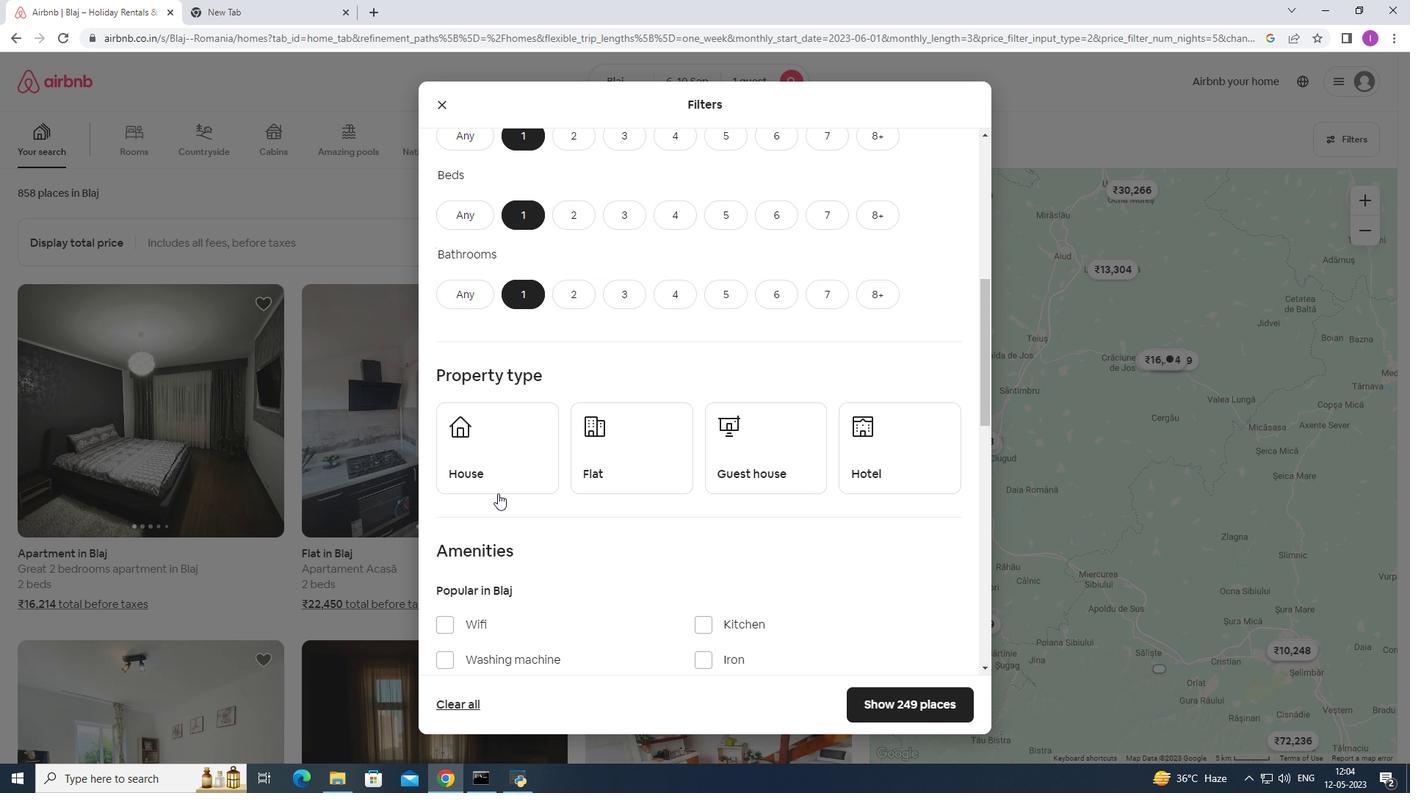 
Action: Mouse pressed left at (497, 487)
Screenshot: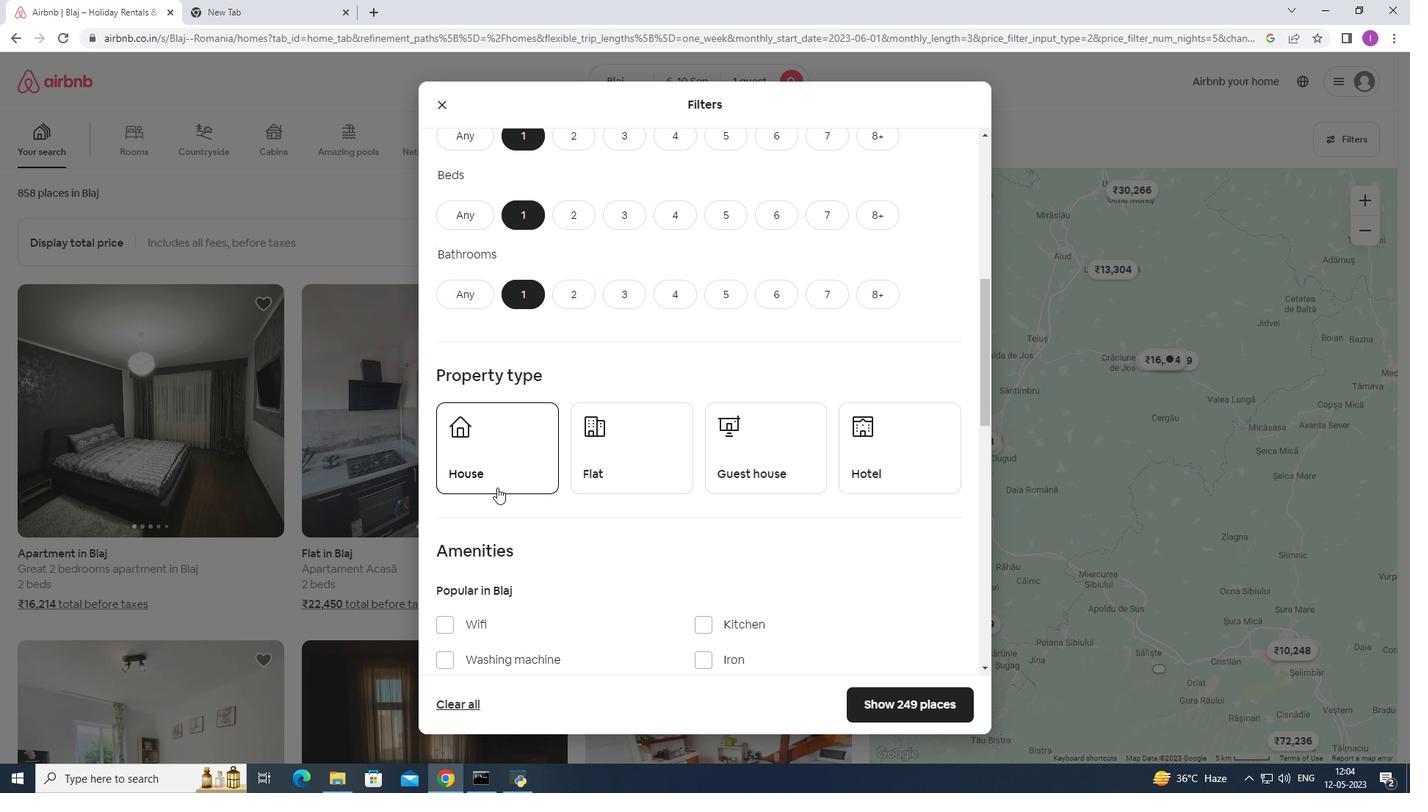 
Action: Mouse moved to (611, 478)
Screenshot: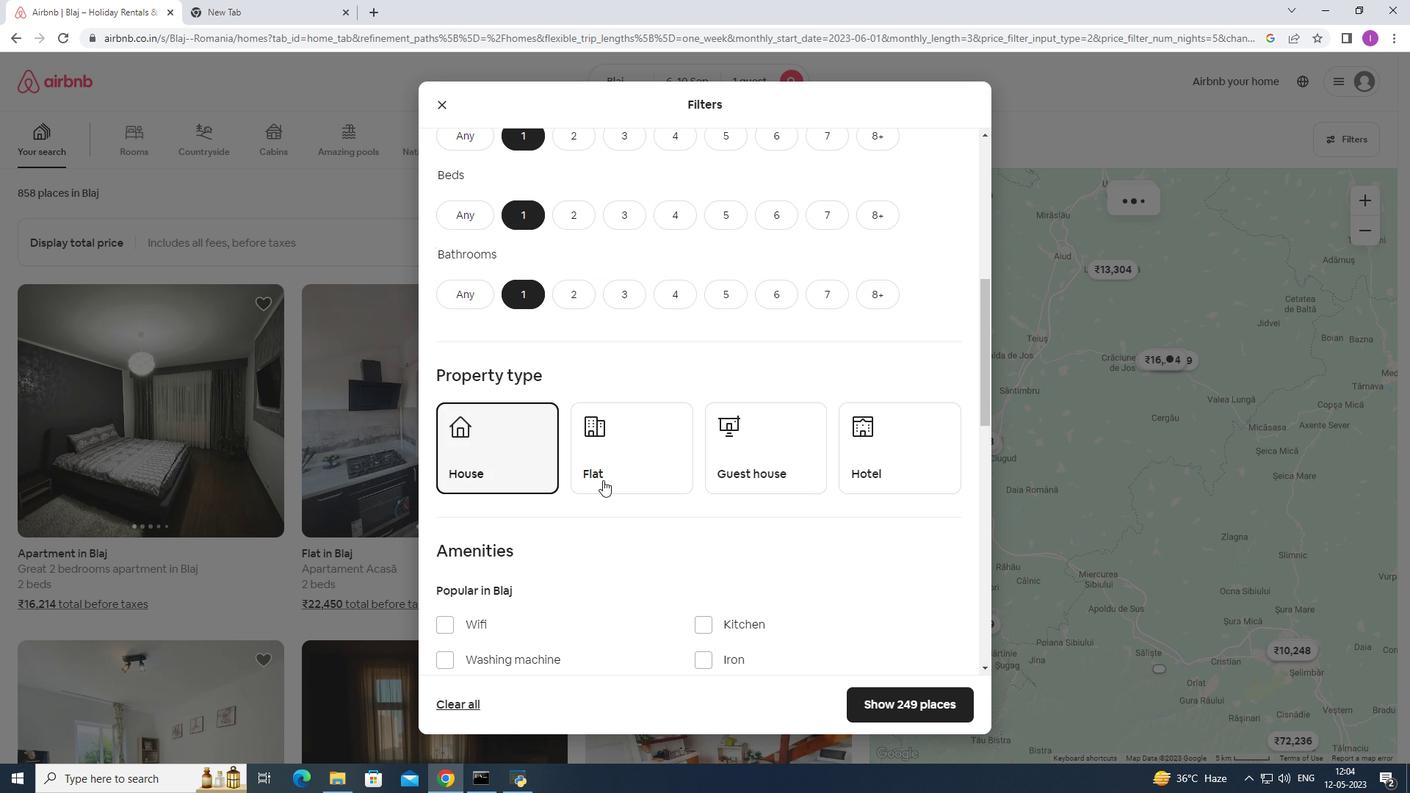 
Action: Mouse pressed left at (611, 478)
Screenshot: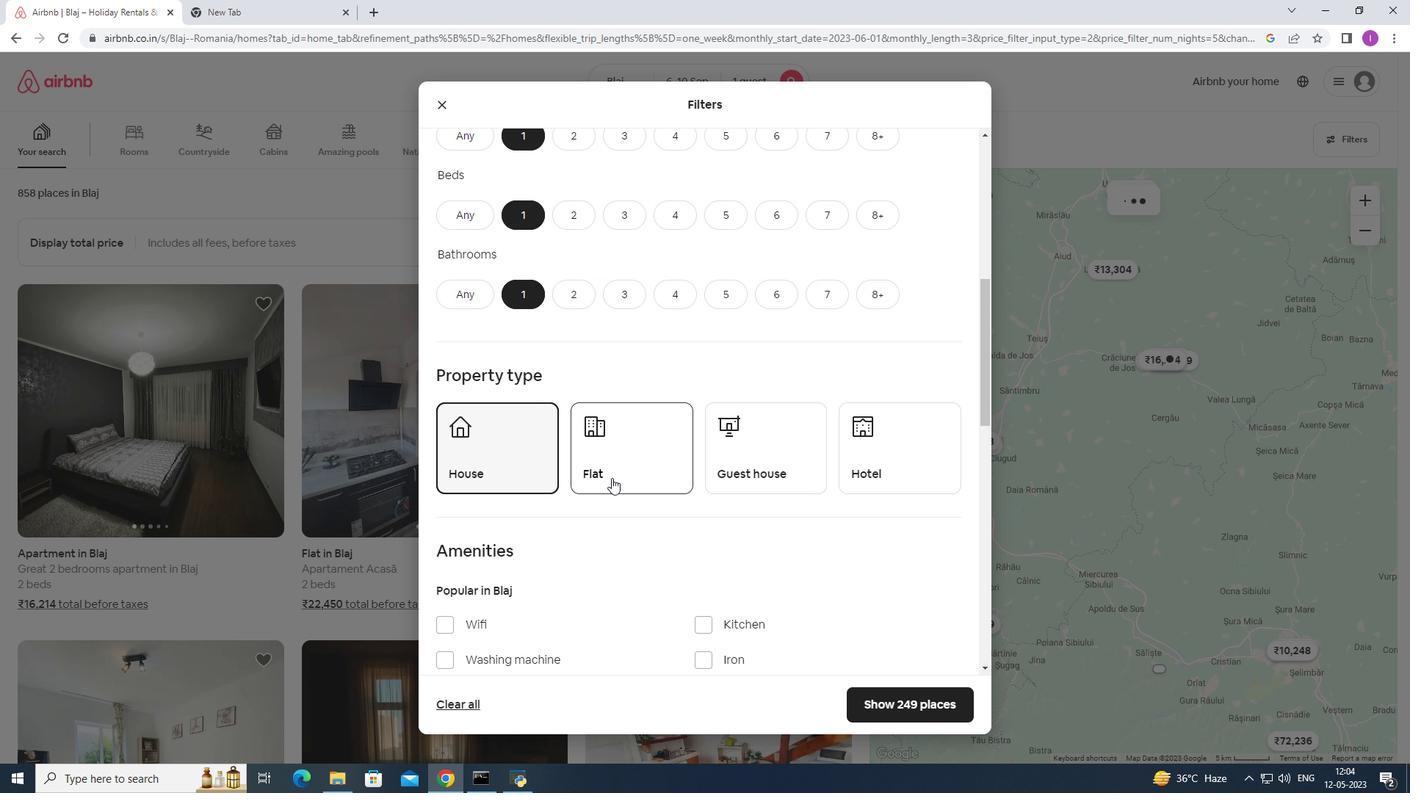 
Action: Mouse moved to (735, 459)
Screenshot: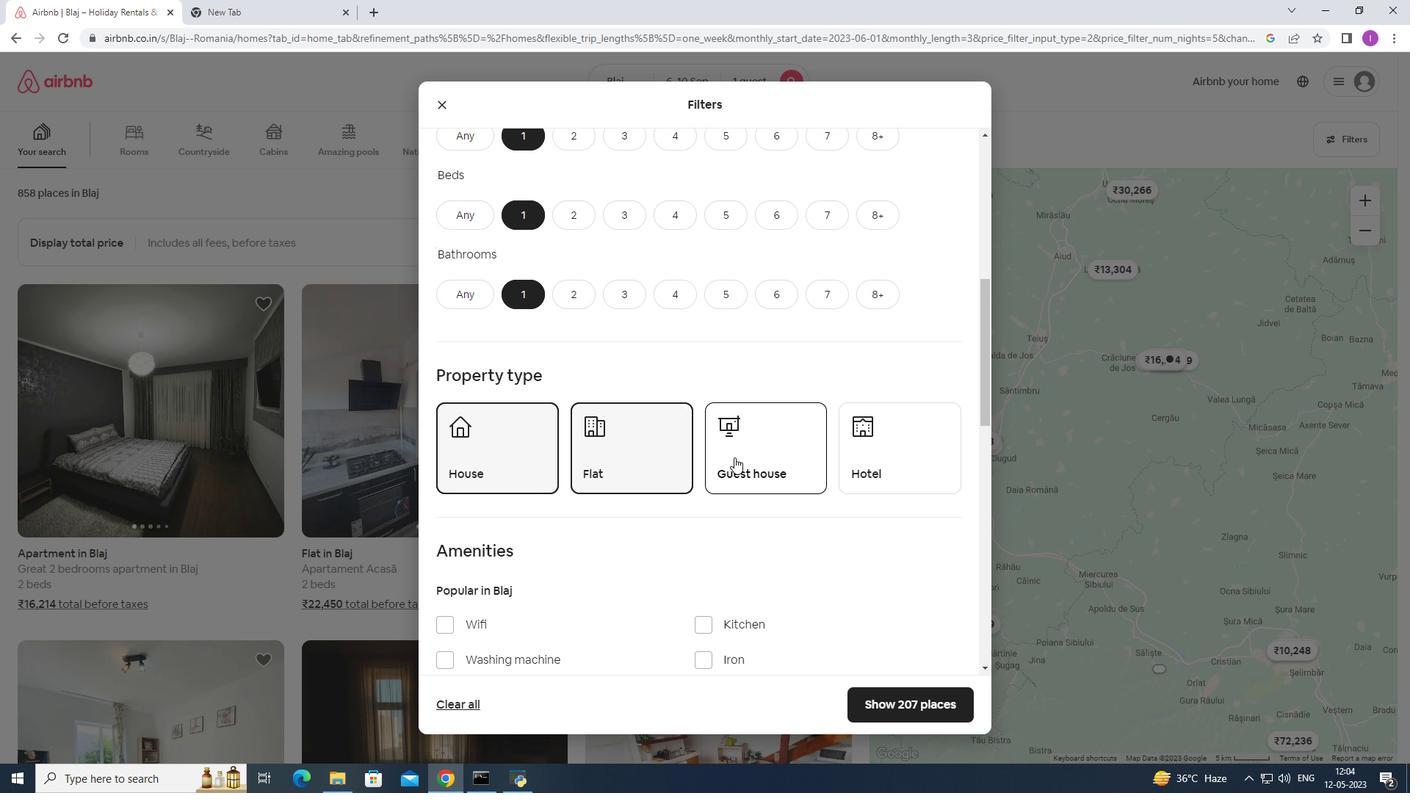 
Action: Mouse pressed left at (735, 459)
Screenshot: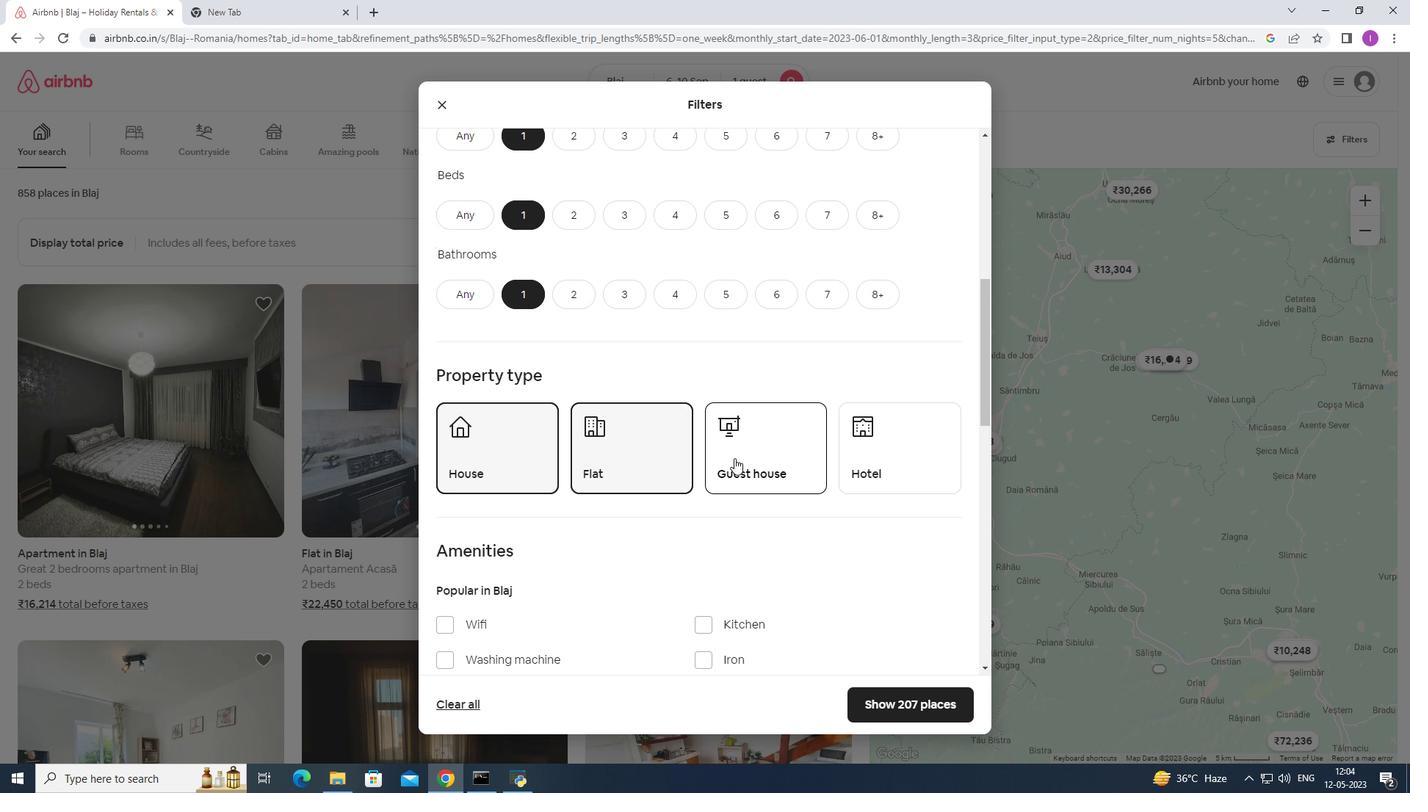 
Action: Mouse moved to (863, 464)
Screenshot: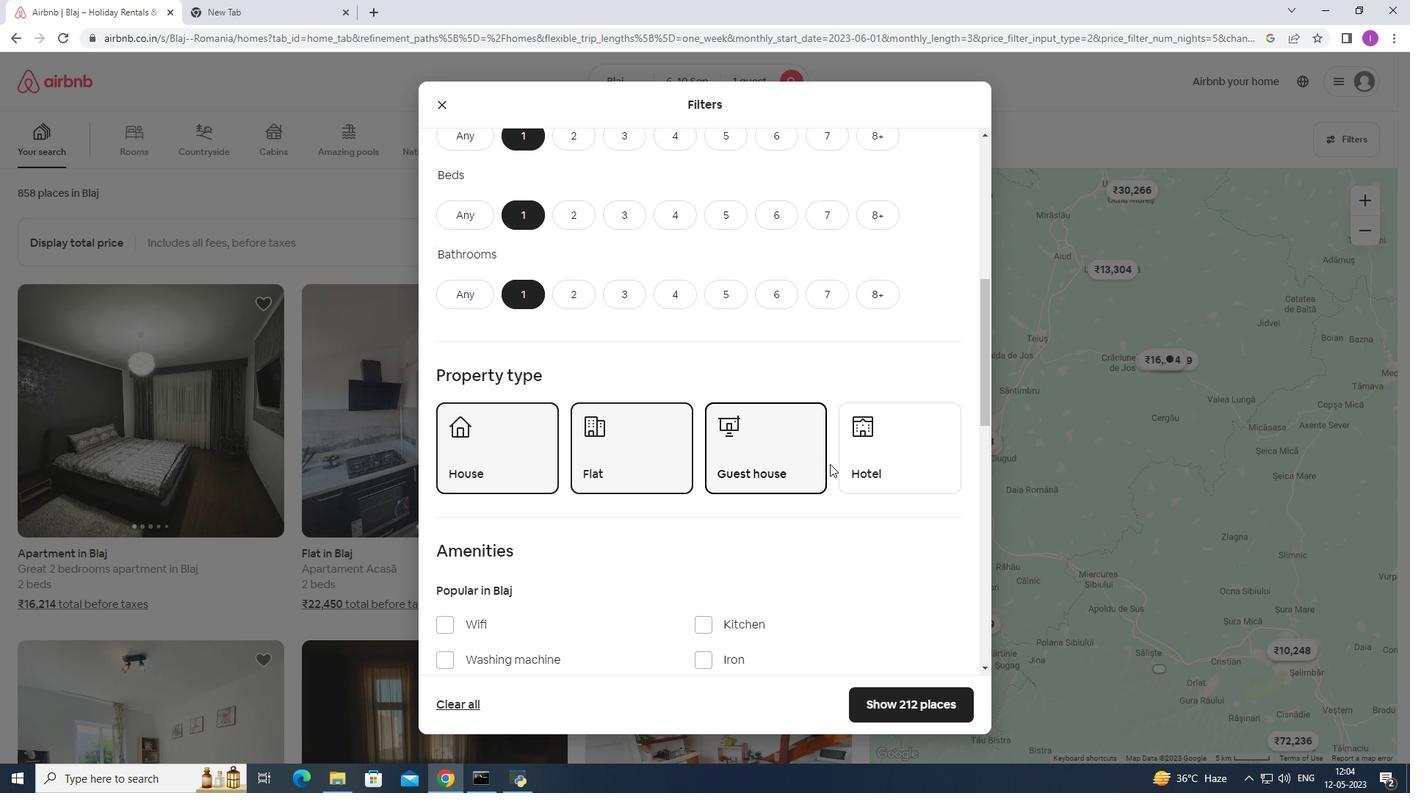 
Action: Mouse pressed left at (863, 464)
Screenshot: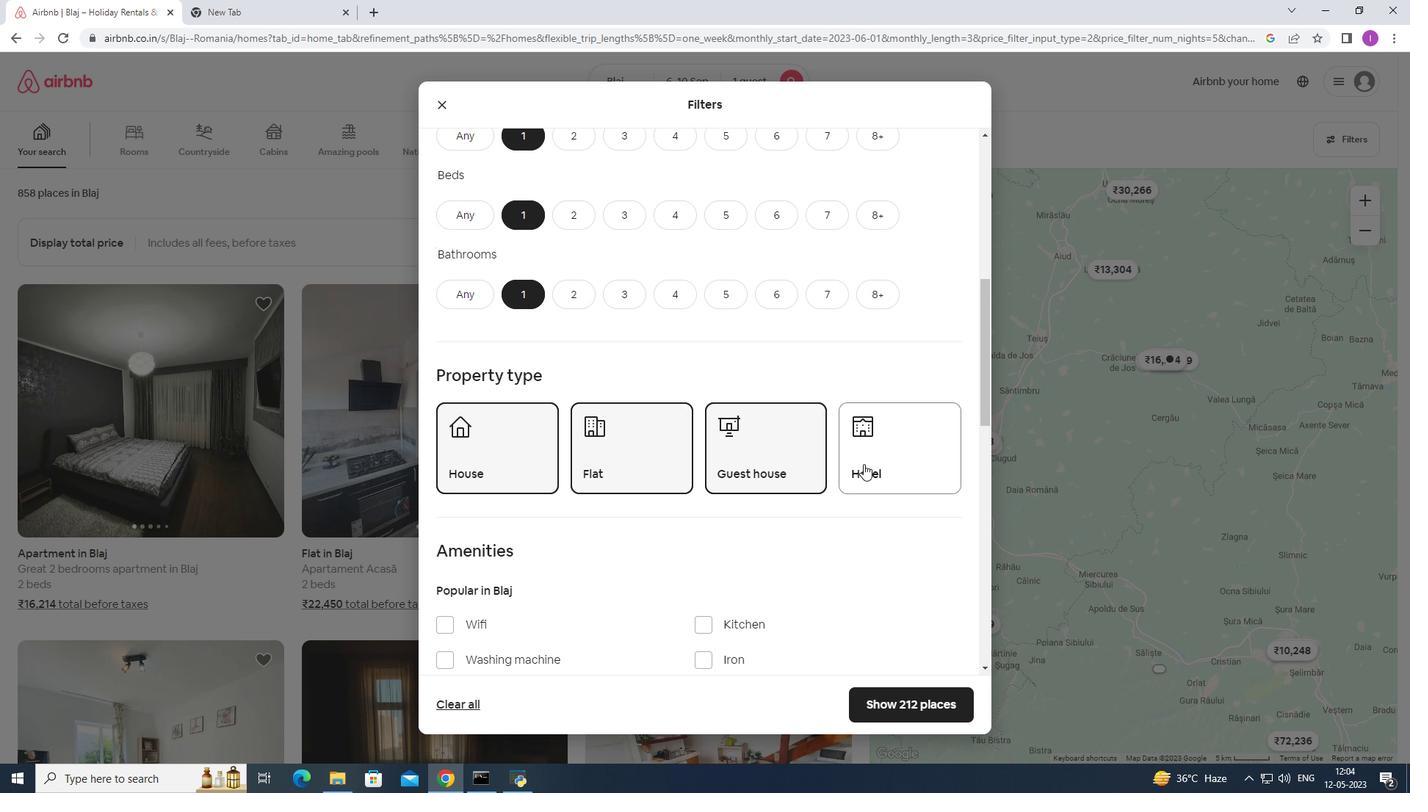 
Action: Mouse moved to (489, 508)
Screenshot: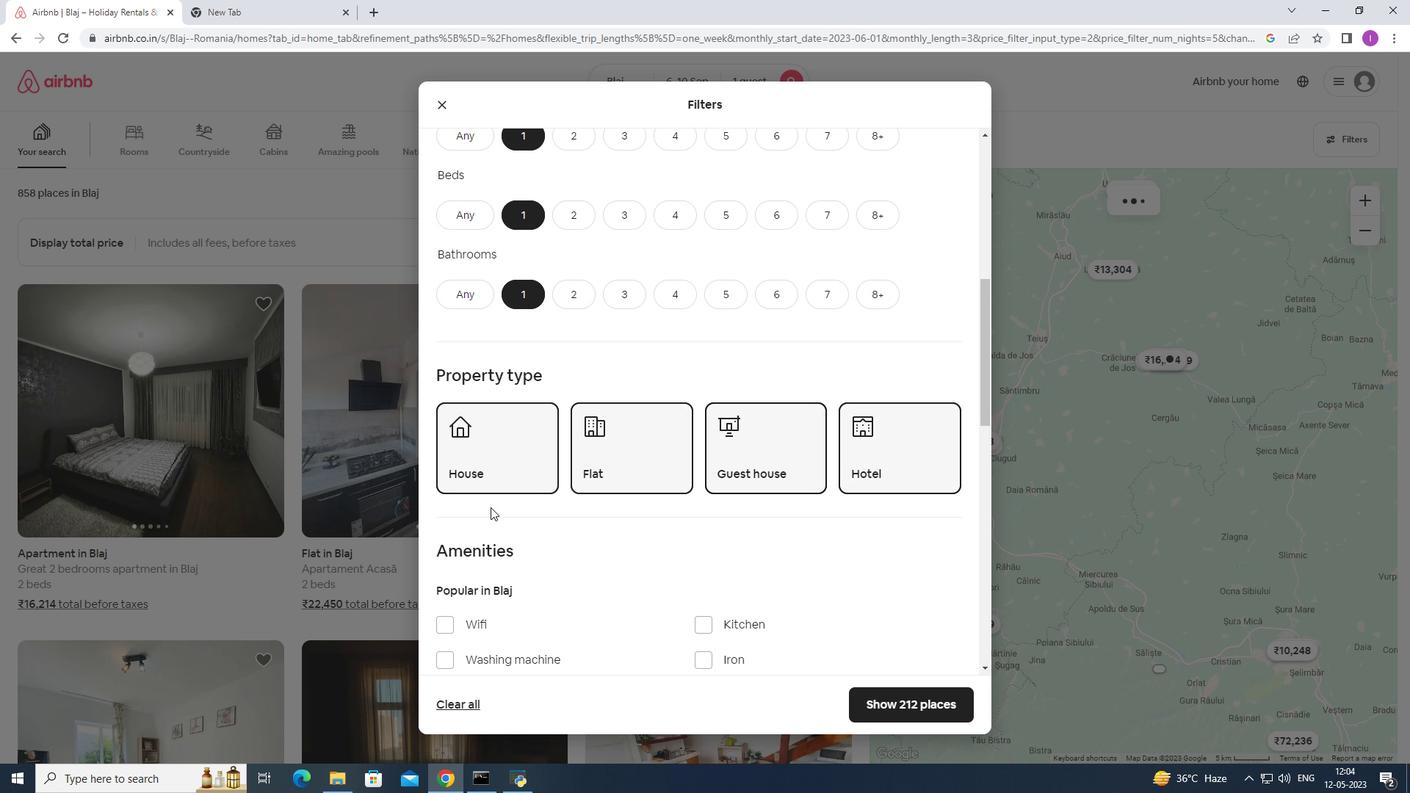
Action: Mouse scrolled (489, 508) with delta (0, 0)
Screenshot: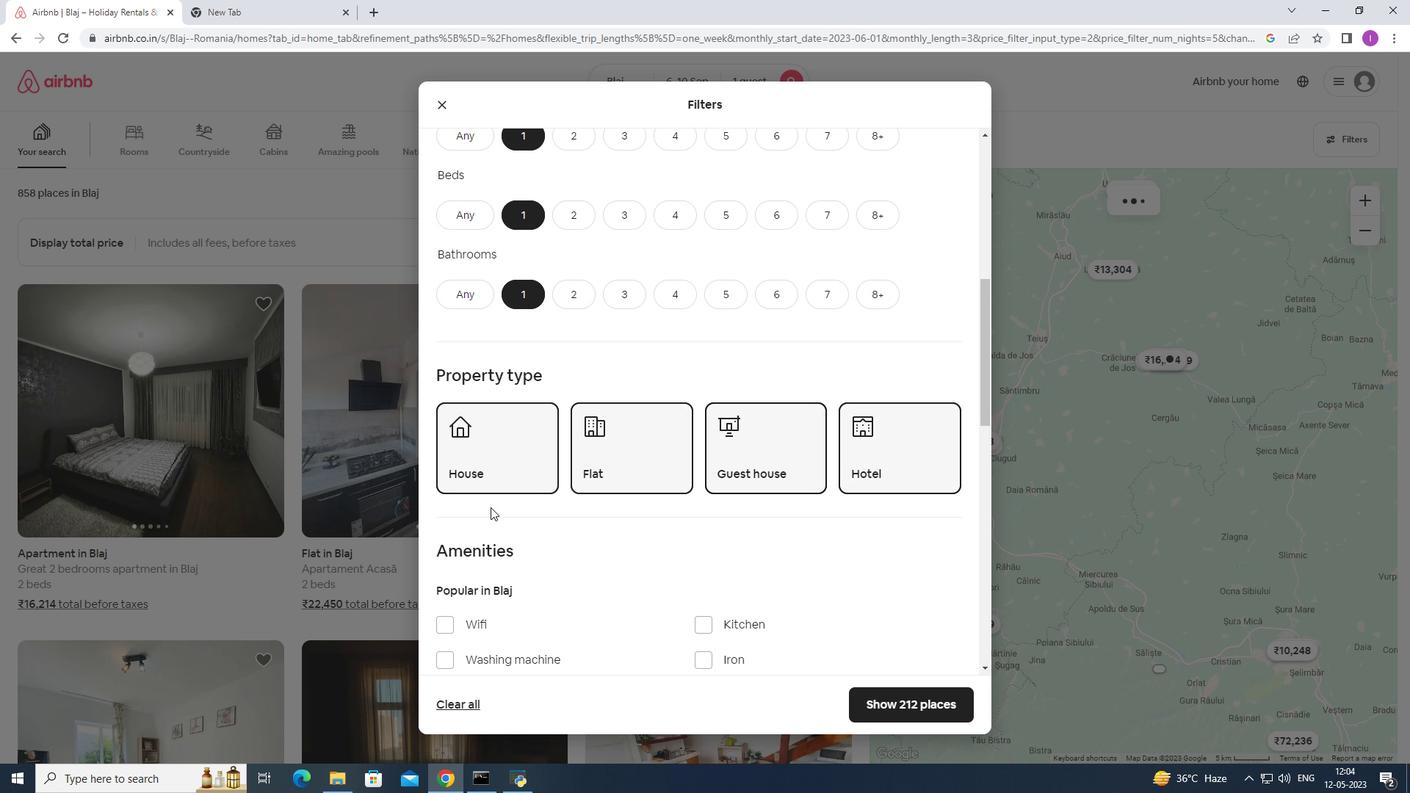 
Action: Mouse moved to (489, 511)
Screenshot: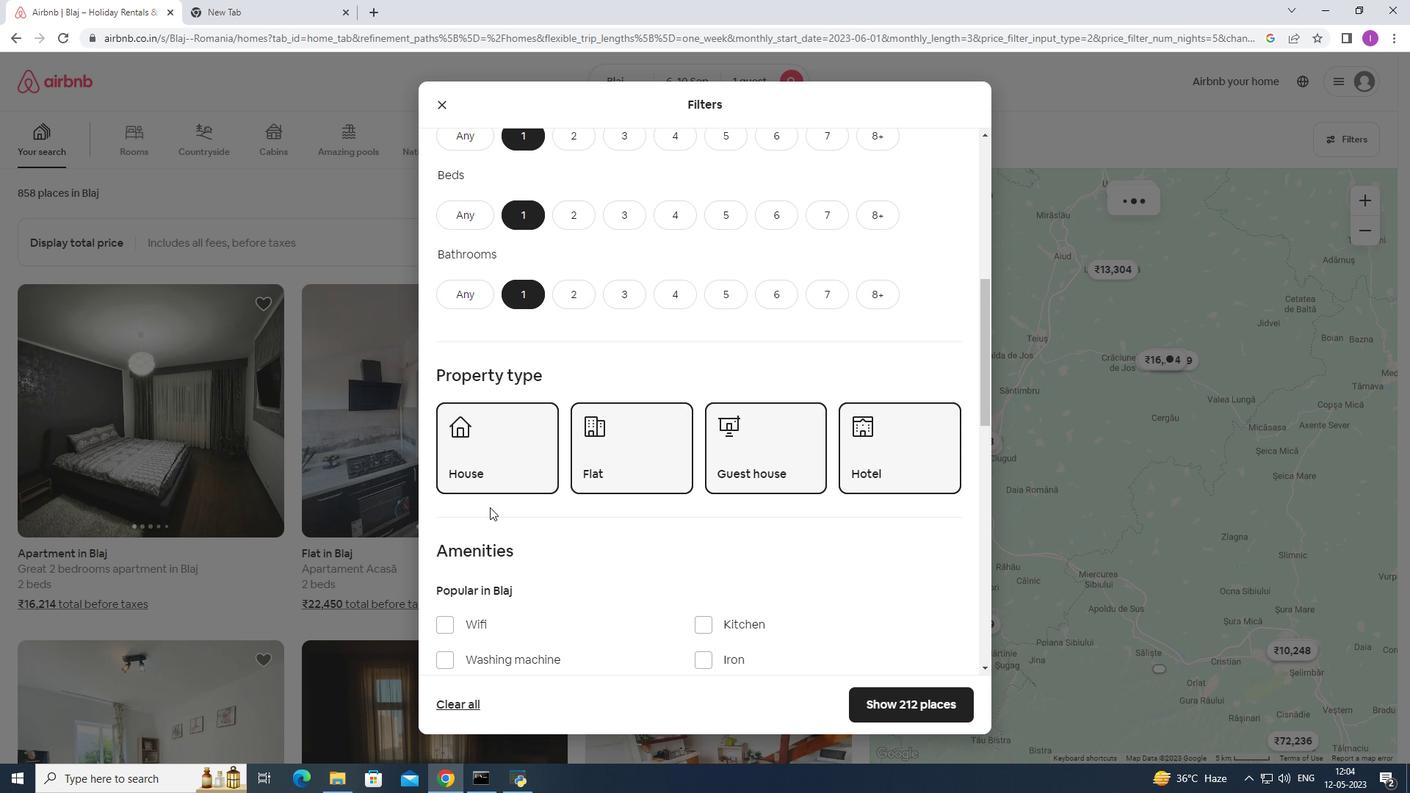 
Action: Mouse scrolled (489, 510) with delta (0, 0)
Screenshot: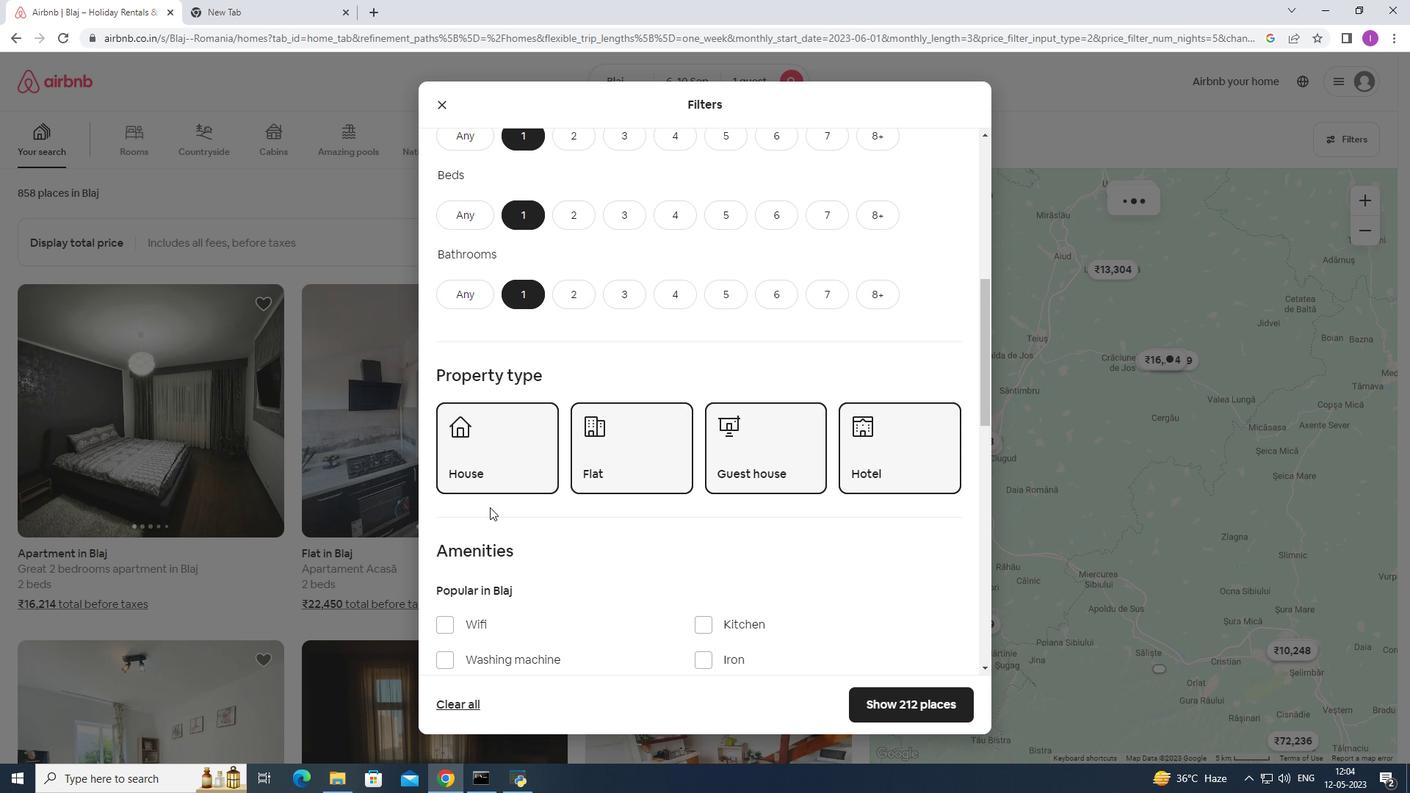 
Action: Mouse scrolled (489, 510) with delta (0, 0)
Screenshot: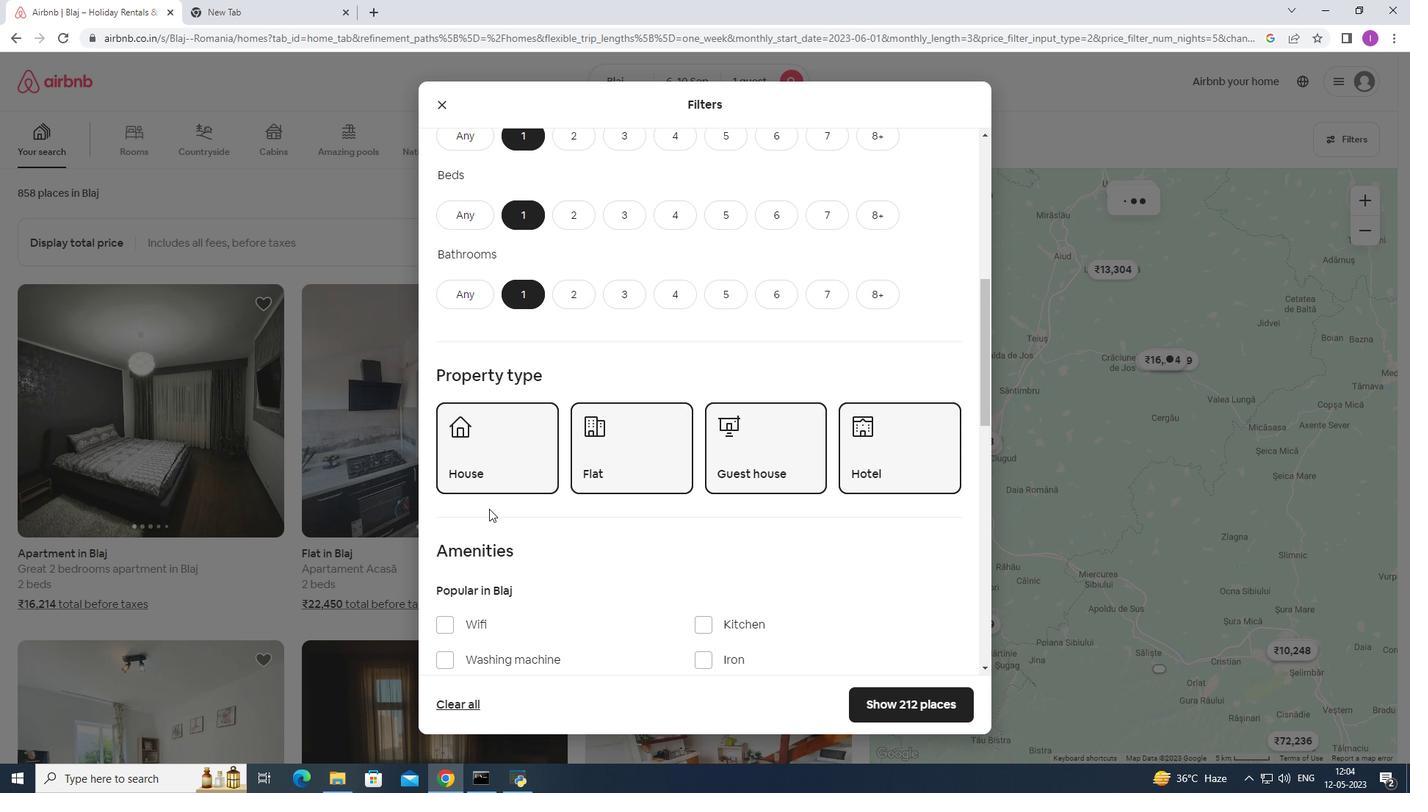 
Action: Mouse scrolled (489, 510) with delta (0, 0)
Screenshot: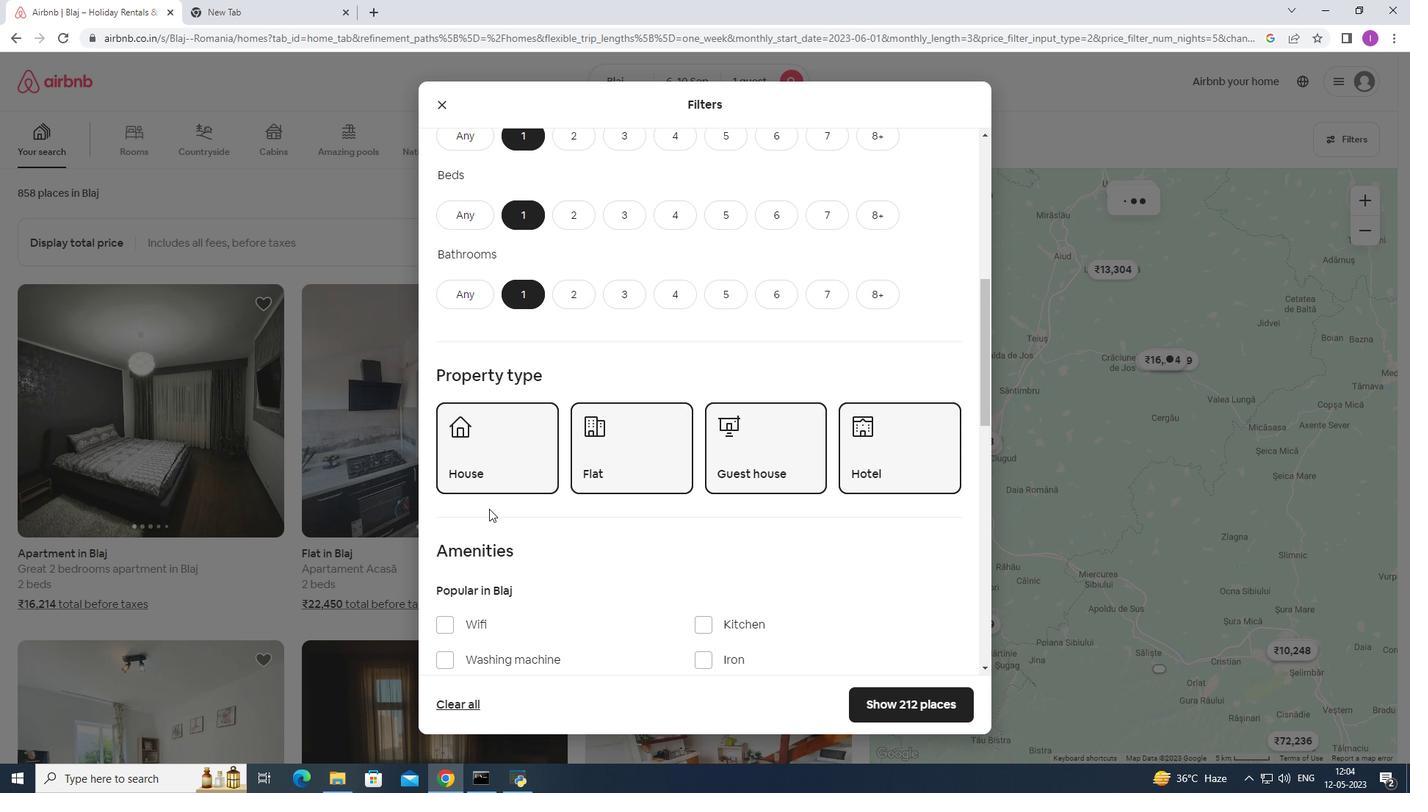 
Action: Mouse moved to (616, 467)
Screenshot: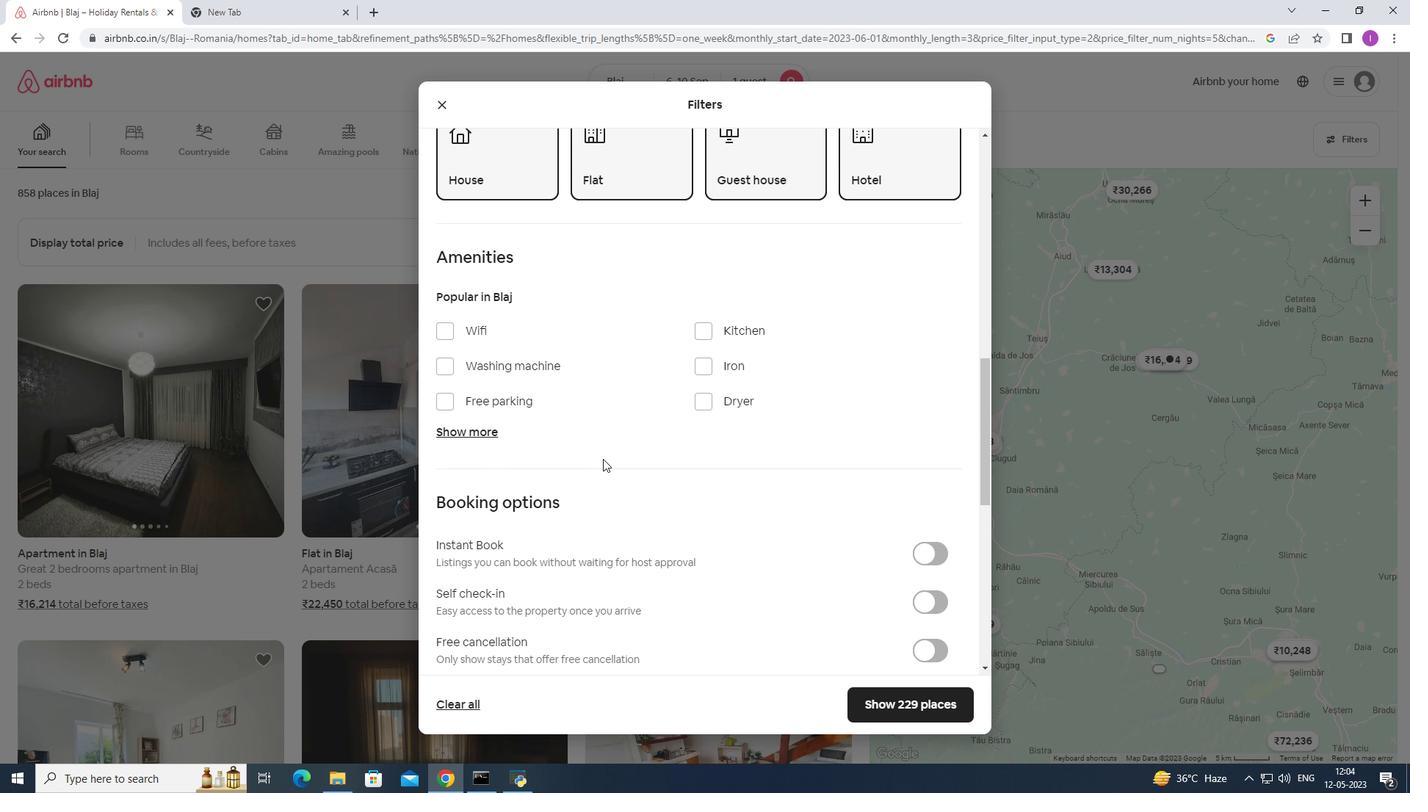 
Action: Mouse scrolled (616, 466) with delta (0, 0)
Screenshot: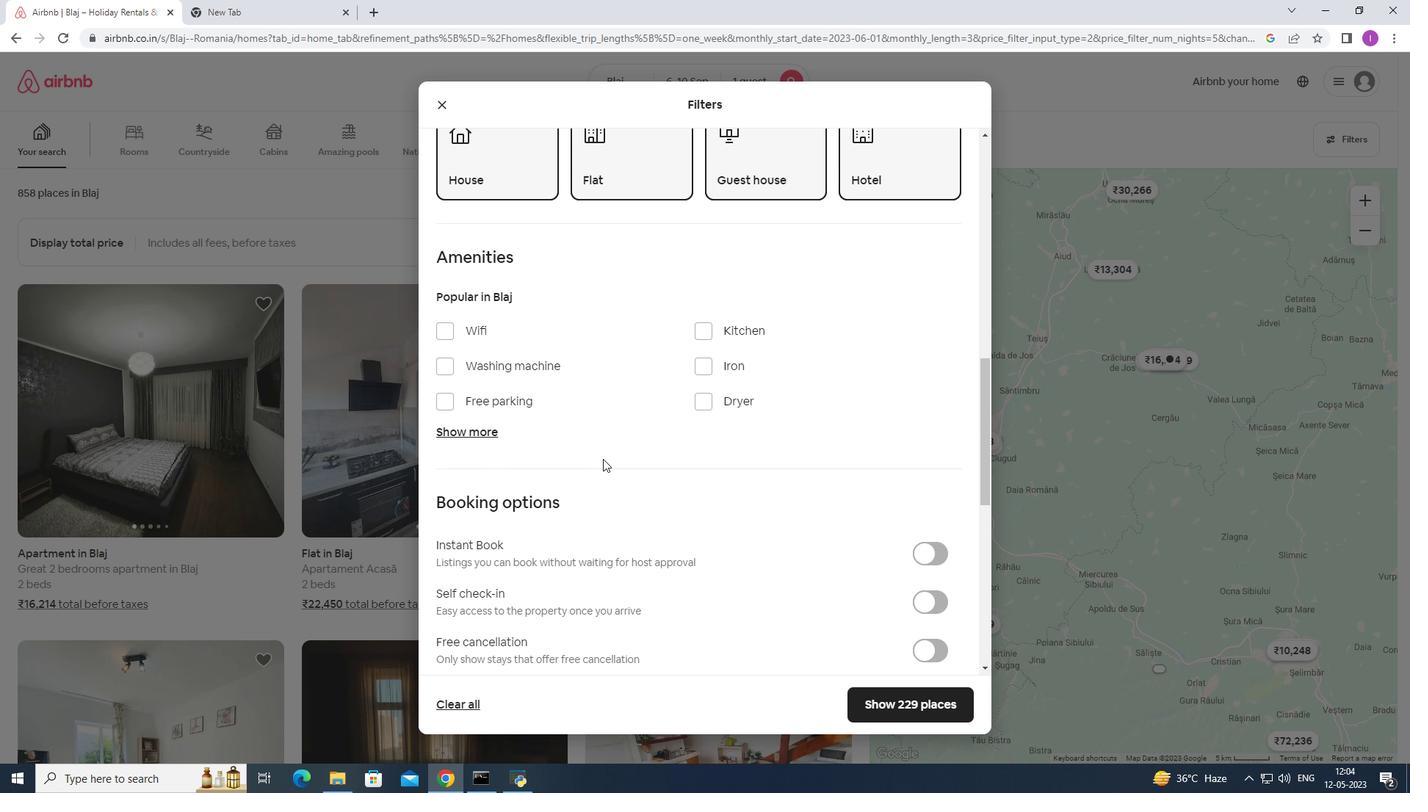 
Action: Mouse moved to (616, 467)
Screenshot: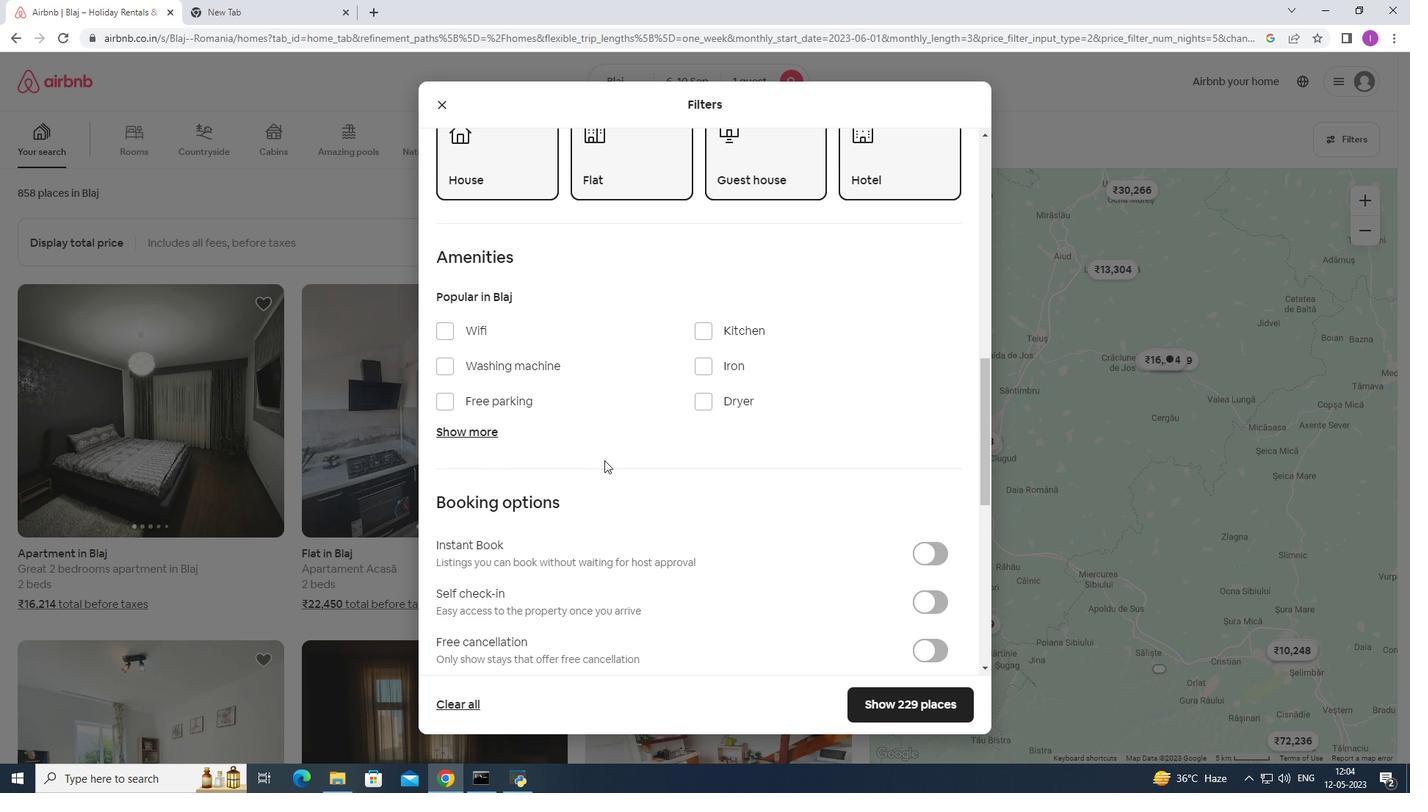 
Action: Mouse scrolled (616, 467) with delta (0, 0)
Screenshot: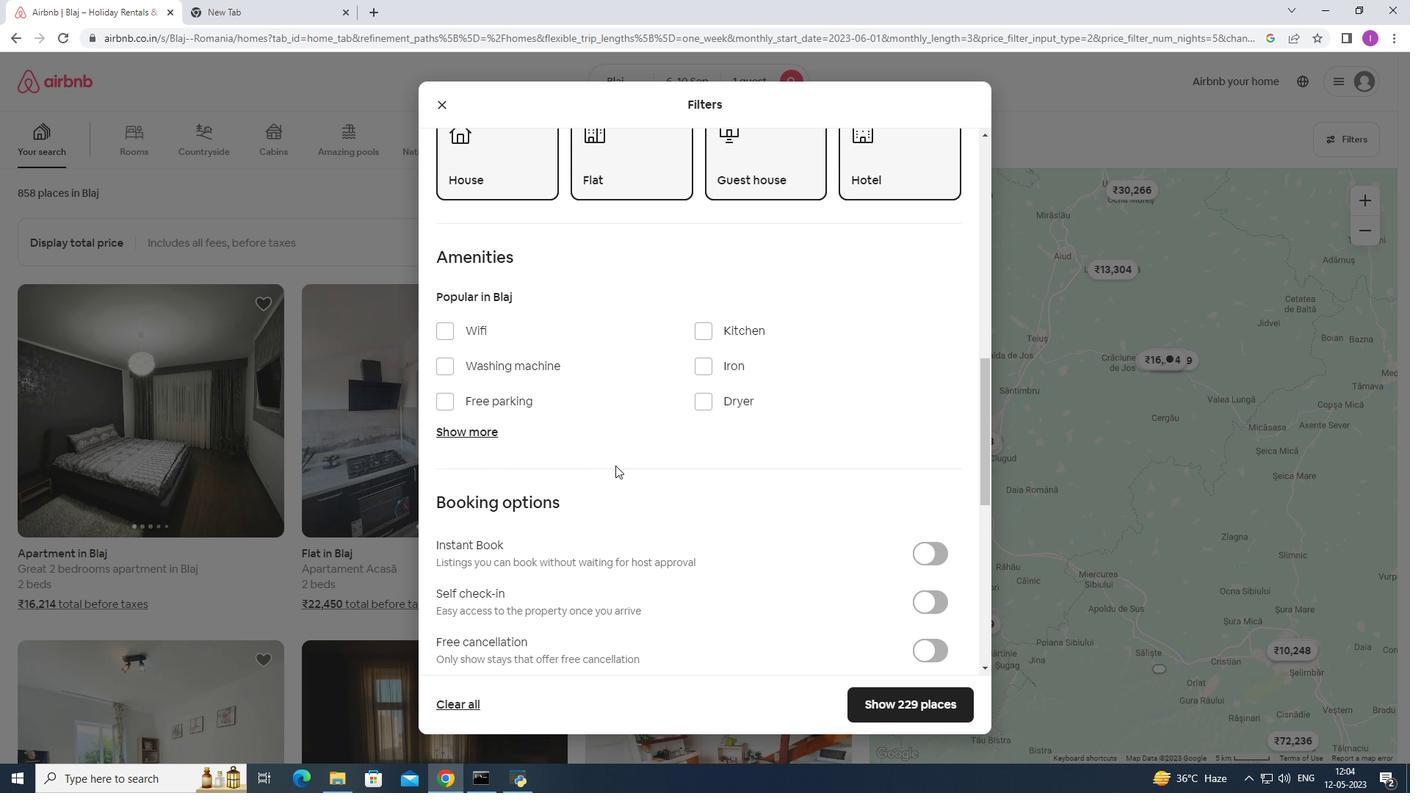 
Action: Mouse moved to (617, 469)
Screenshot: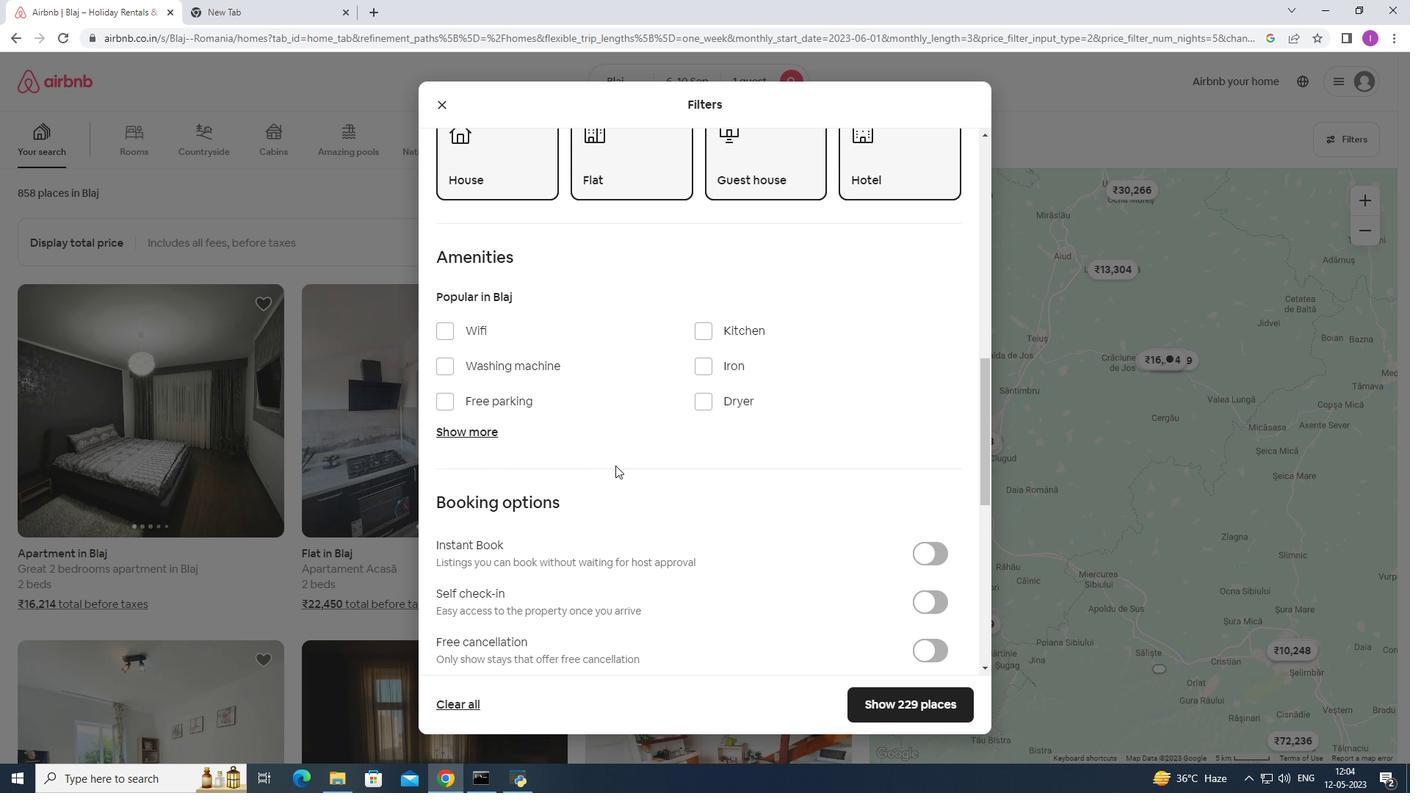 
Action: Mouse scrolled (617, 468) with delta (0, 0)
Screenshot: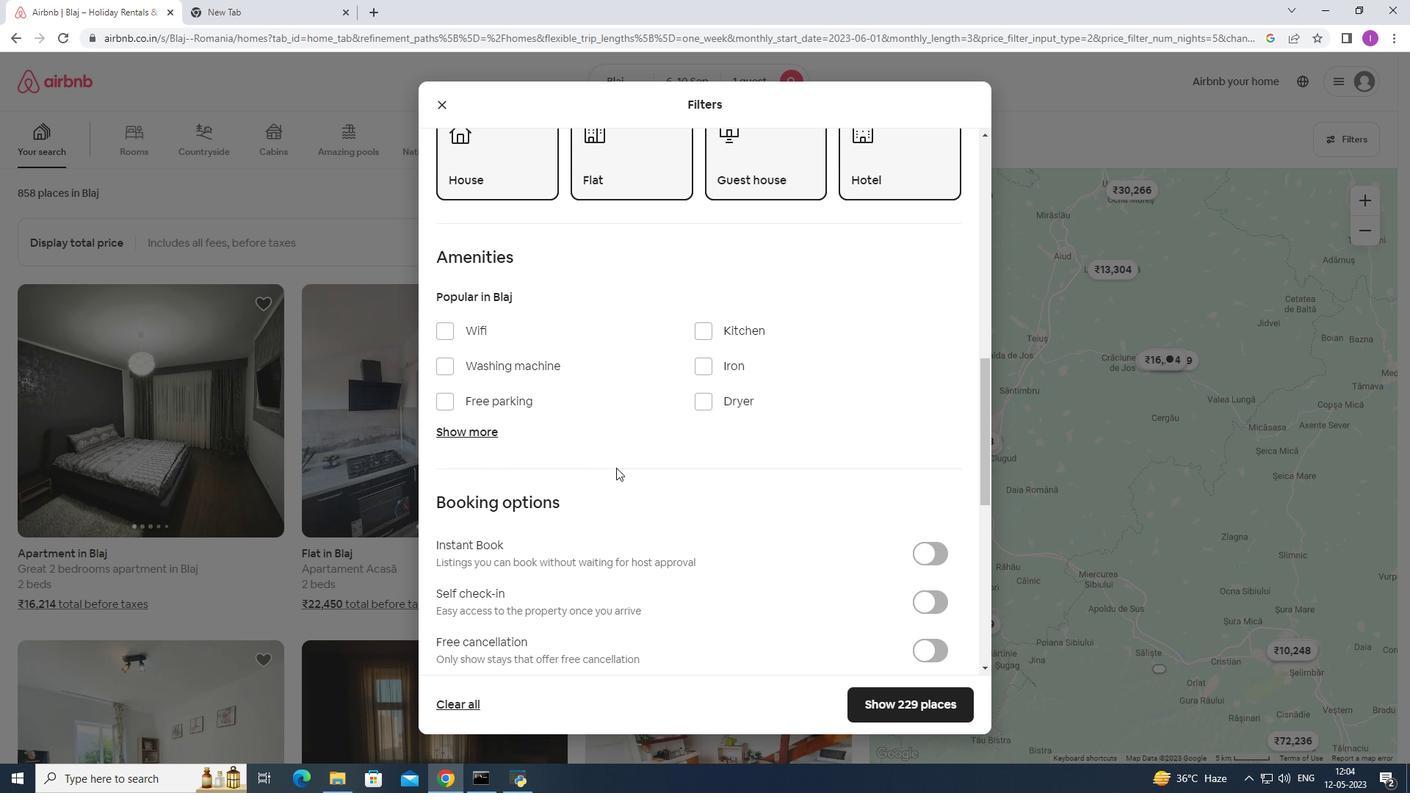 
Action: Mouse moved to (943, 378)
Screenshot: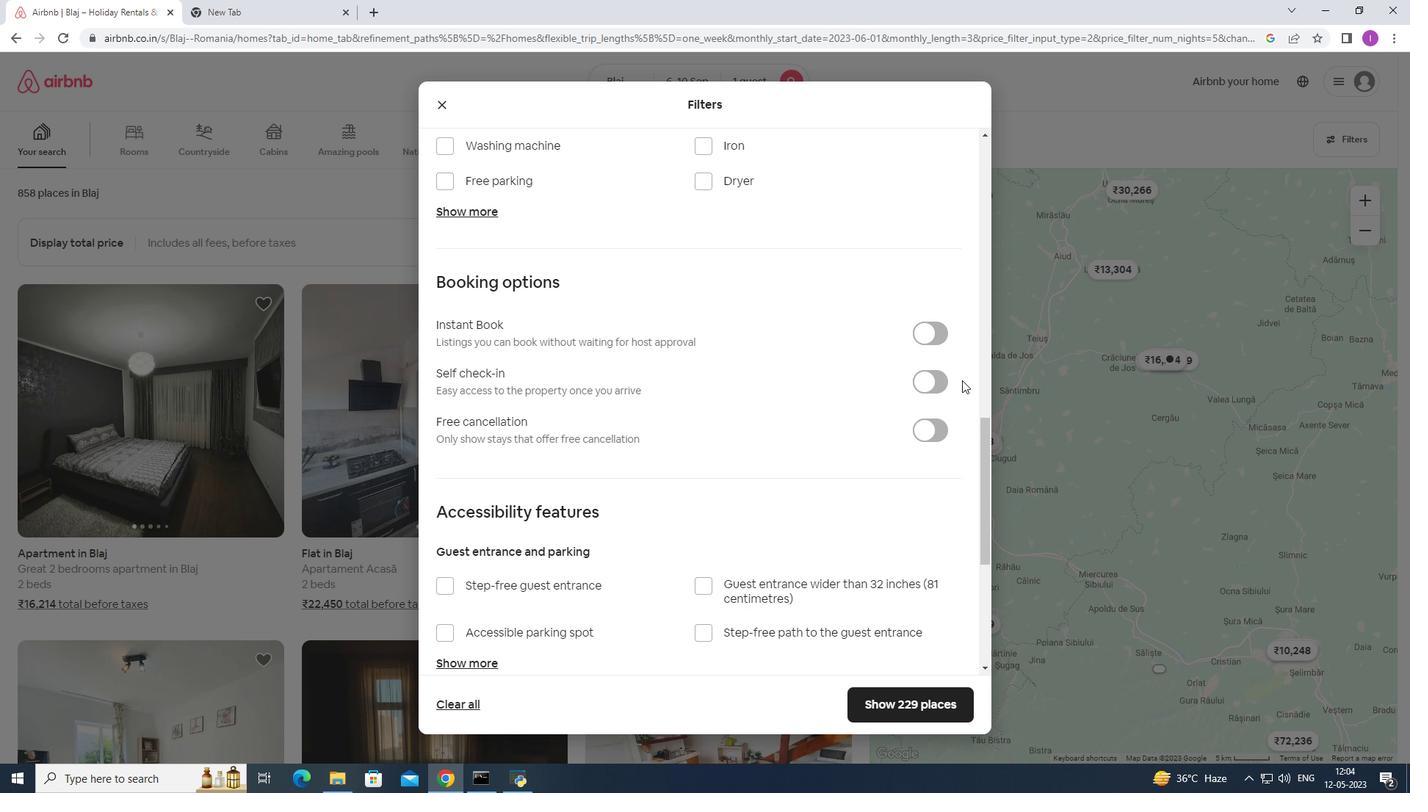 
Action: Mouse pressed left at (943, 378)
Screenshot: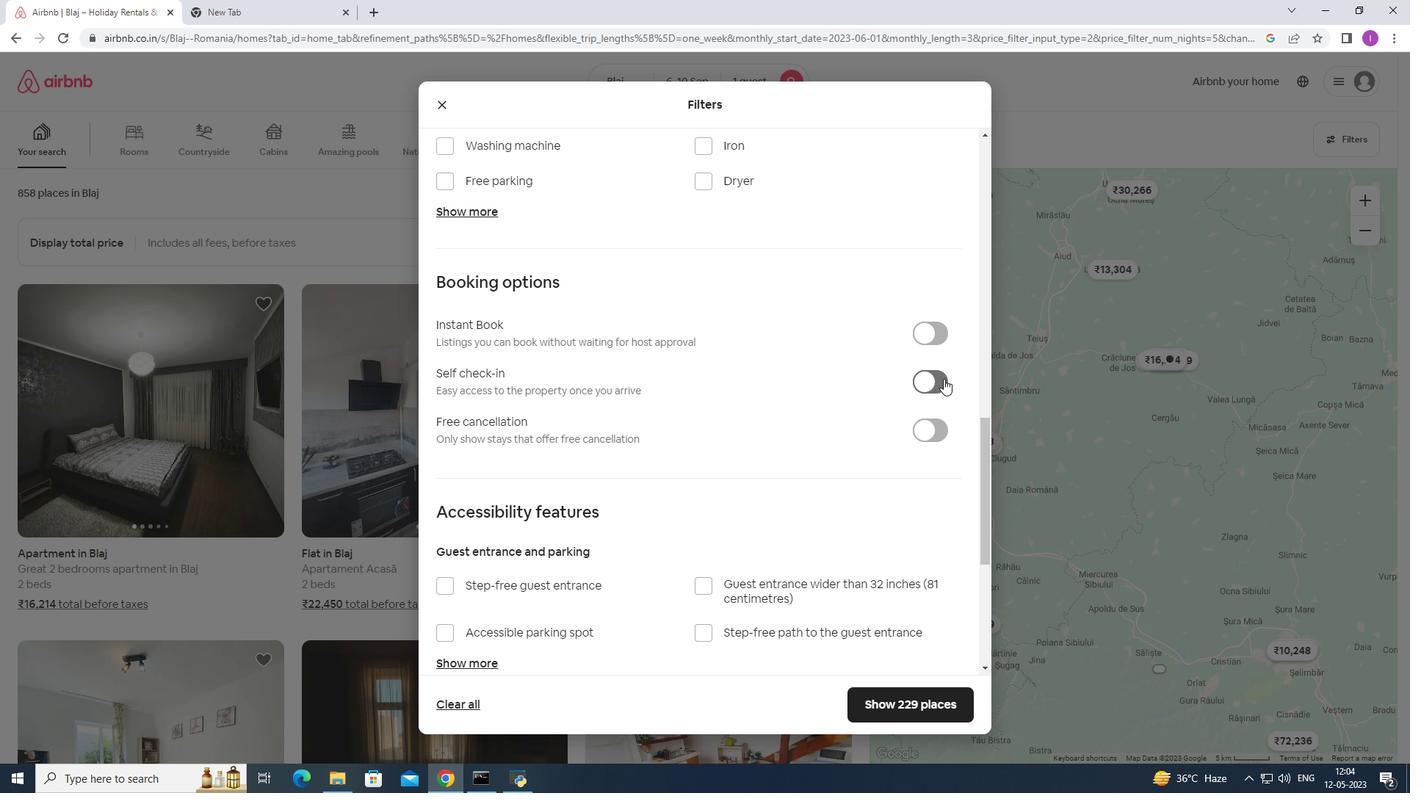 
Action: Mouse moved to (487, 674)
Screenshot: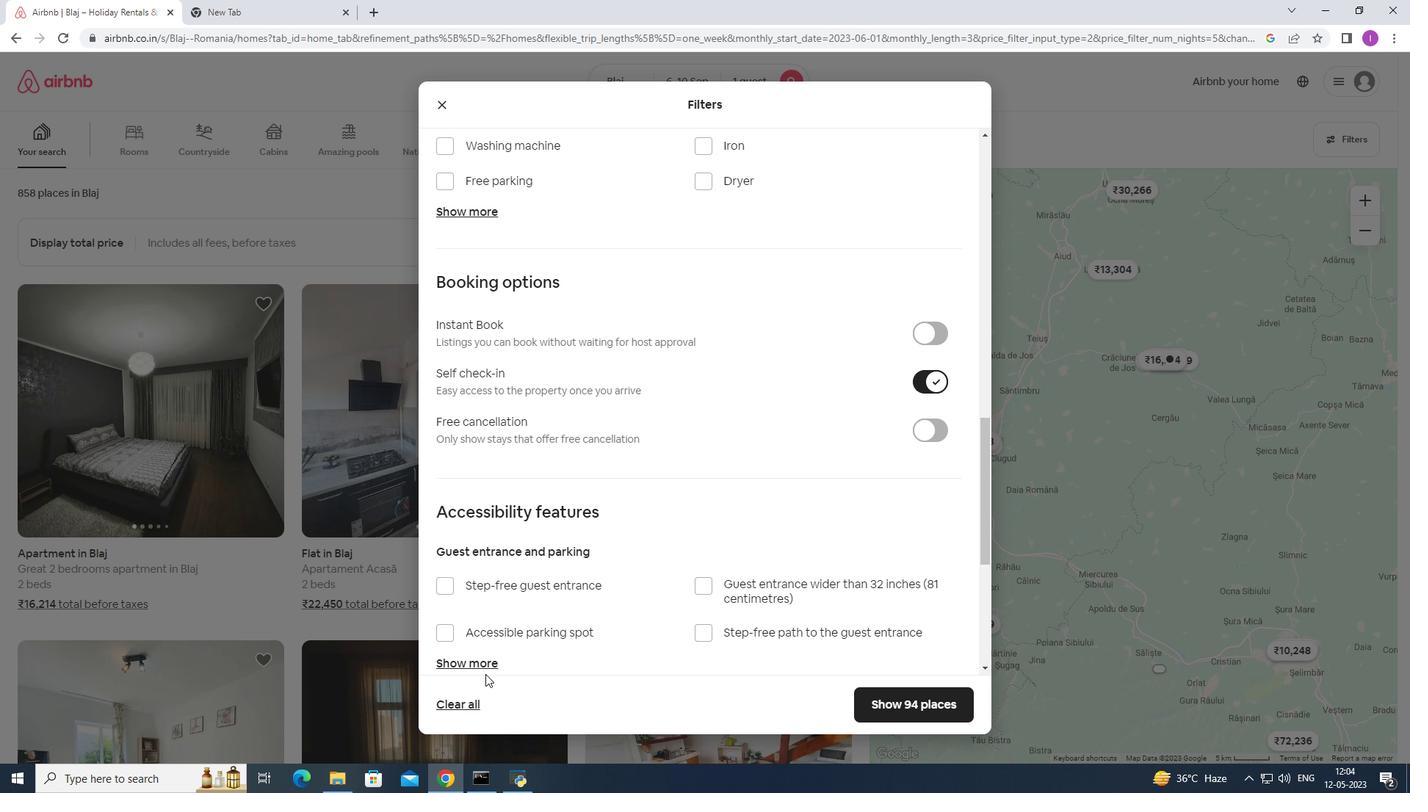 
Action: Mouse scrolled (487, 673) with delta (0, 0)
Screenshot: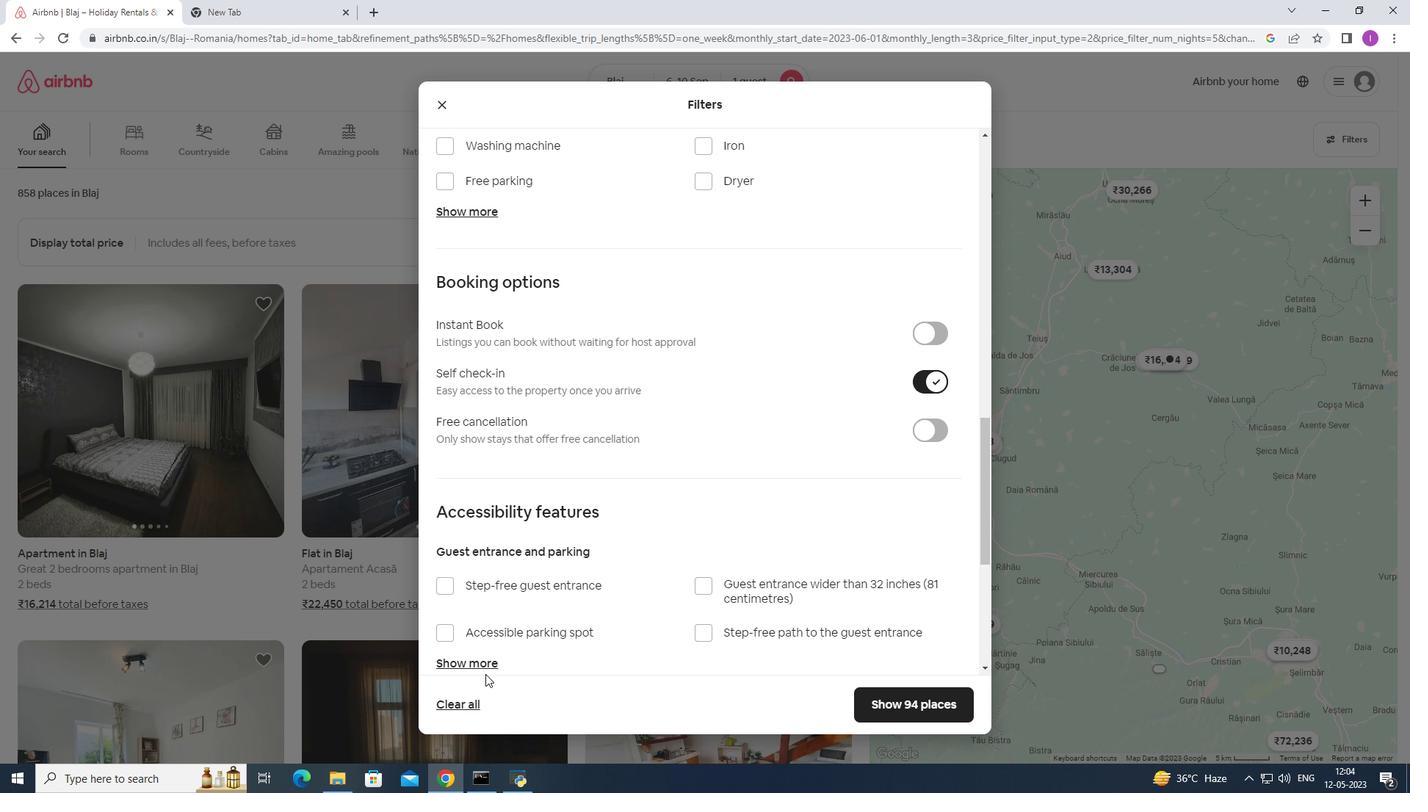 
Action: Mouse moved to (490, 674)
Screenshot: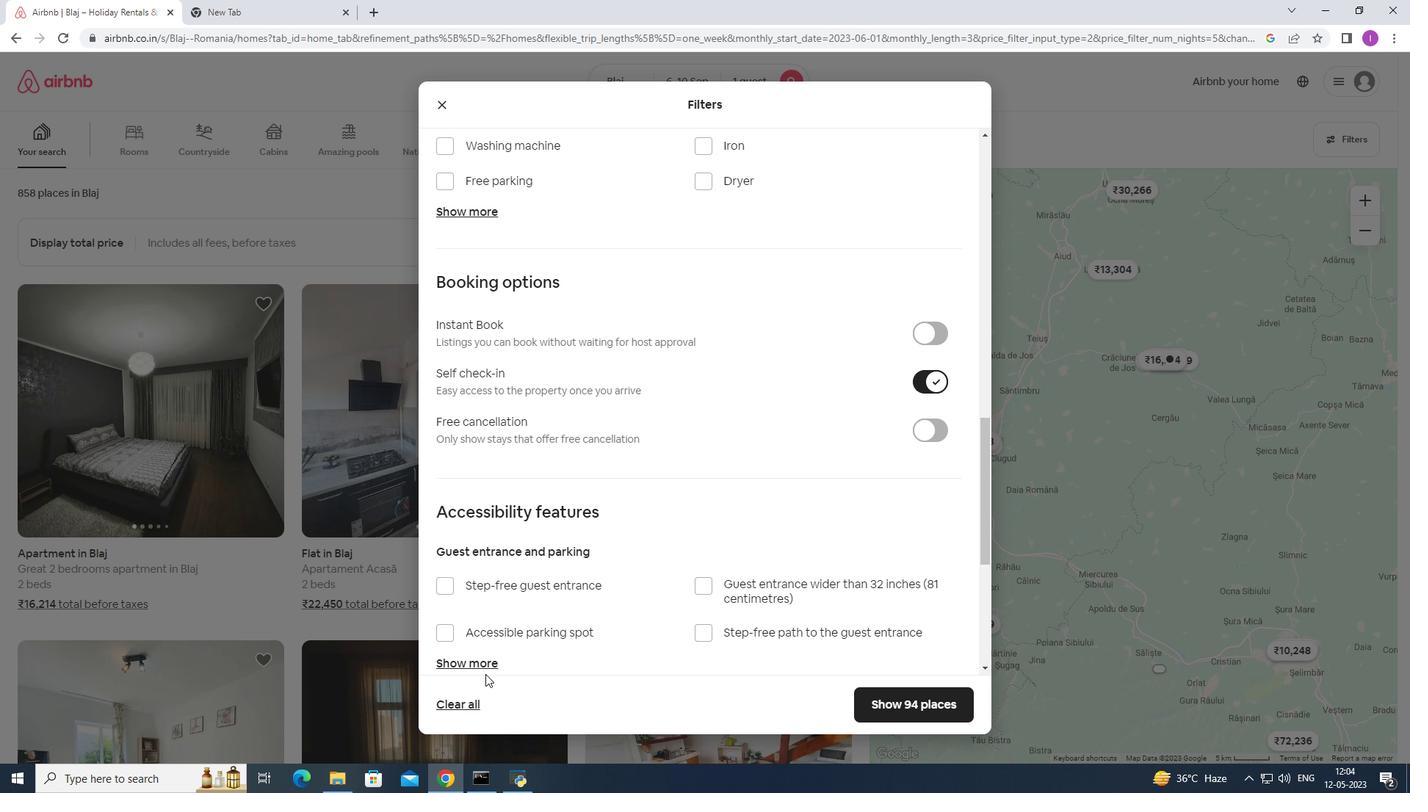 
Action: Mouse scrolled (489, 673) with delta (0, 0)
Screenshot: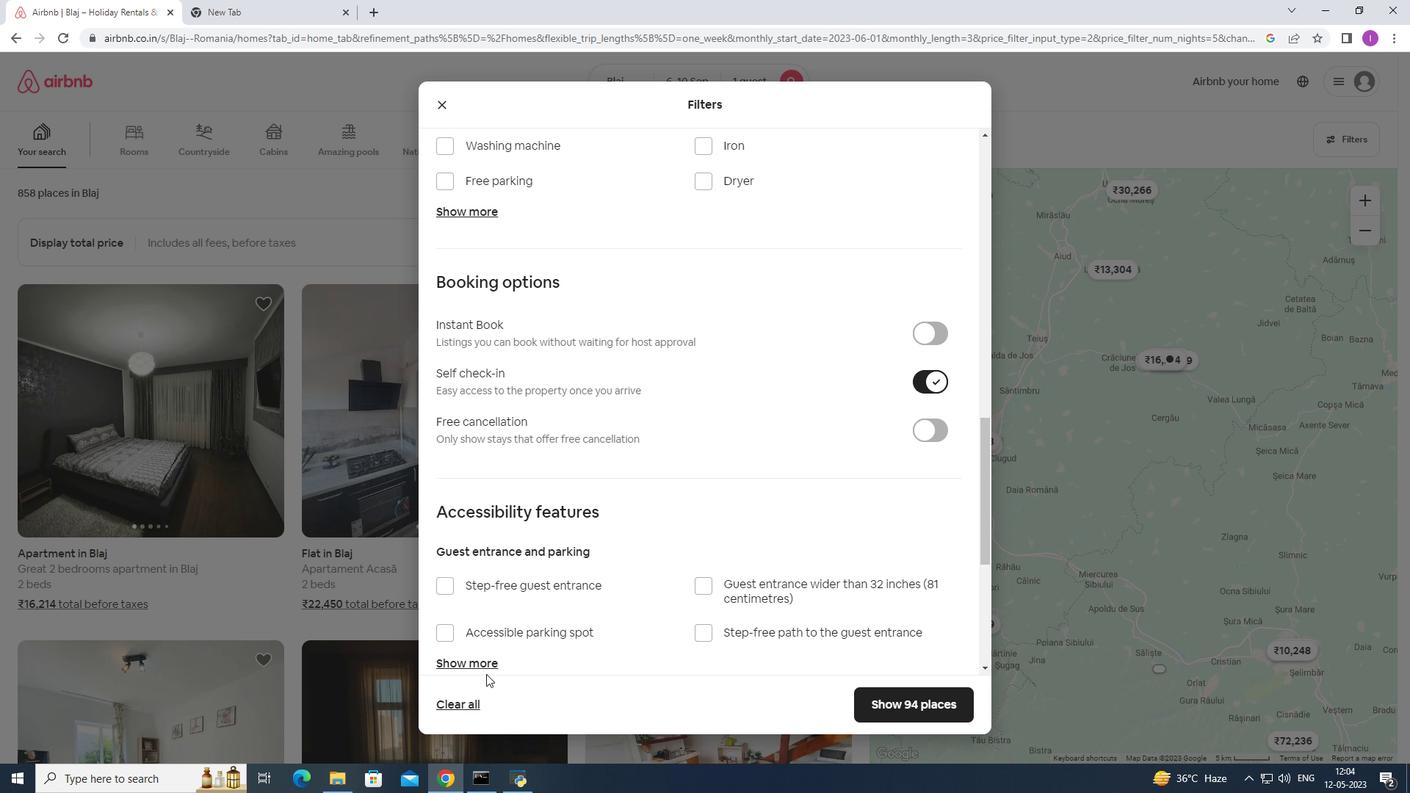 
Action: Mouse moved to (495, 674)
Screenshot: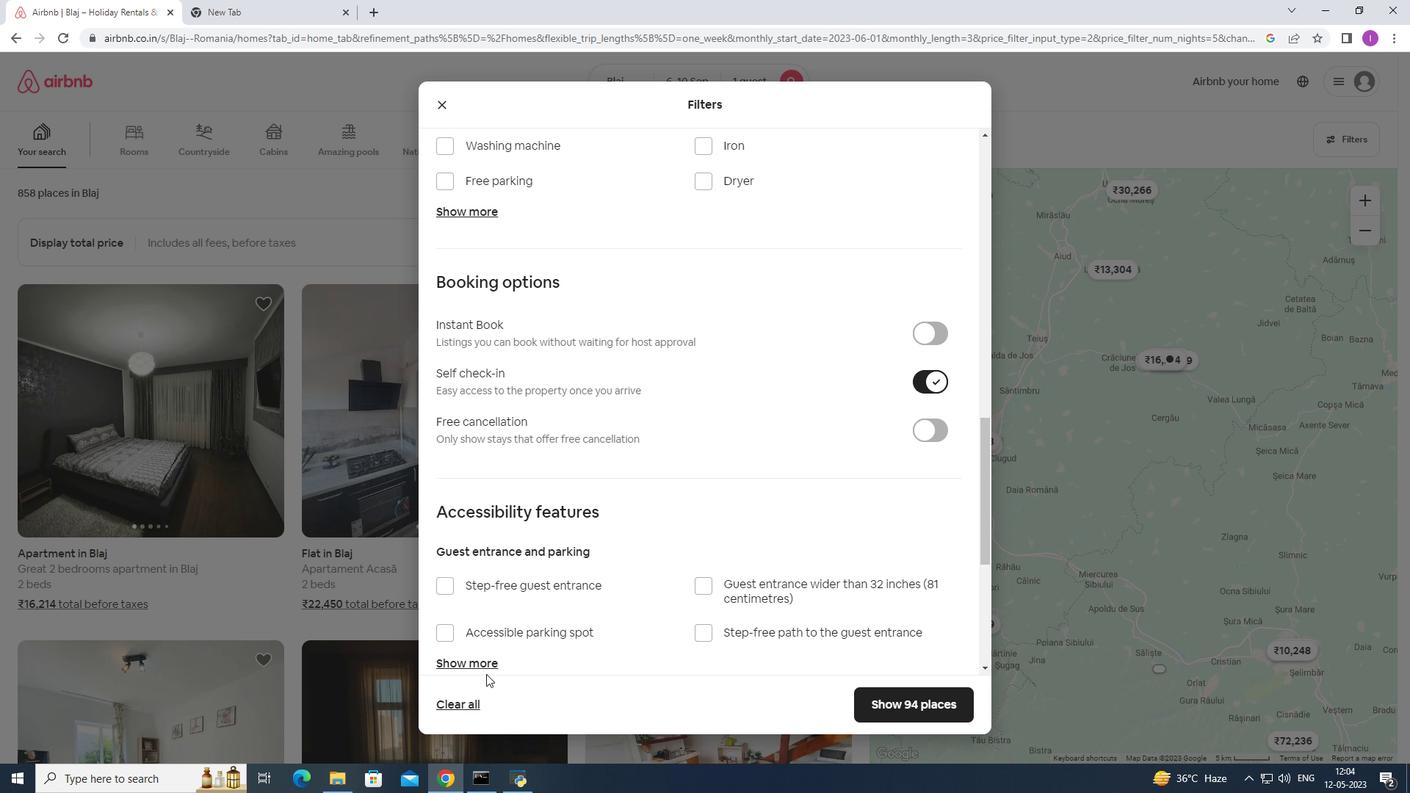 
Action: Mouse scrolled (493, 673) with delta (0, 0)
Screenshot: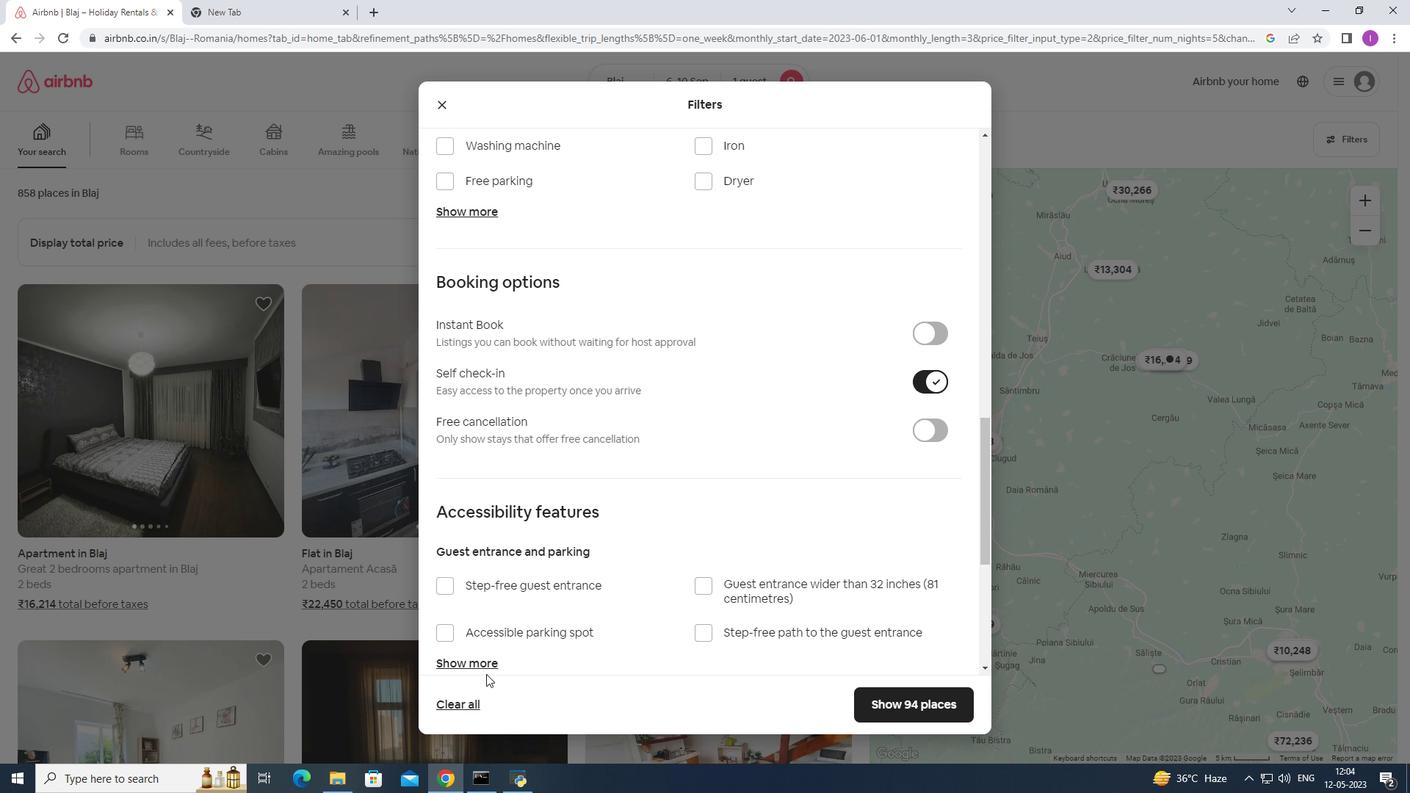 
Action: Mouse moved to (495, 674)
Screenshot: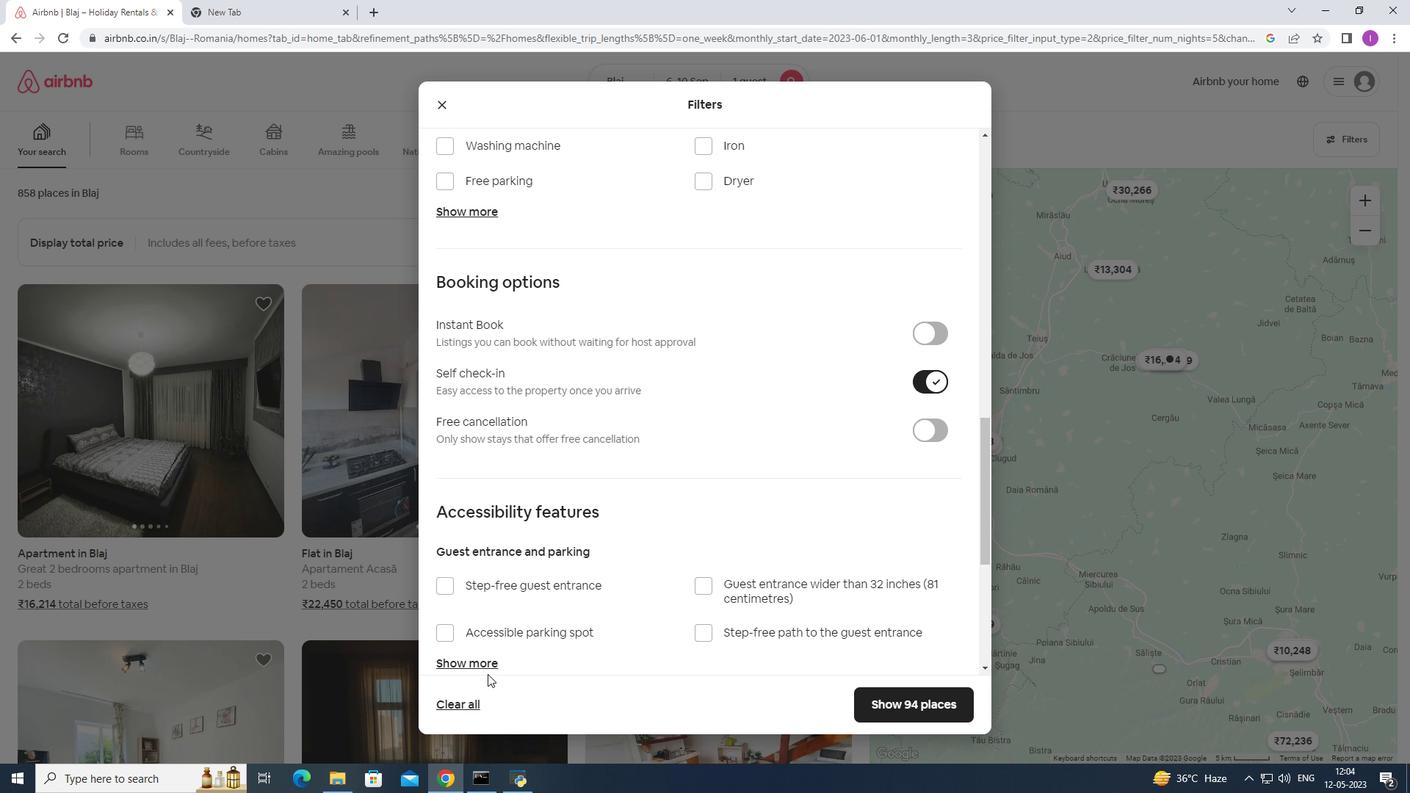 
Action: Mouse scrolled (495, 673) with delta (0, 0)
Screenshot: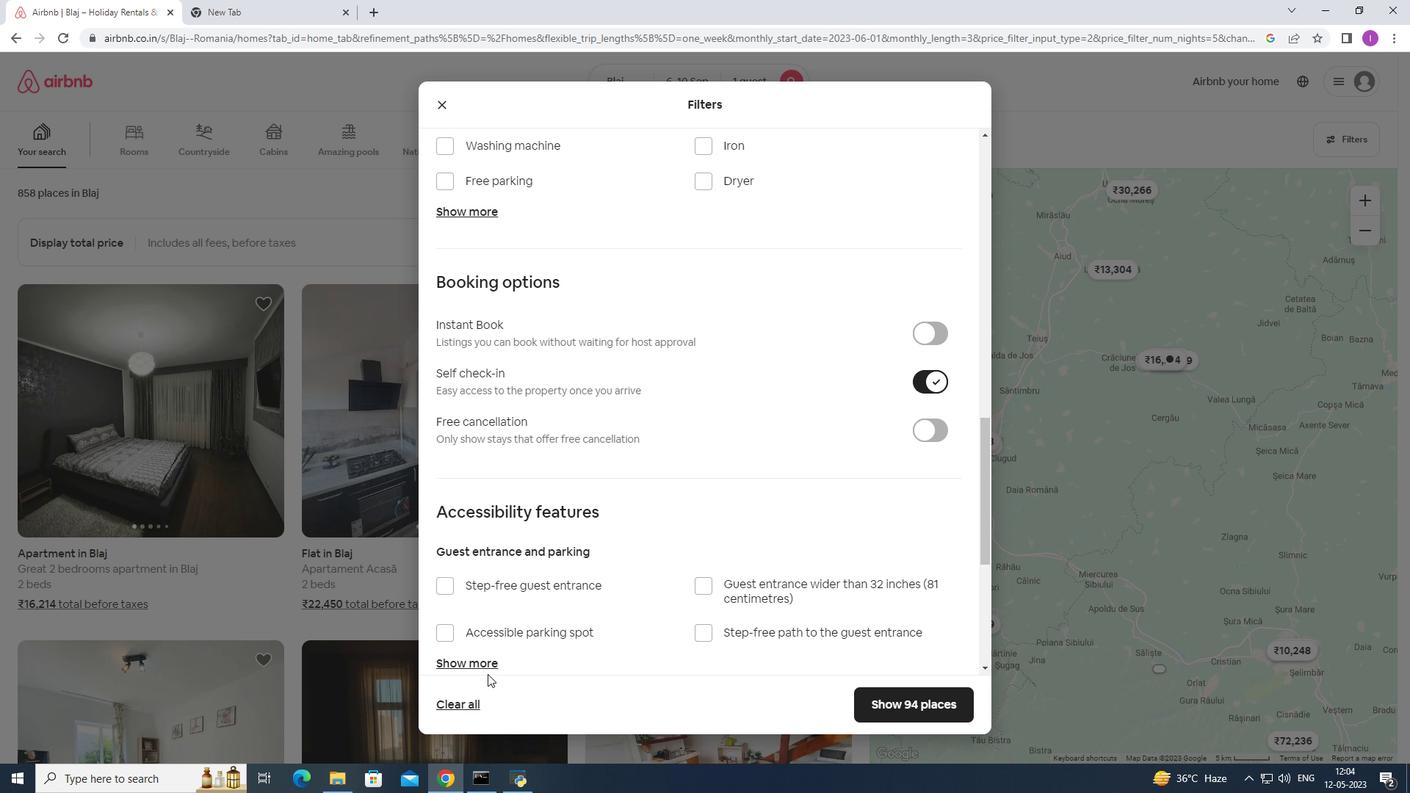 
Action: Mouse moved to (497, 674)
Screenshot: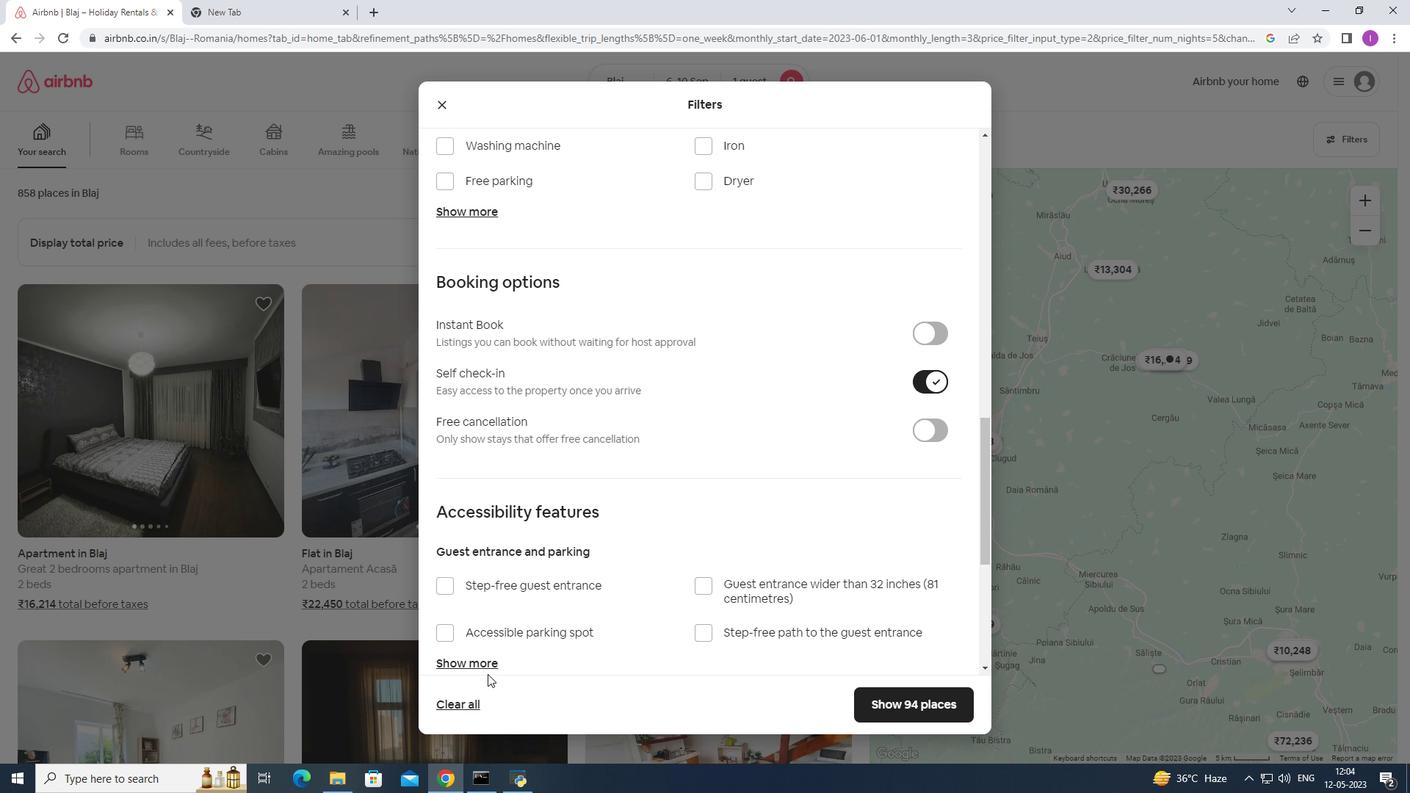 
Action: Mouse scrolled (497, 673) with delta (0, 0)
Screenshot: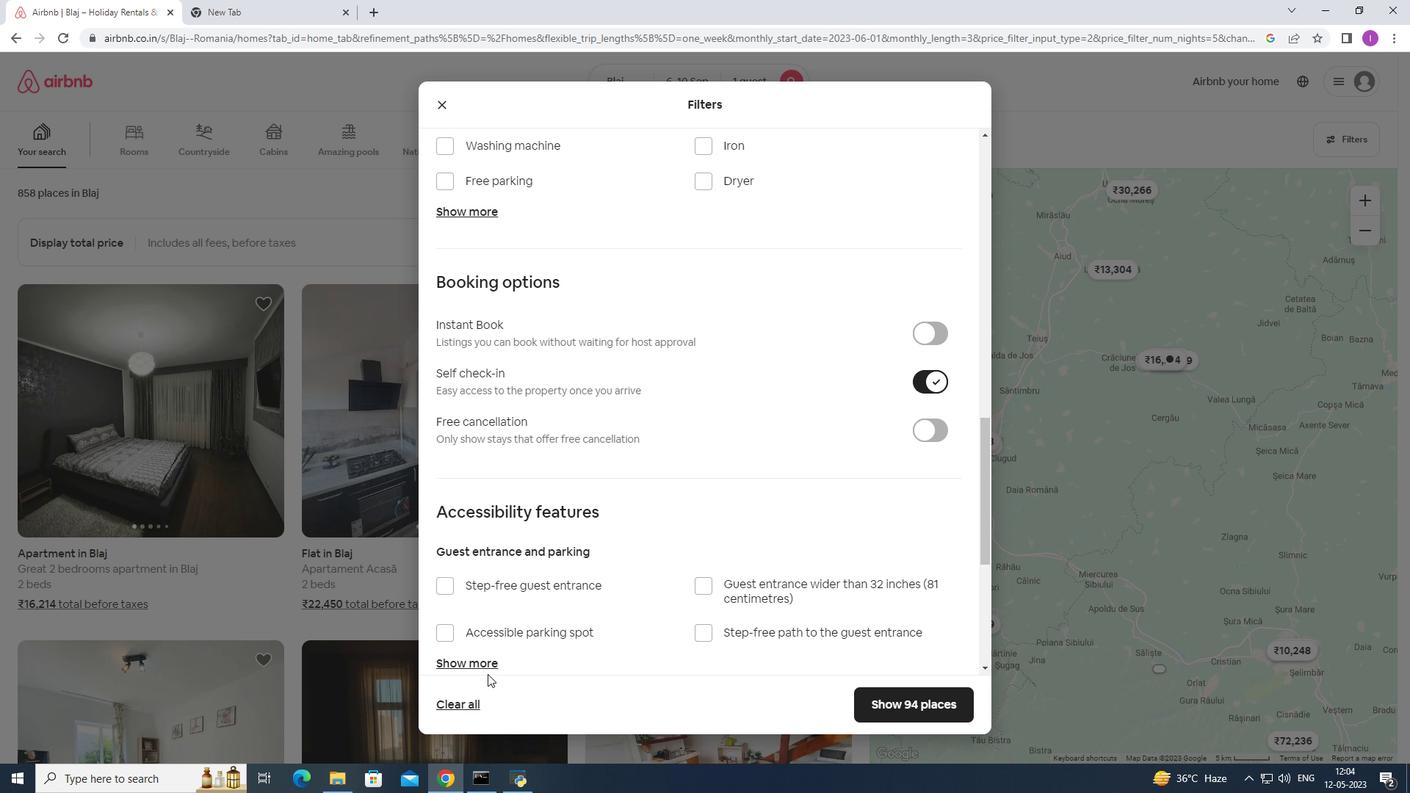 
Action: Mouse moved to (531, 647)
Screenshot: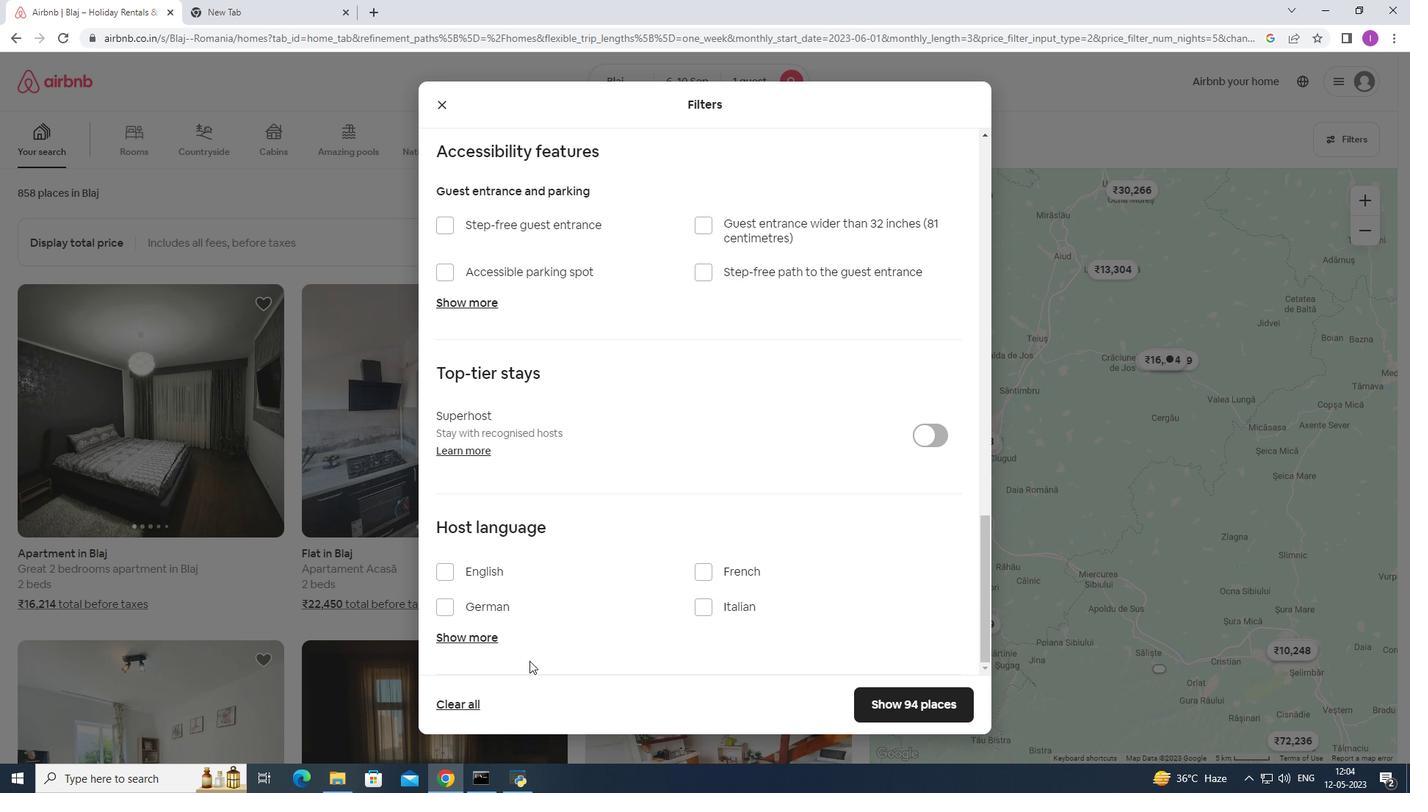 
Action: Mouse scrolled (531, 646) with delta (0, 0)
Screenshot: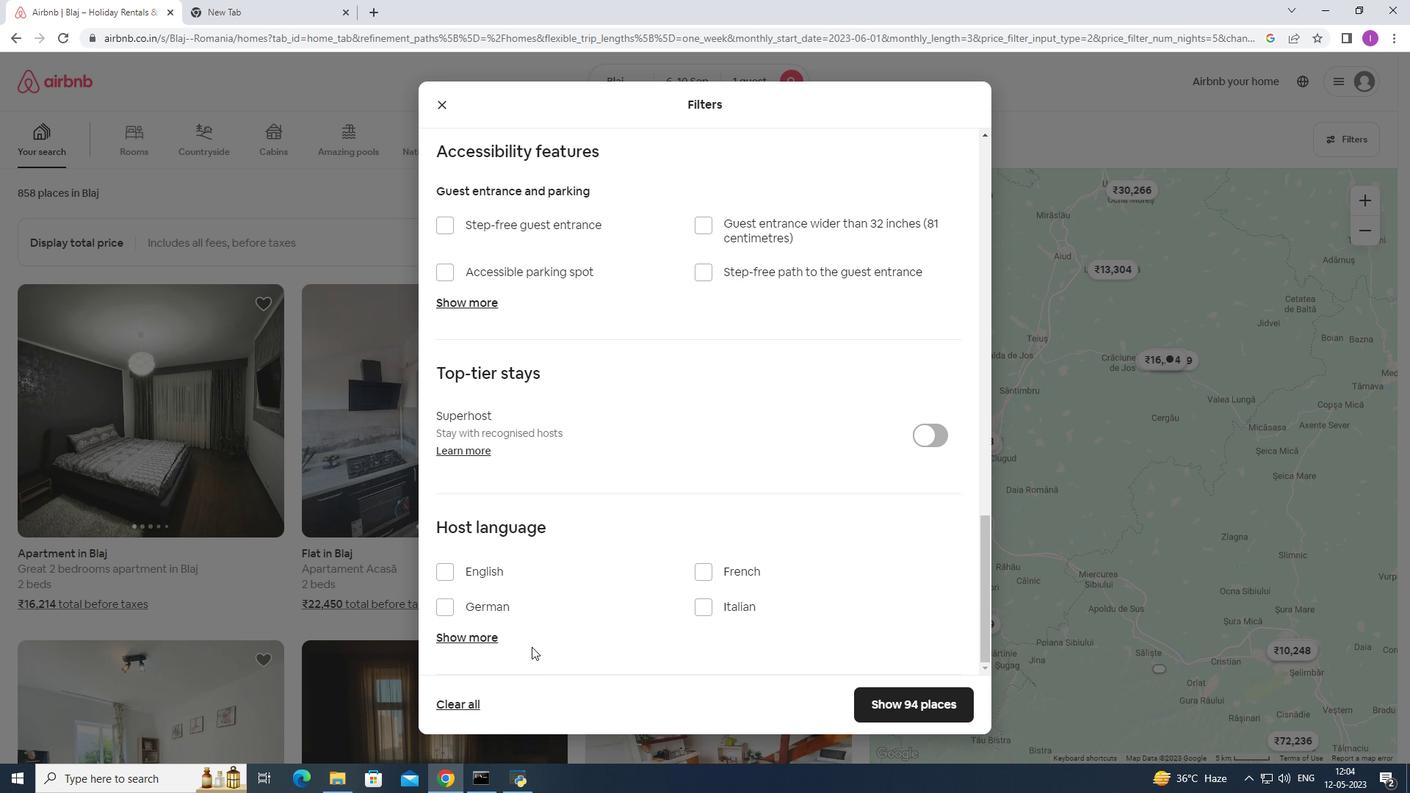 
Action: Mouse scrolled (531, 646) with delta (0, 0)
Screenshot: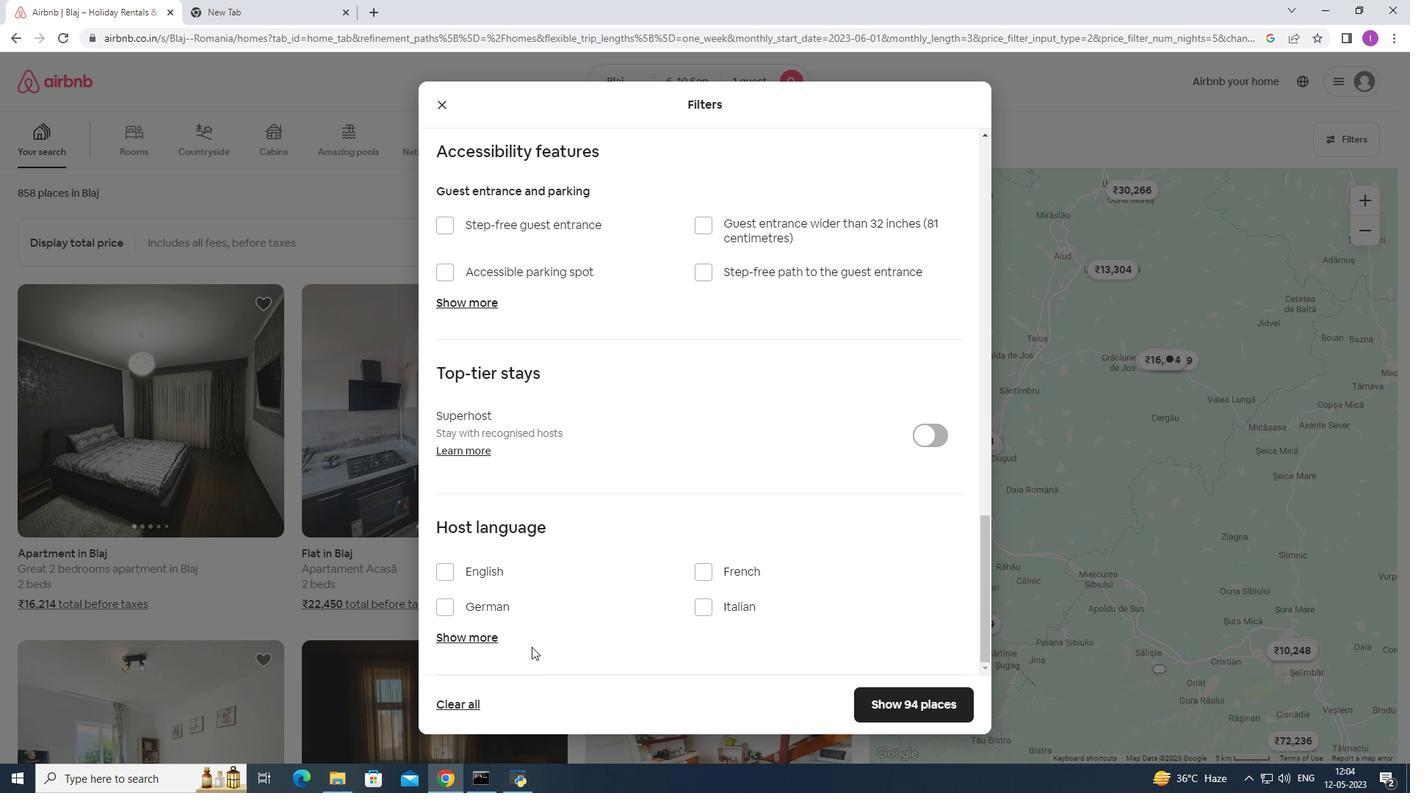 
Action: Mouse moved to (447, 572)
Screenshot: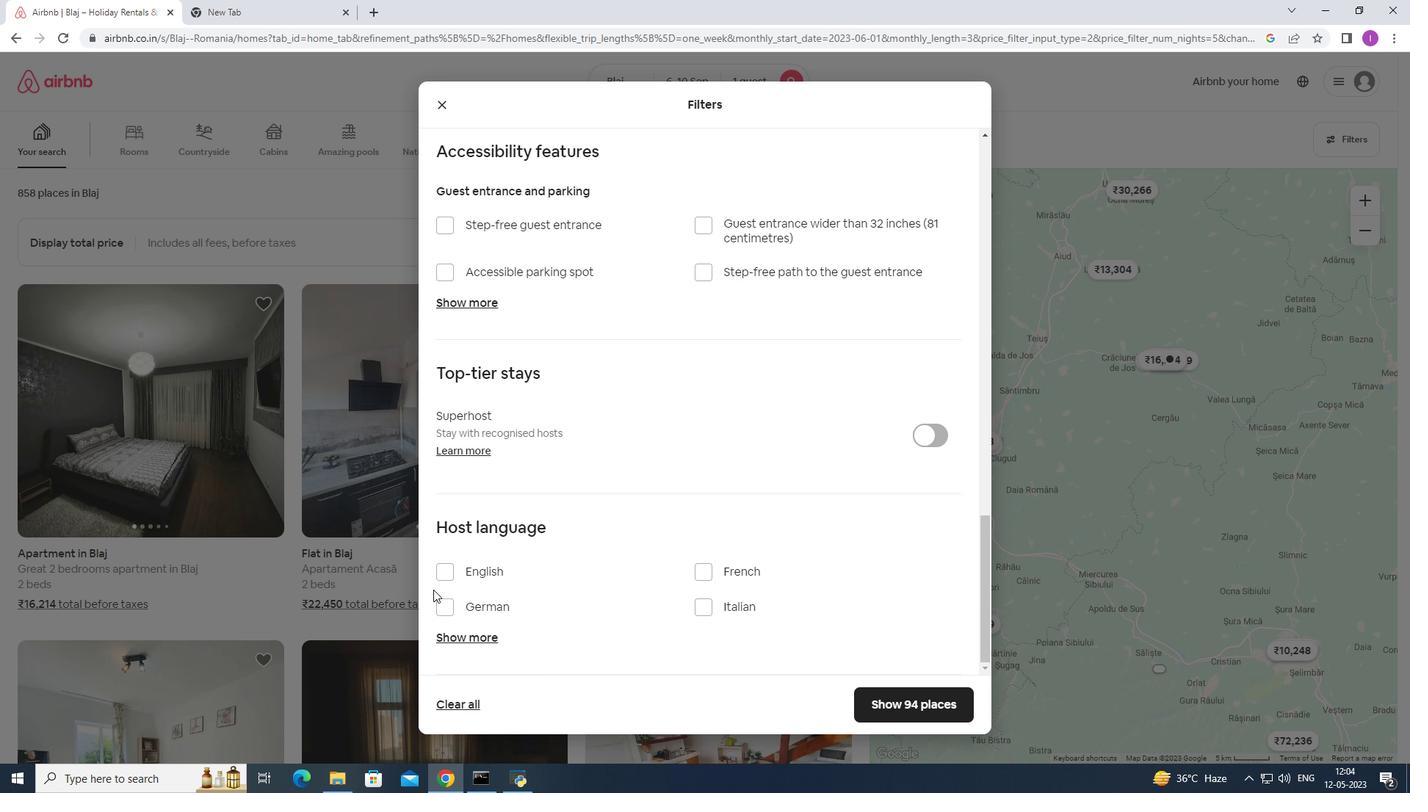 
Action: Mouse pressed left at (447, 572)
Screenshot: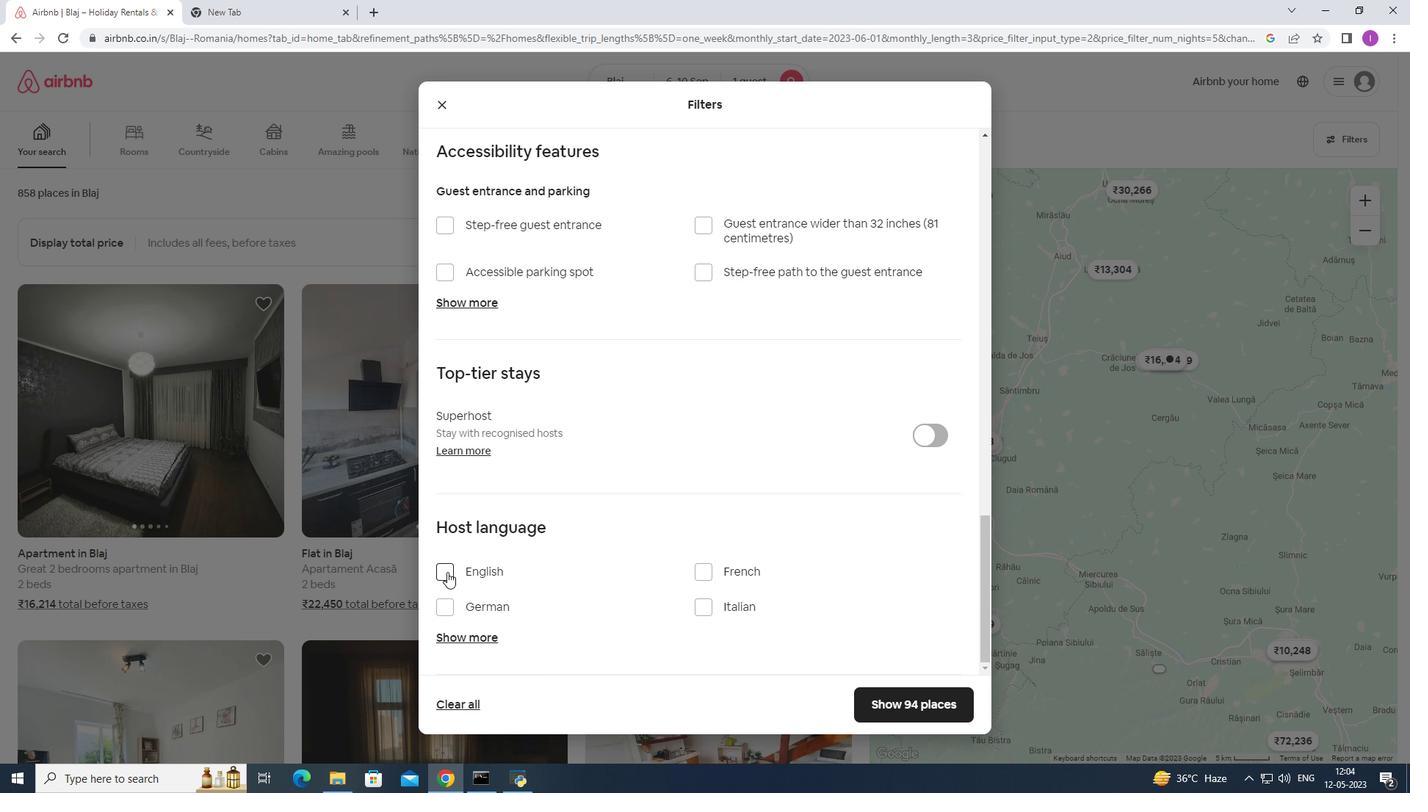 
Action: Mouse moved to (937, 703)
Screenshot: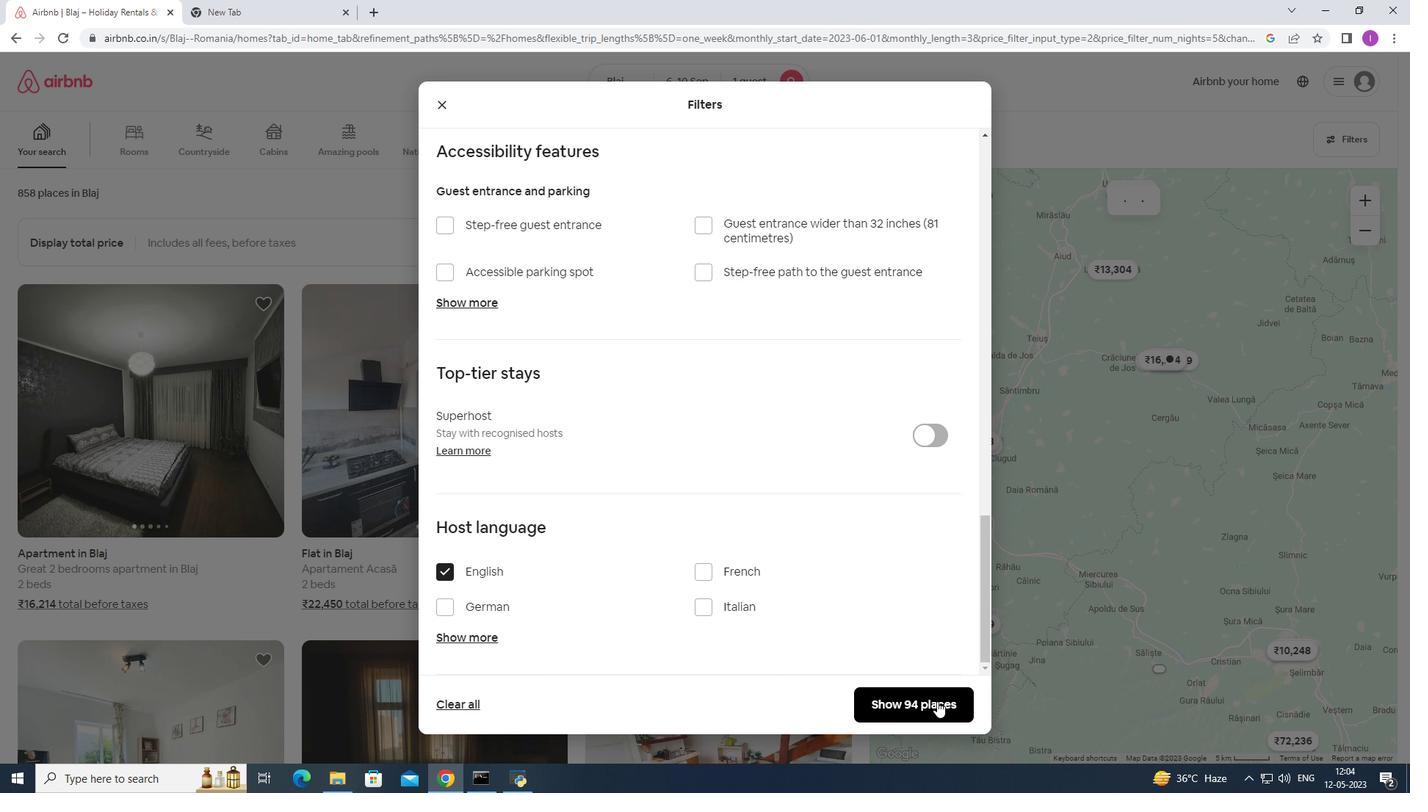 
Action: Mouse scrolled (937, 702) with delta (0, 0)
Screenshot: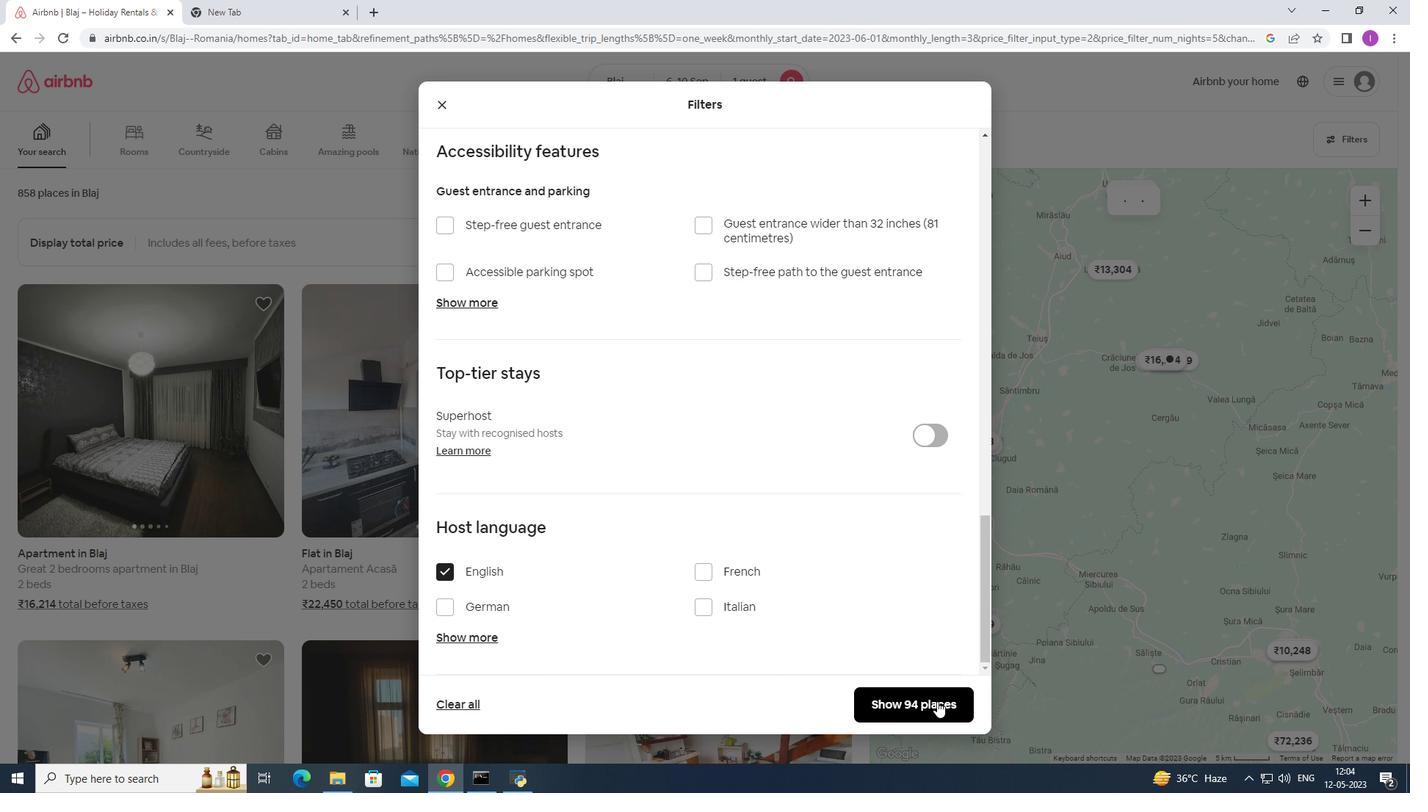 
Action: Mouse scrolled (937, 702) with delta (0, 0)
Screenshot: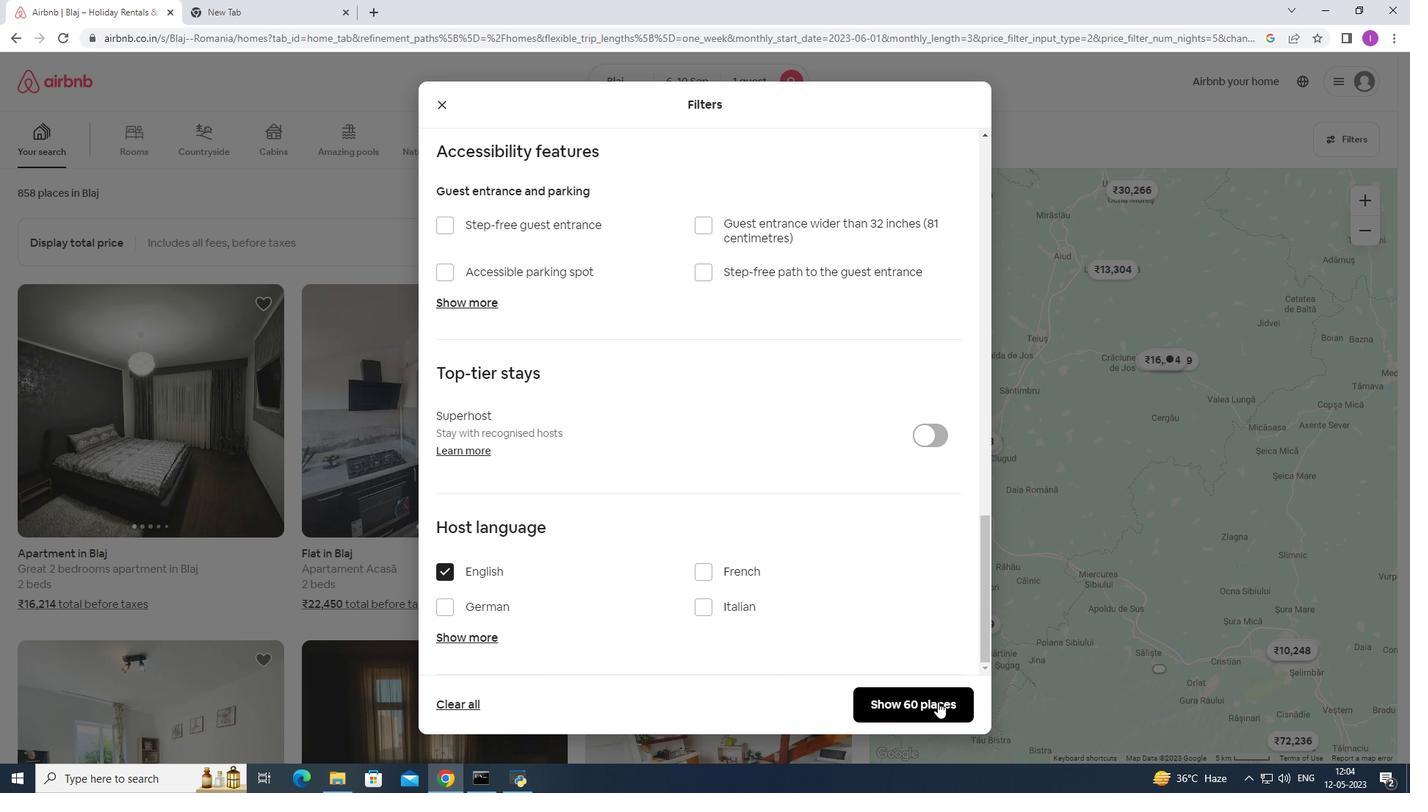 
Action: Mouse moved to (911, 703)
Screenshot: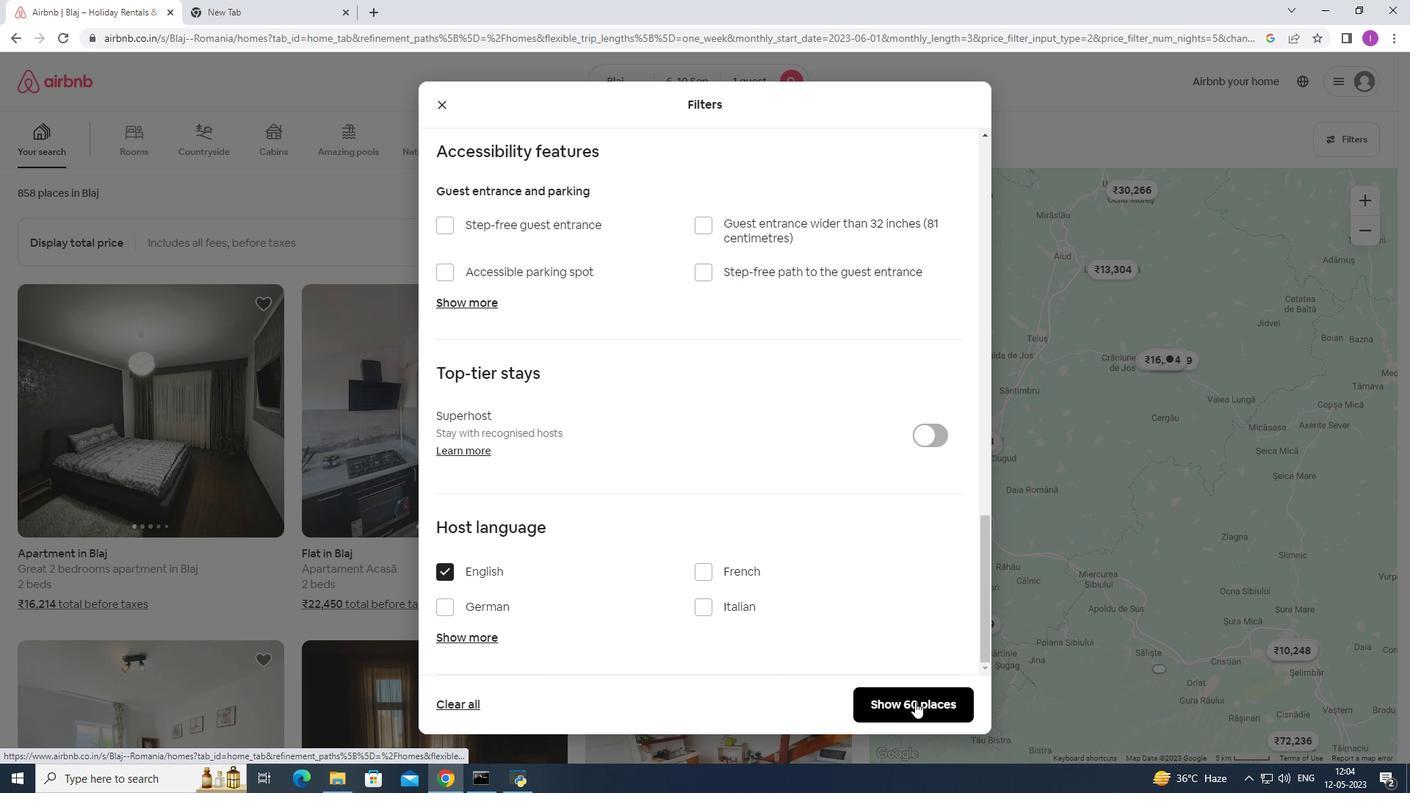 
Action: Mouse pressed left at (911, 703)
Screenshot: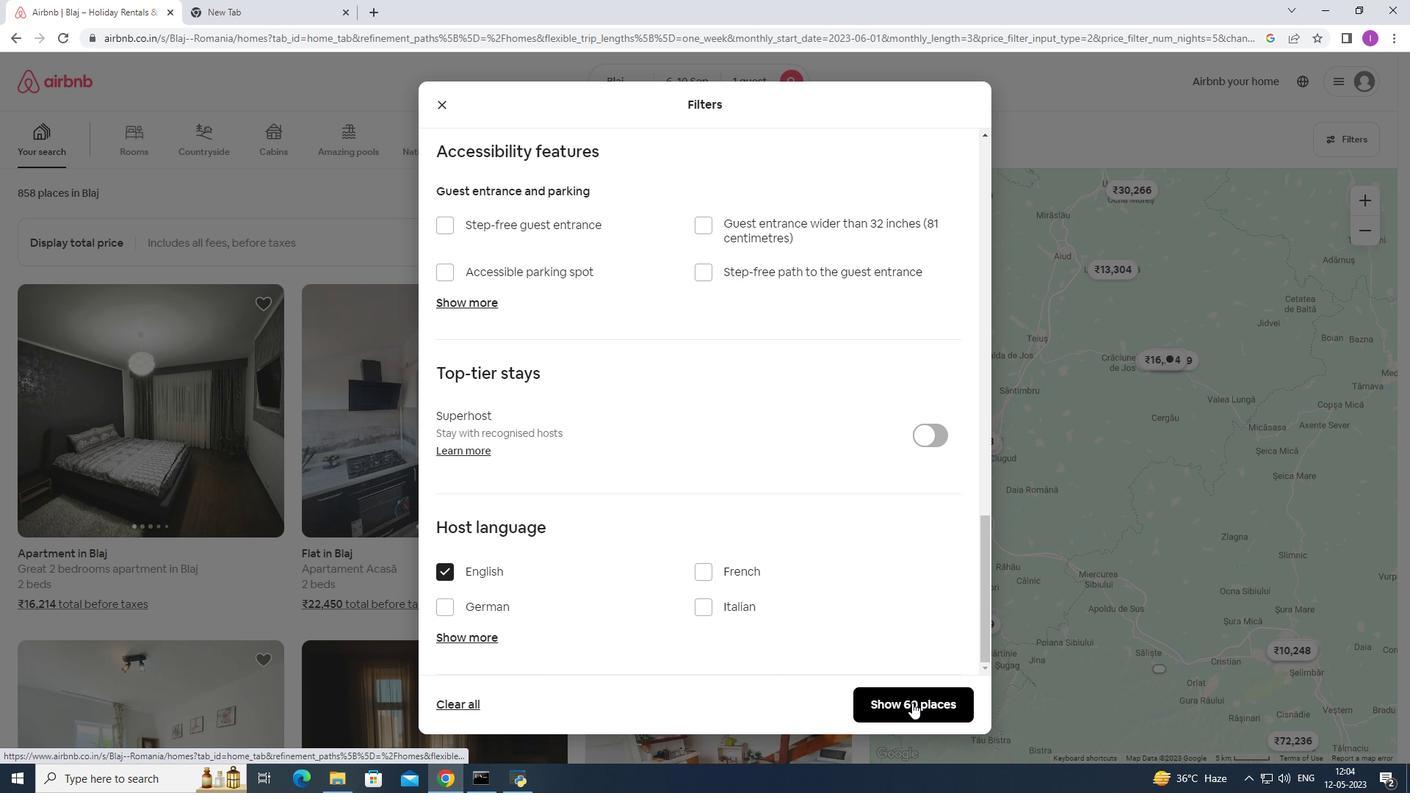 
Action: Mouse moved to (128, 448)
Screenshot: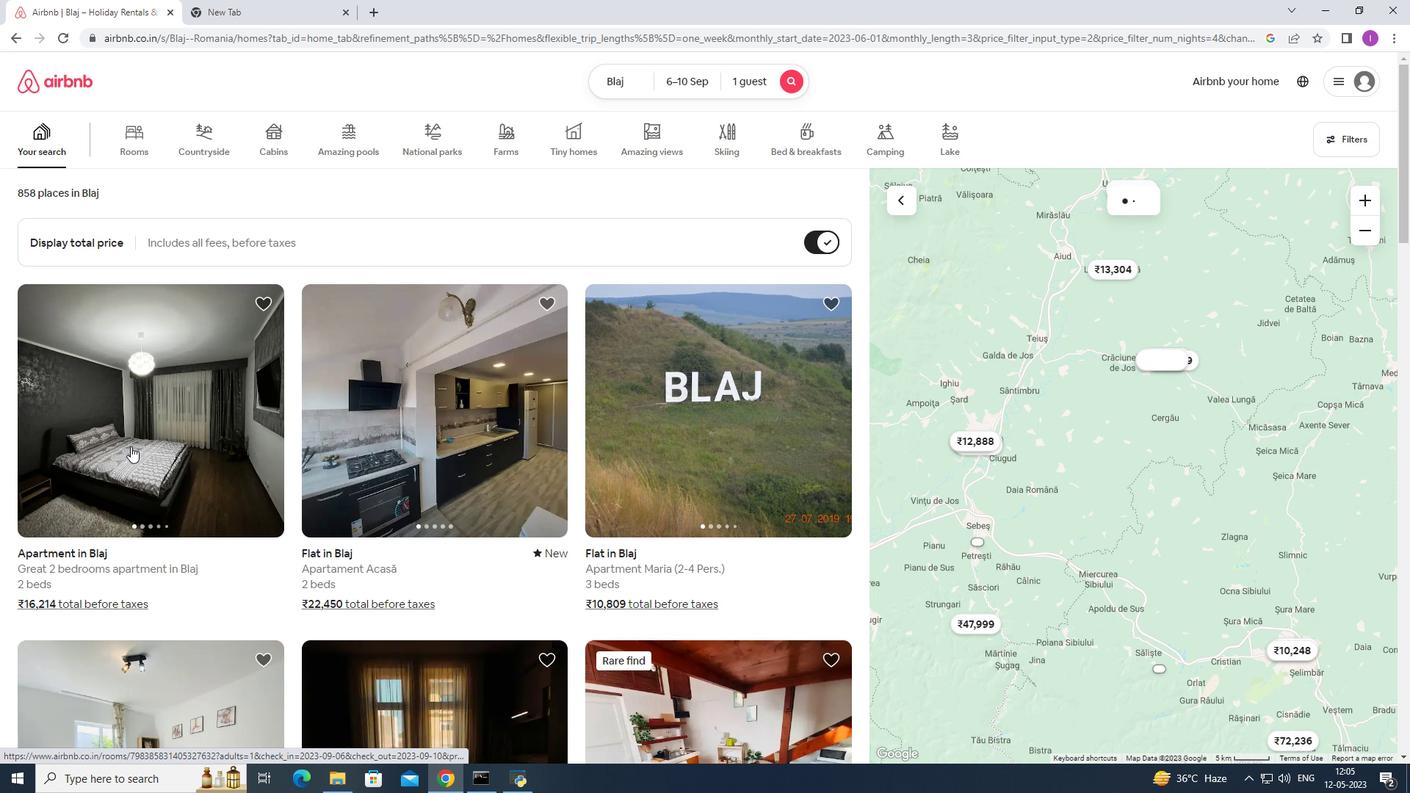 
